 Task: Search one way flight ticket for 5 adults, 1 child, 2 infants in seat and 1 infant on lap in business from Denver: Denver International Airport to Rockford: Chicago Rockford International Airport(was Northwest Chicagoland Regional Airport At Rockford) on 5-1-2023. Choice of flights is Alaska. Number of bags: 1 carry on bag. Price is upto 96000. Outbound departure time preference is 11:30.
Action: Mouse moved to (220, 191)
Screenshot: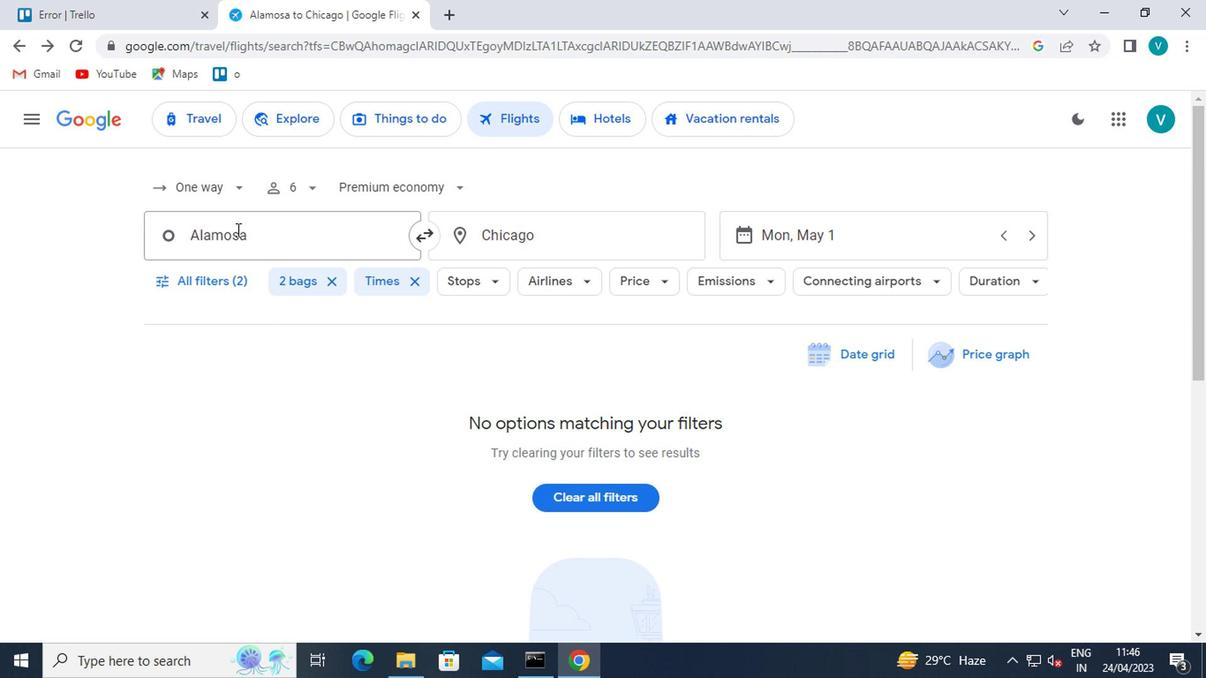 
Action: Mouse pressed left at (220, 191)
Screenshot: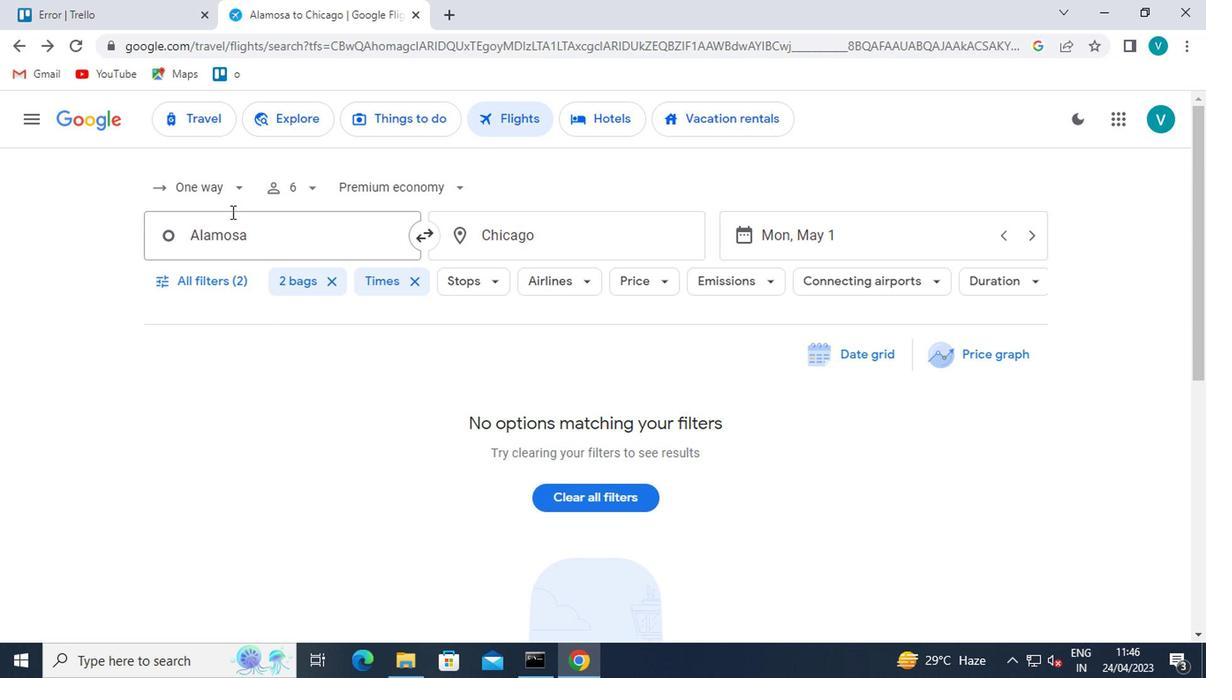 
Action: Mouse moved to (221, 268)
Screenshot: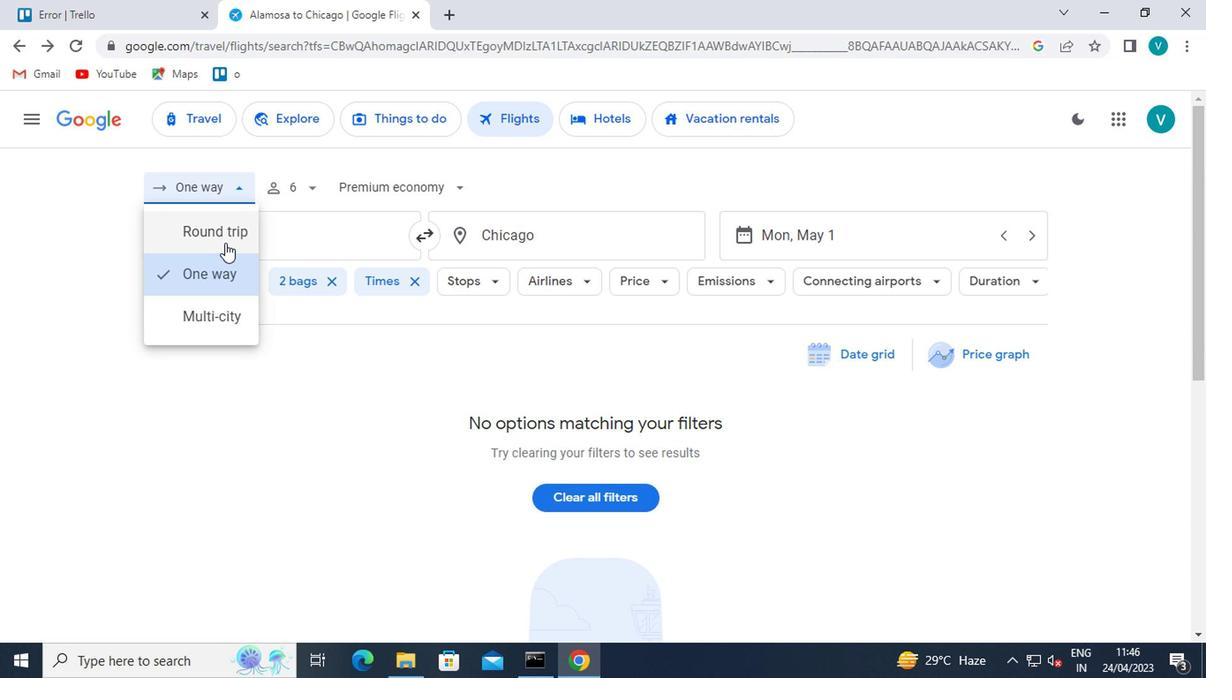 
Action: Mouse pressed left at (221, 268)
Screenshot: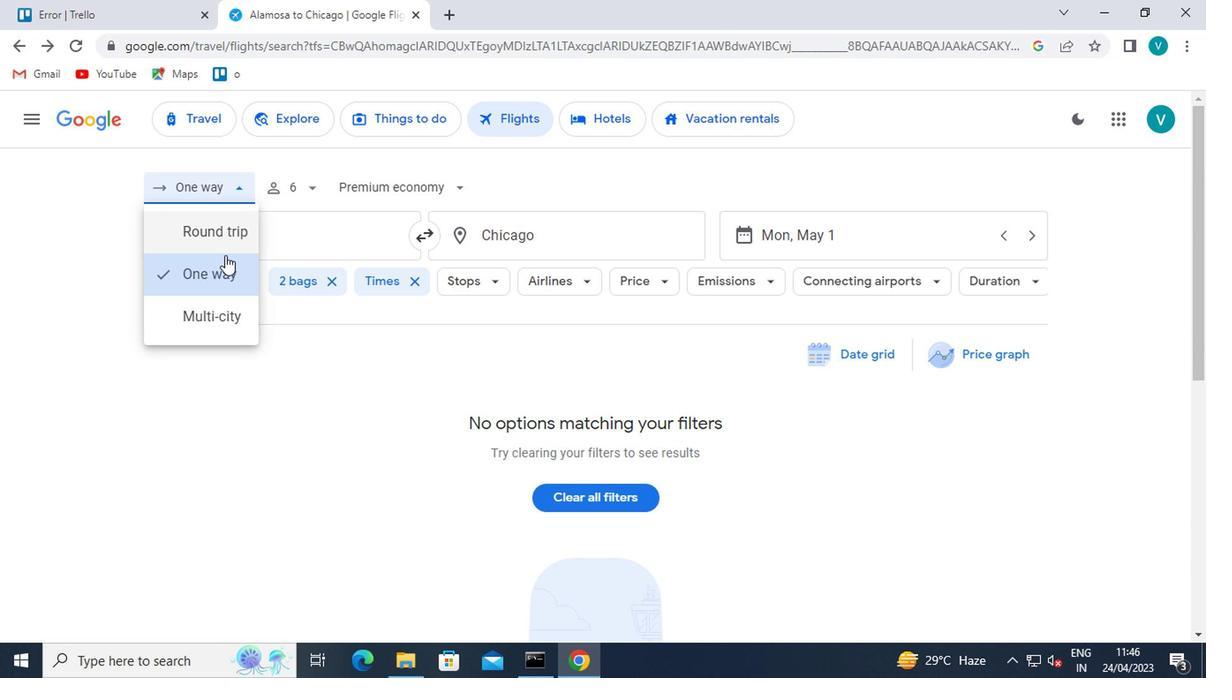
Action: Mouse moved to (302, 177)
Screenshot: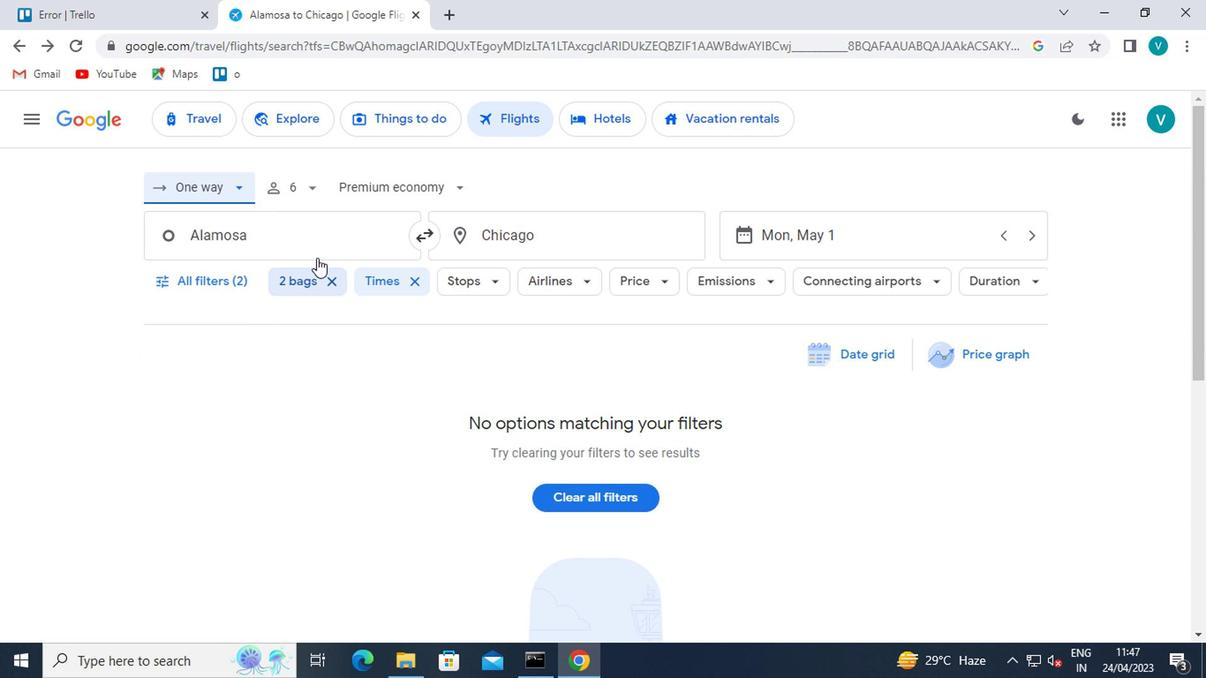 
Action: Mouse pressed left at (302, 177)
Screenshot: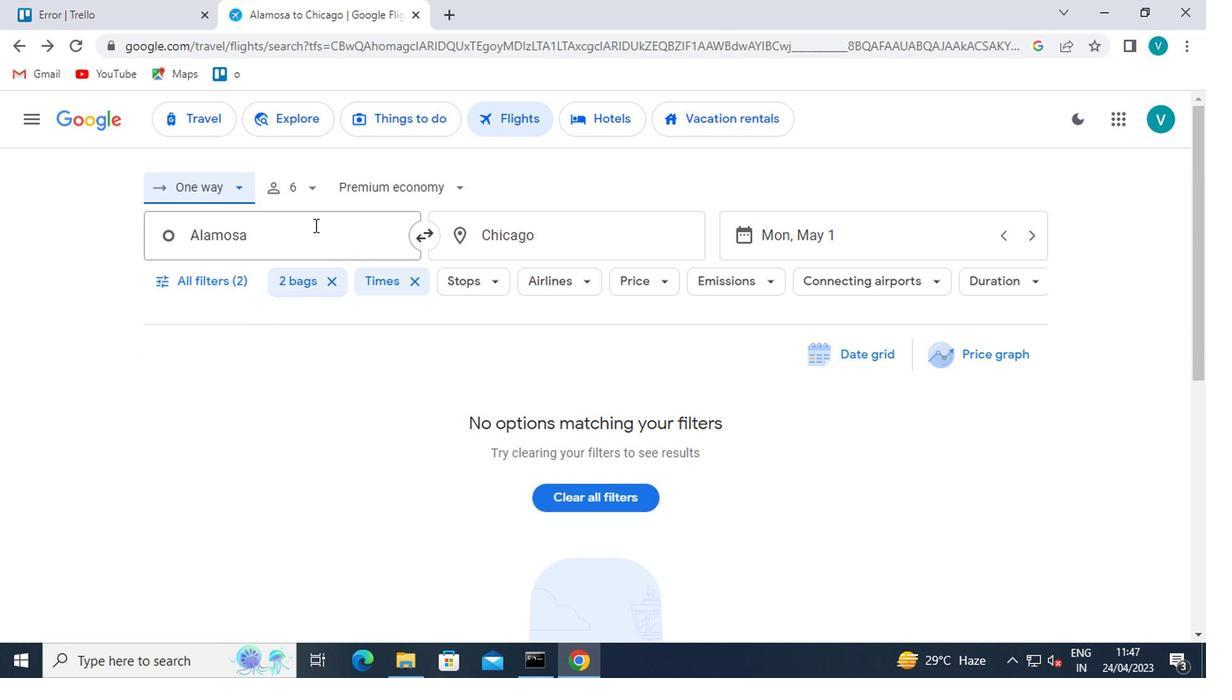 
Action: Mouse moved to (446, 231)
Screenshot: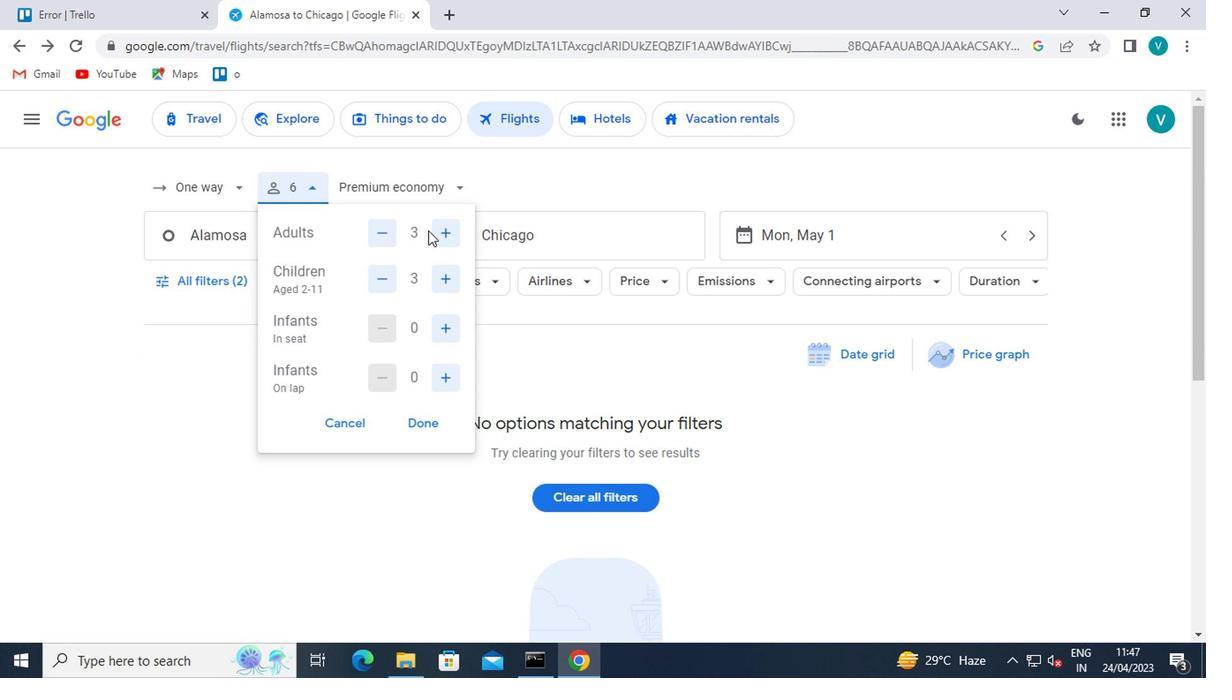 
Action: Mouse pressed left at (446, 231)
Screenshot: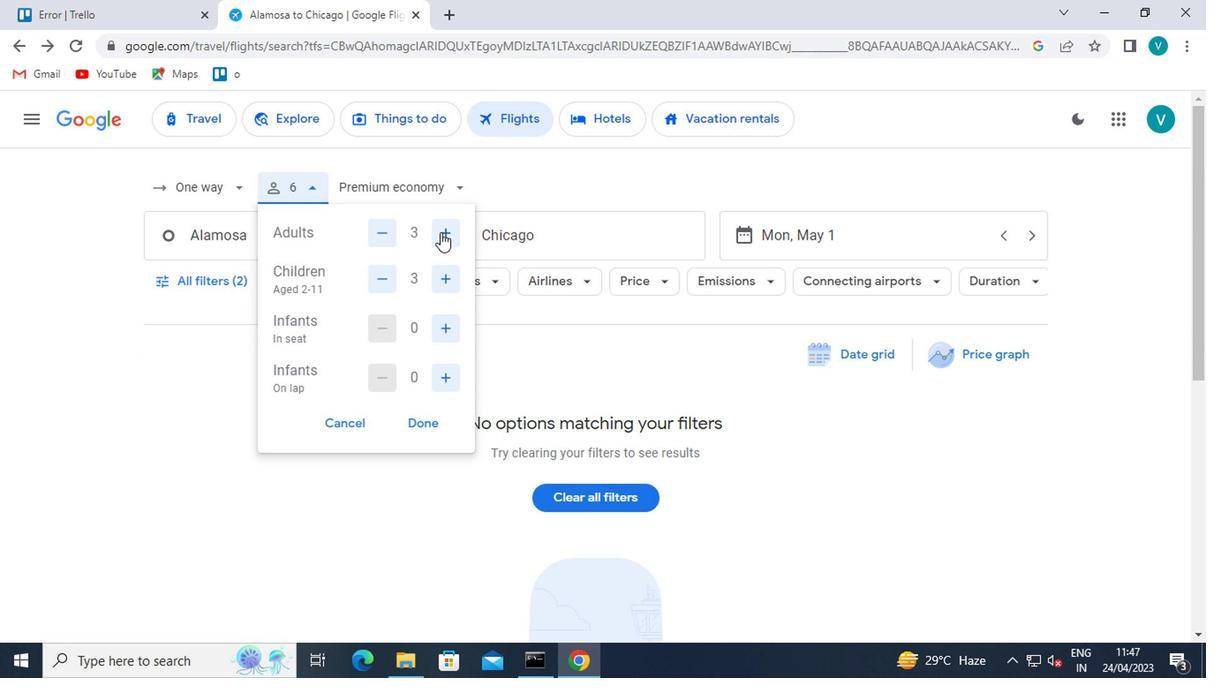 
Action: Mouse pressed left at (446, 231)
Screenshot: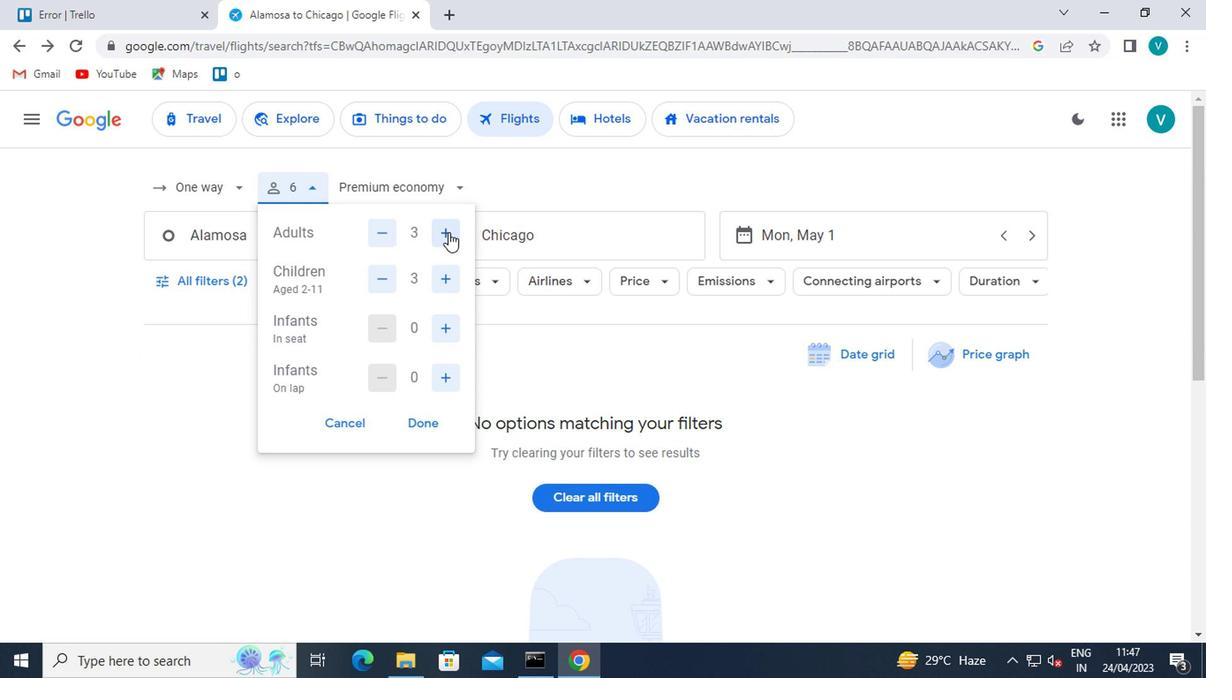 
Action: Mouse moved to (375, 280)
Screenshot: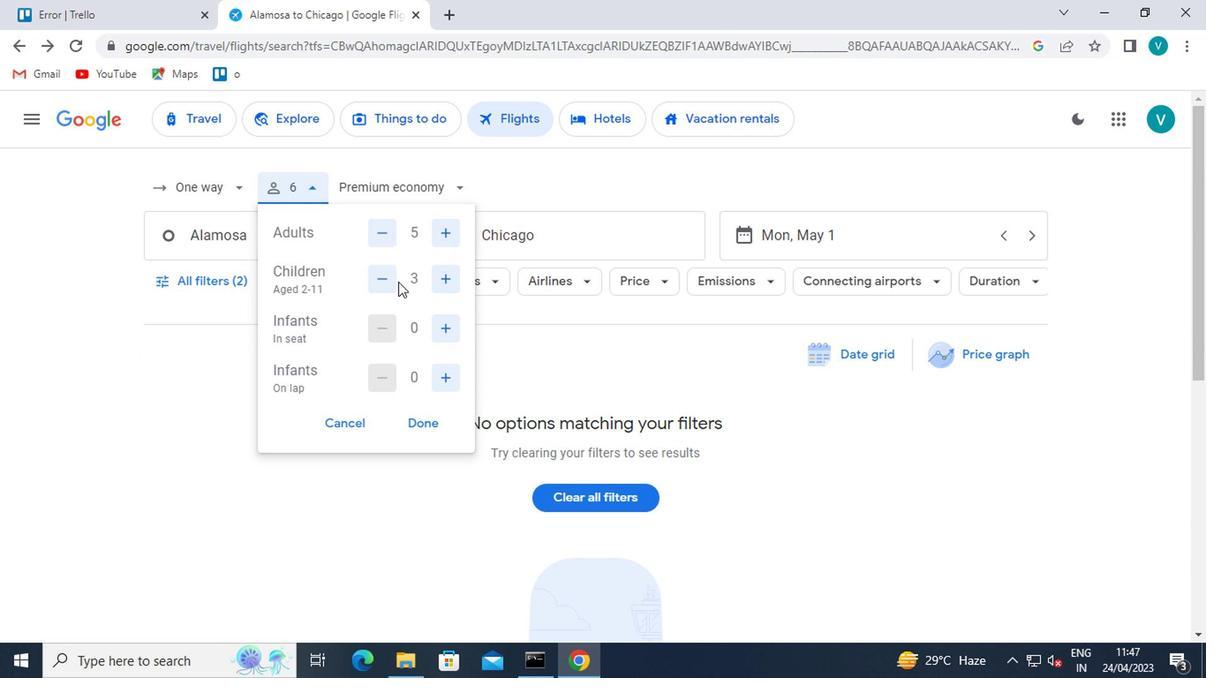 
Action: Mouse pressed left at (375, 280)
Screenshot: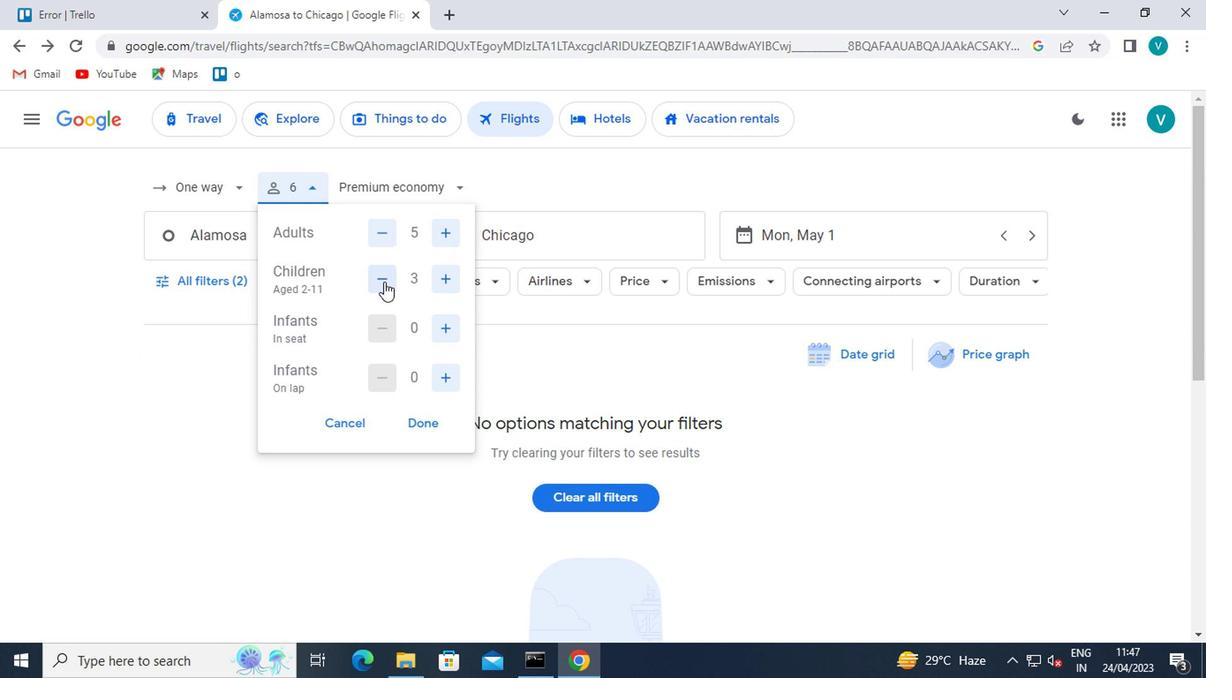 
Action: Mouse pressed left at (375, 280)
Screenshot: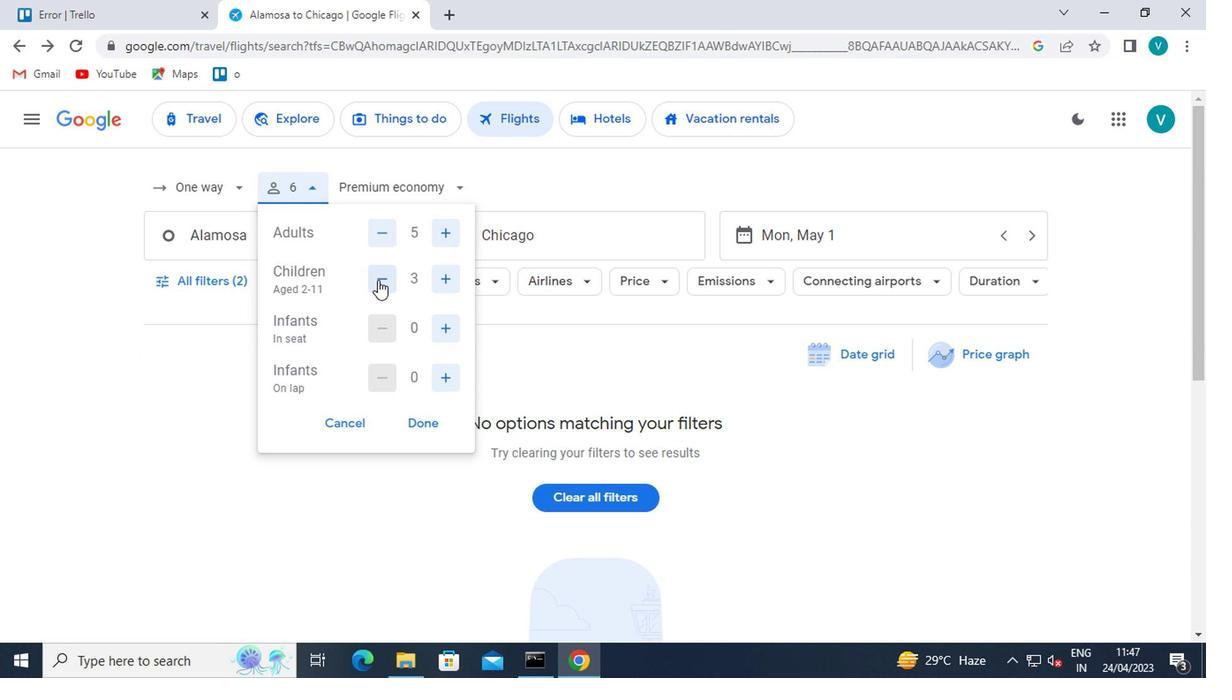 
Action: Mouse moved to (442, 333)
Screenshot: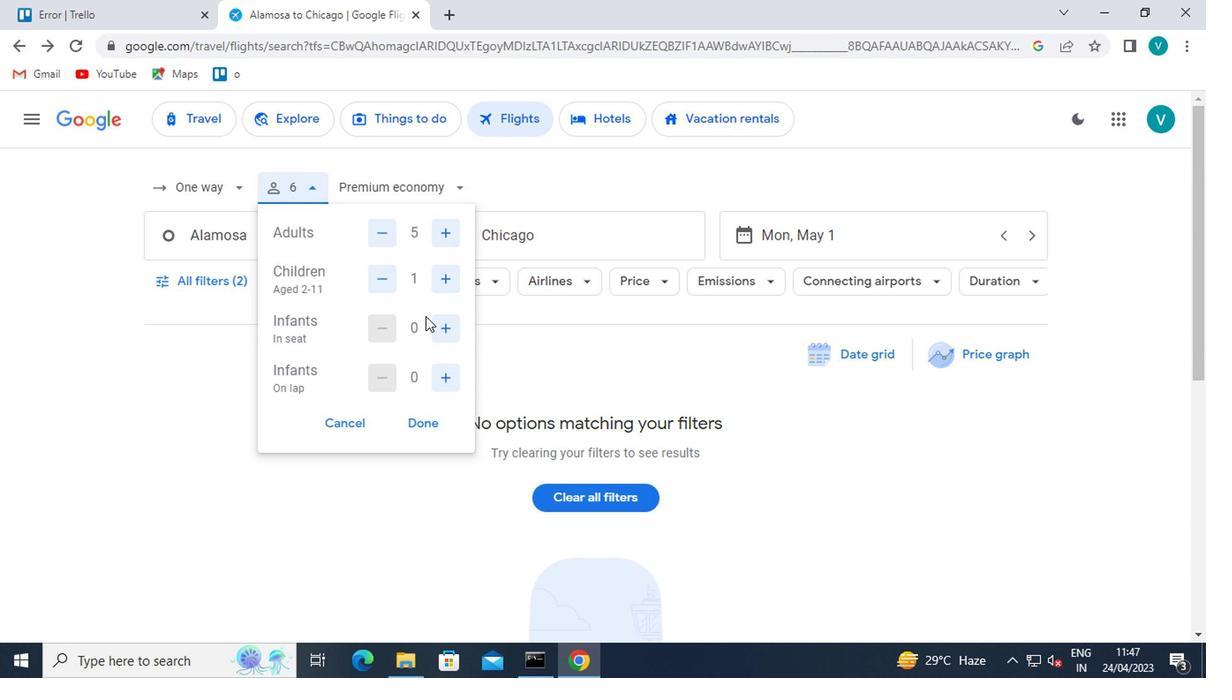 
Action: Mouse pressed left at (442, 333)
Screenshot: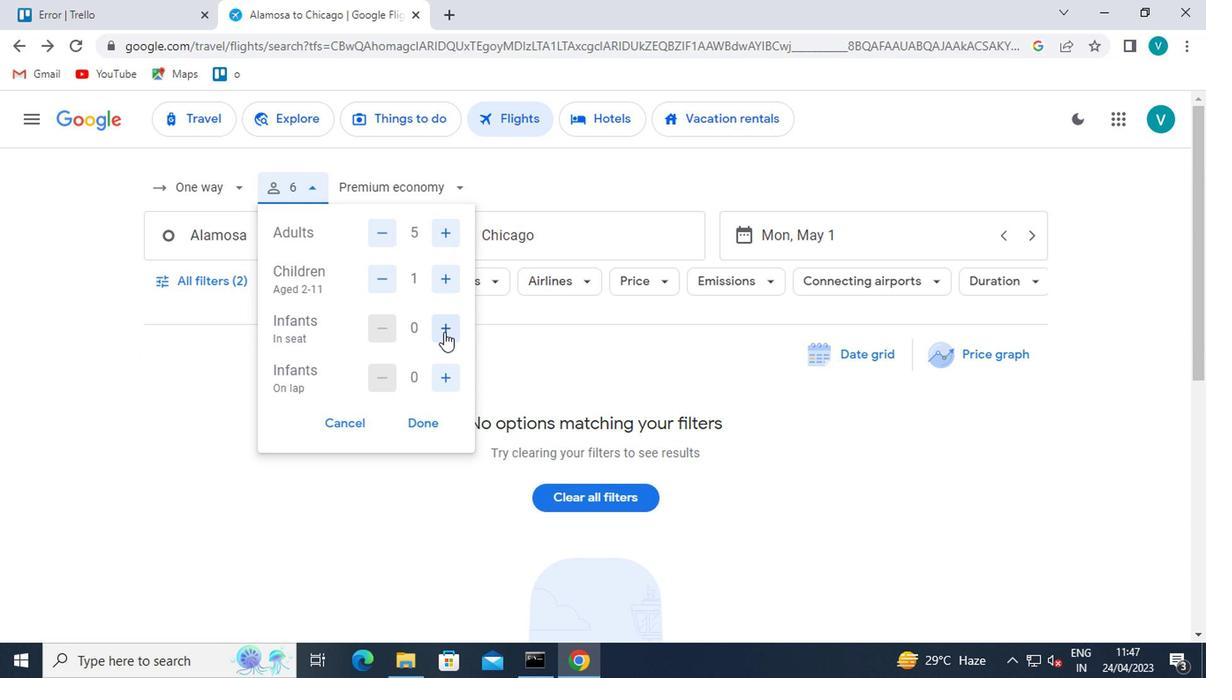 
Action: Mouse pressed left at (442, 333)
Screenshot: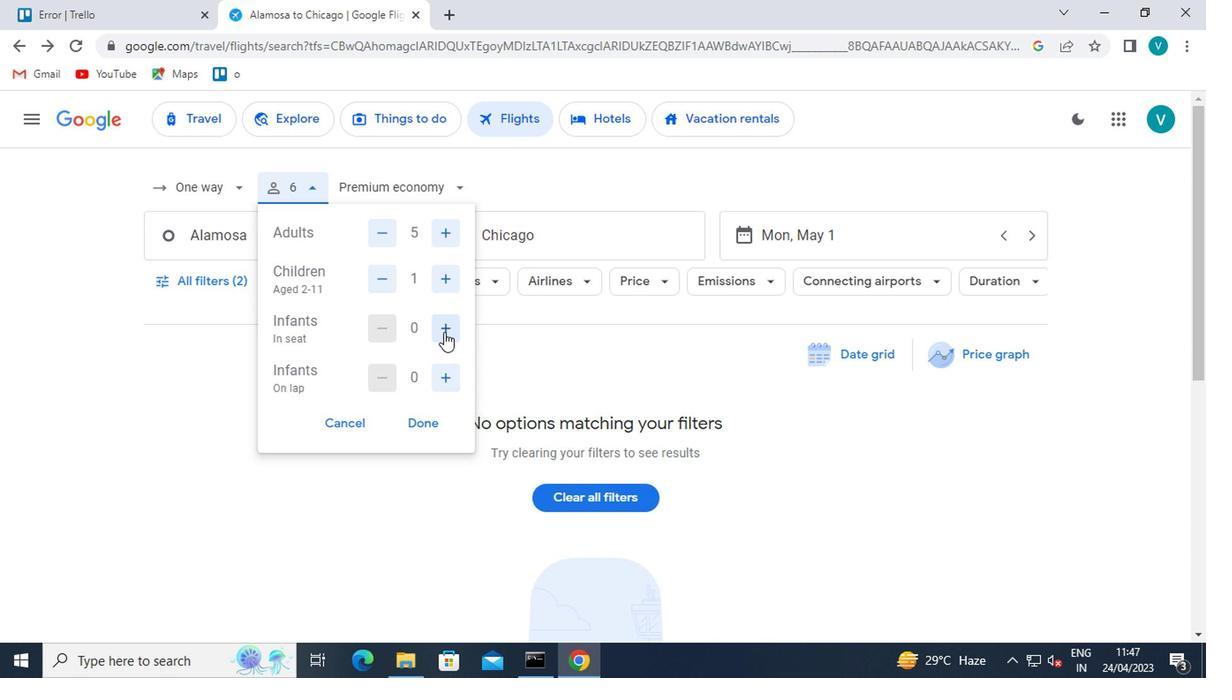 
Action: Mouse moved to (437, 381)
Screenshot: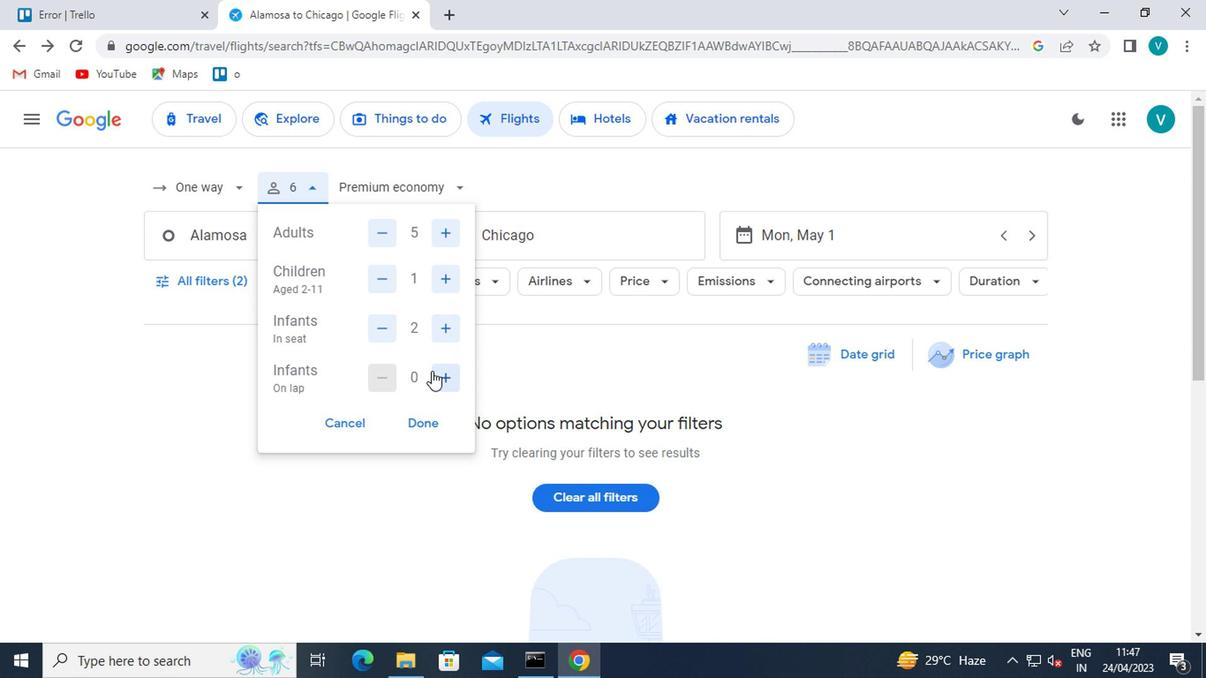 
Action: Mouse pressed left at (437, 381)
Screenshot: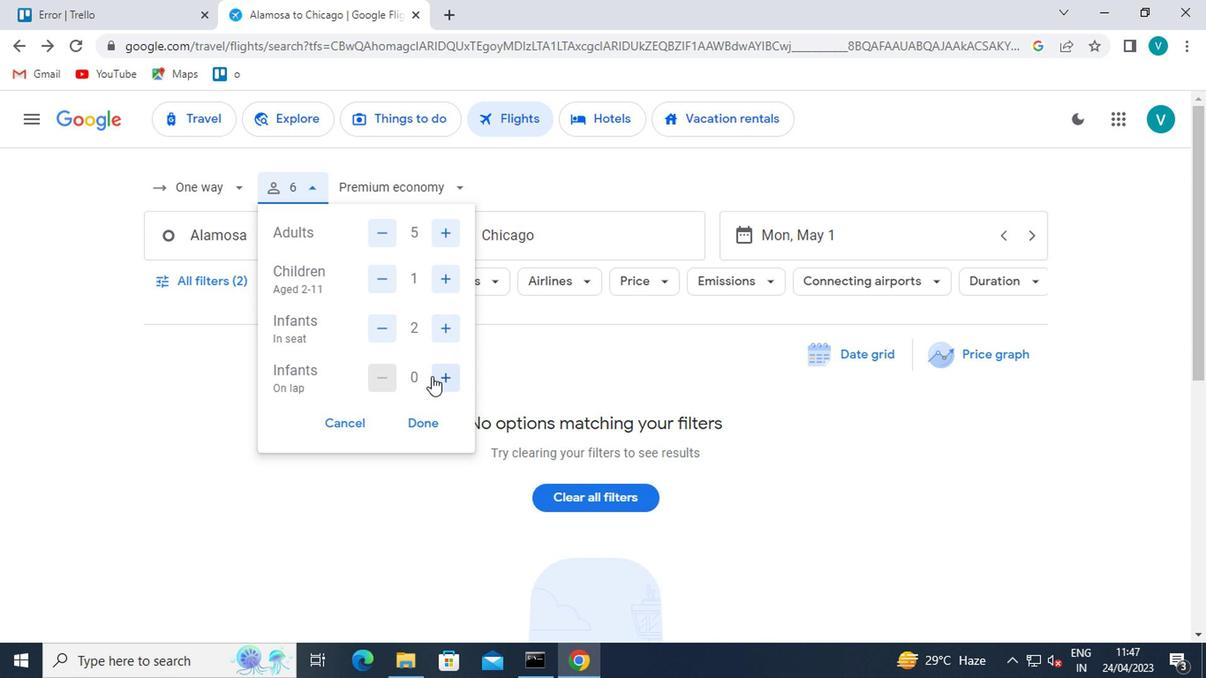 
Action: Mouse moved to (417, 428)
Screenshot: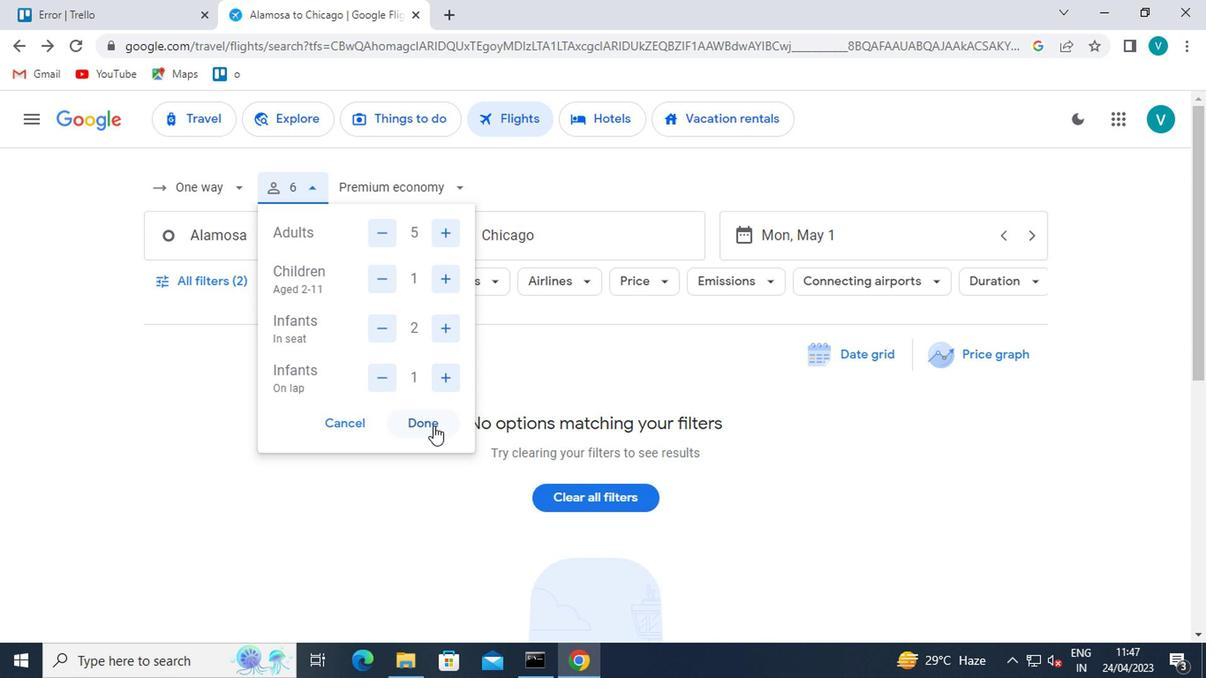 
Action: Mouse pressed left at (417, 428)
Screenshot: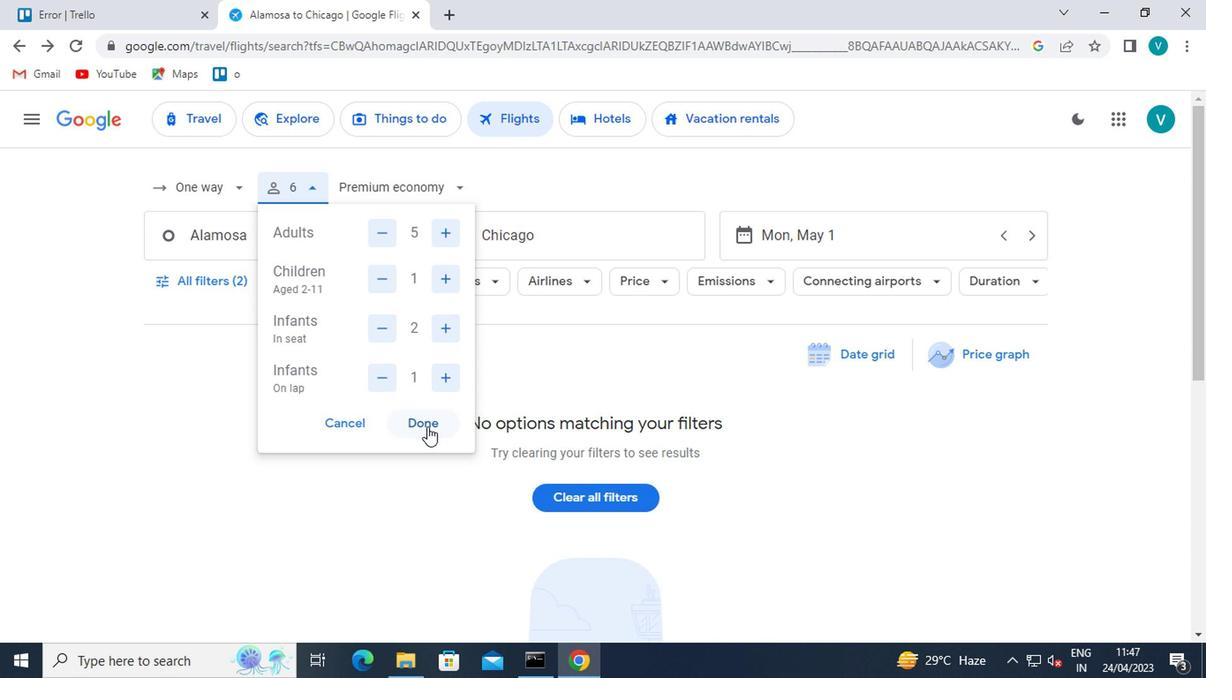 
Action: Mouse moved to (417, 192)
Screenshot: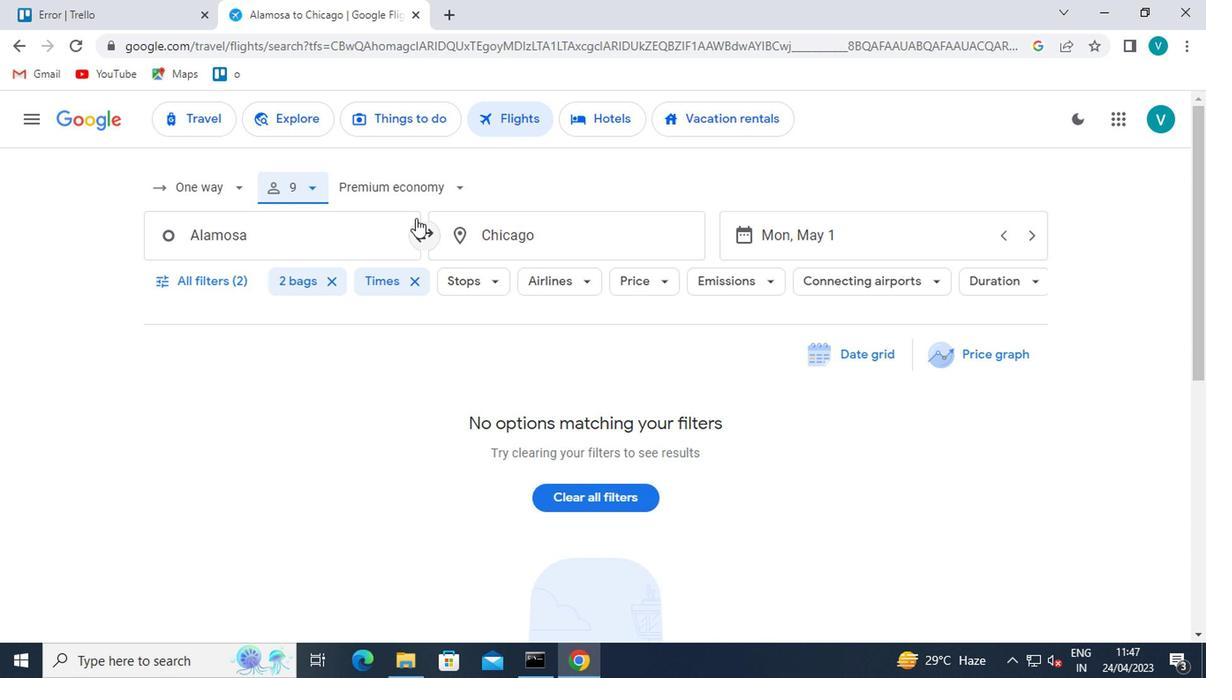 
Action: Mouse pressed left at (417, 192)
Screenshot: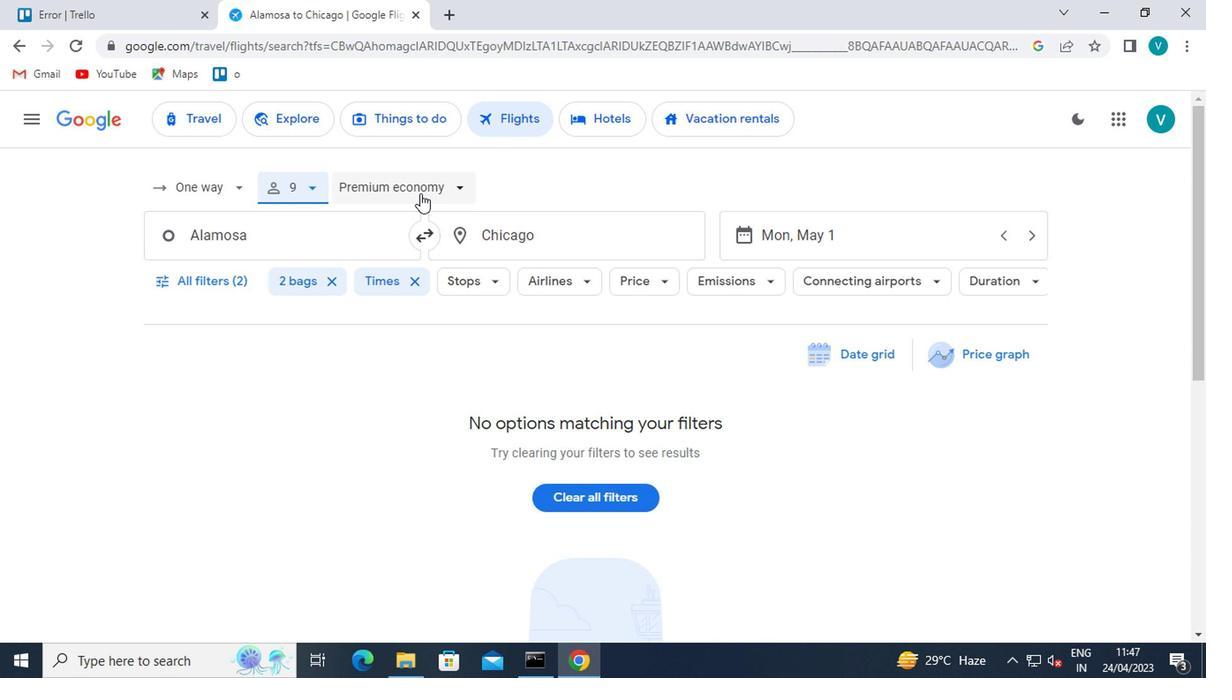 
Action: Mouse moved to (419, 327)
Screenshot: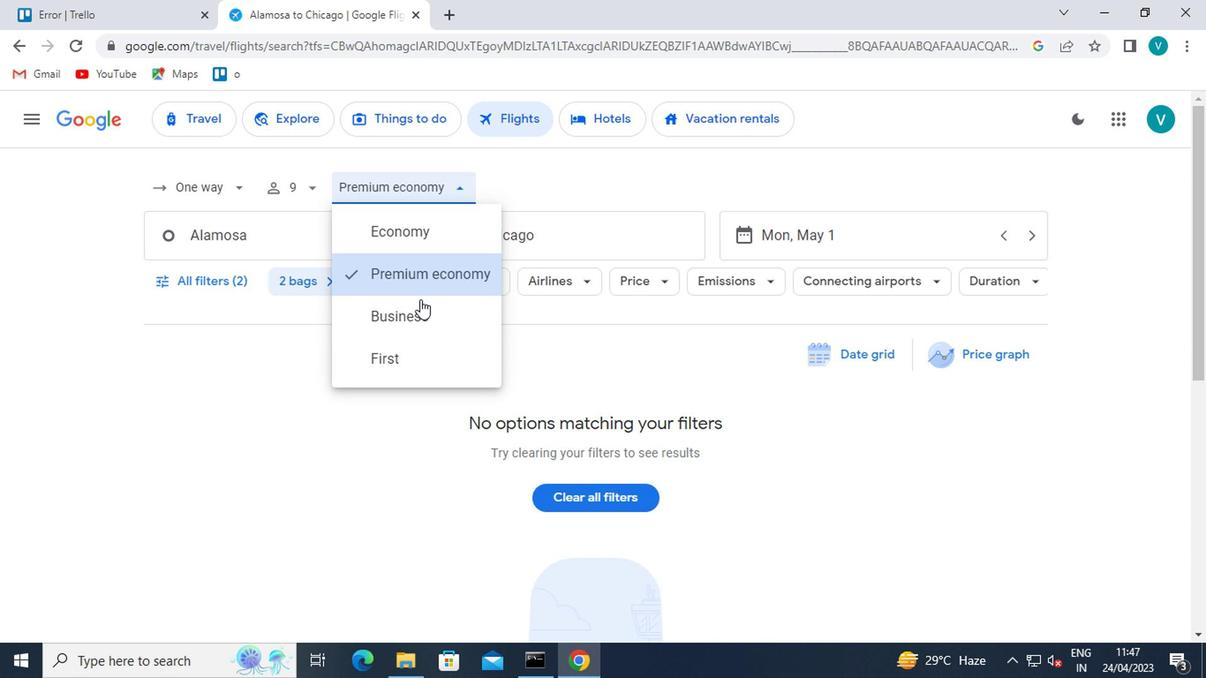 
Action: Mouse pressed left at (419, 327)
Screenshot: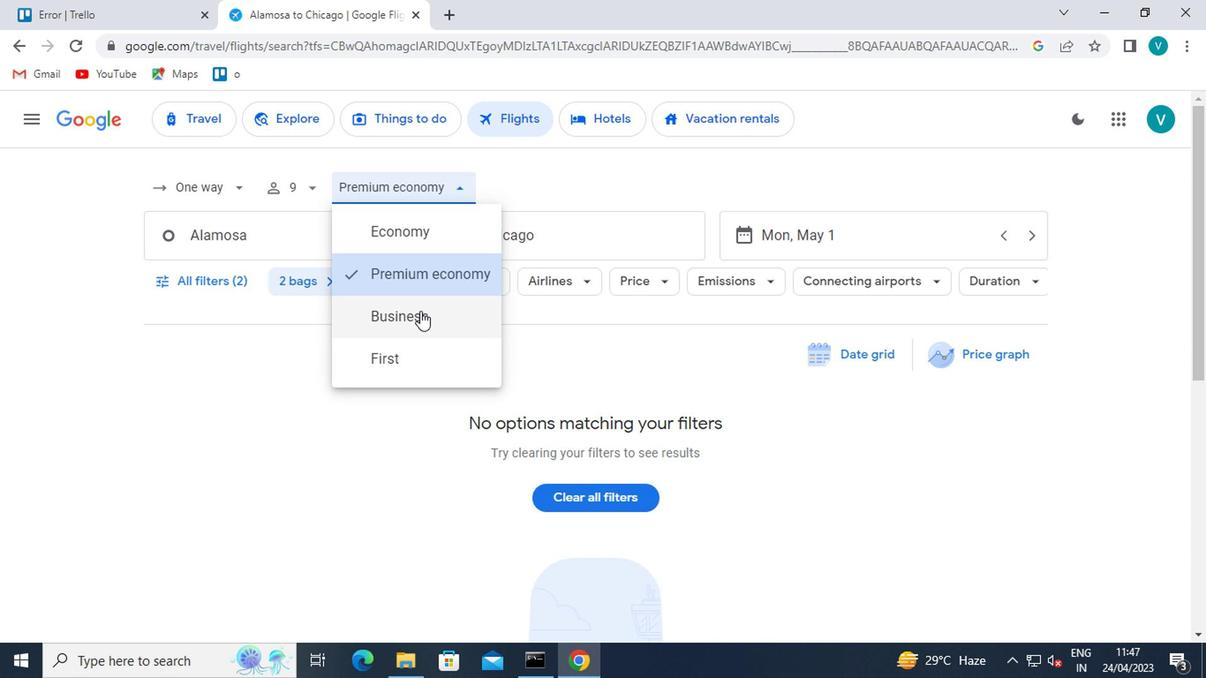 
Action: Mouse moved to (194, 282)
Screenshot: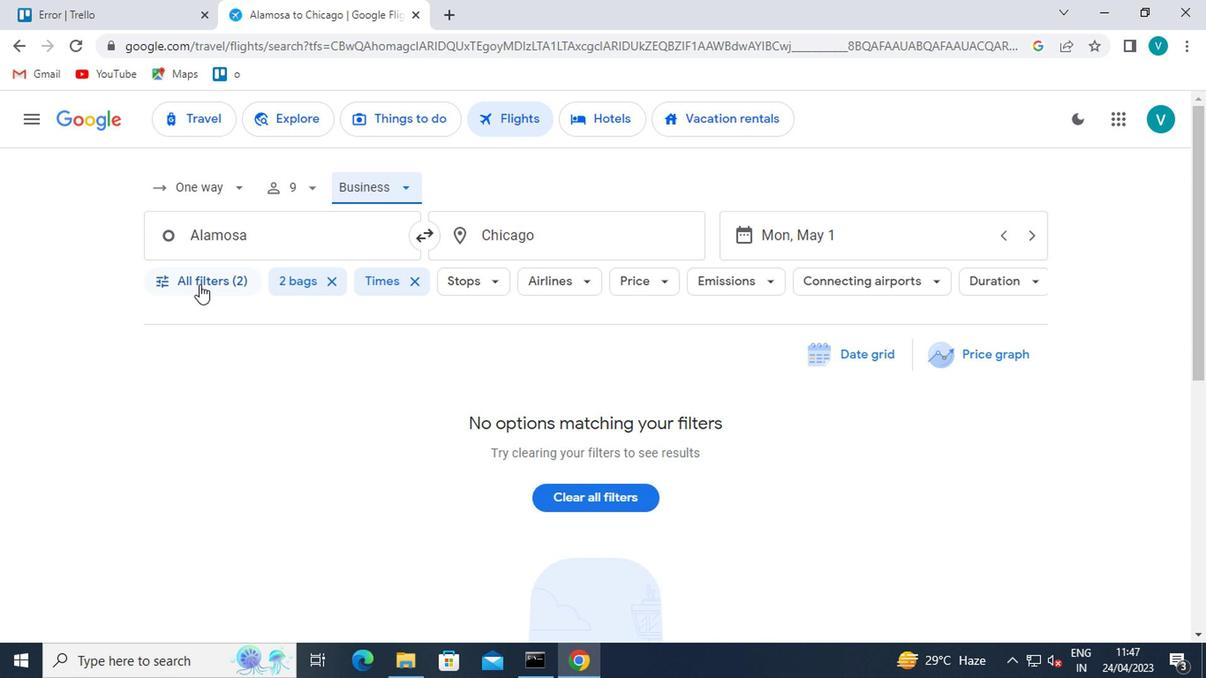 
Action: Mouse pressed left at (194, 282)
Screenshot: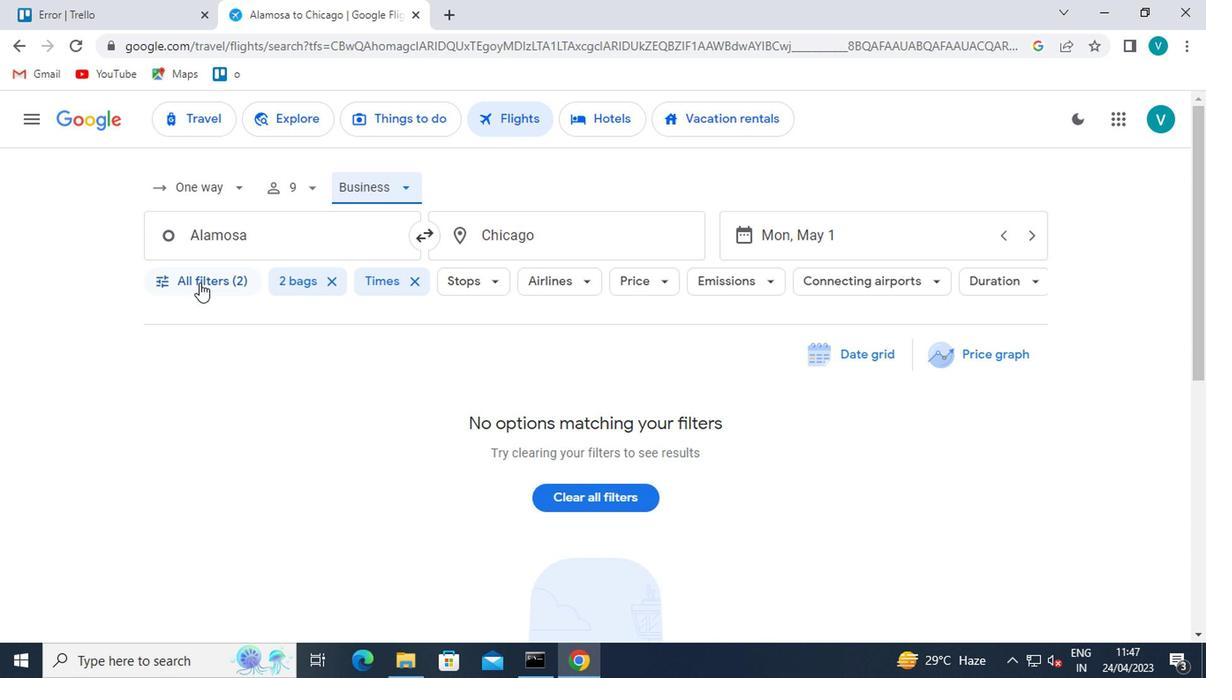 
Action: Mouse moved to (295, 421)
Screenshot: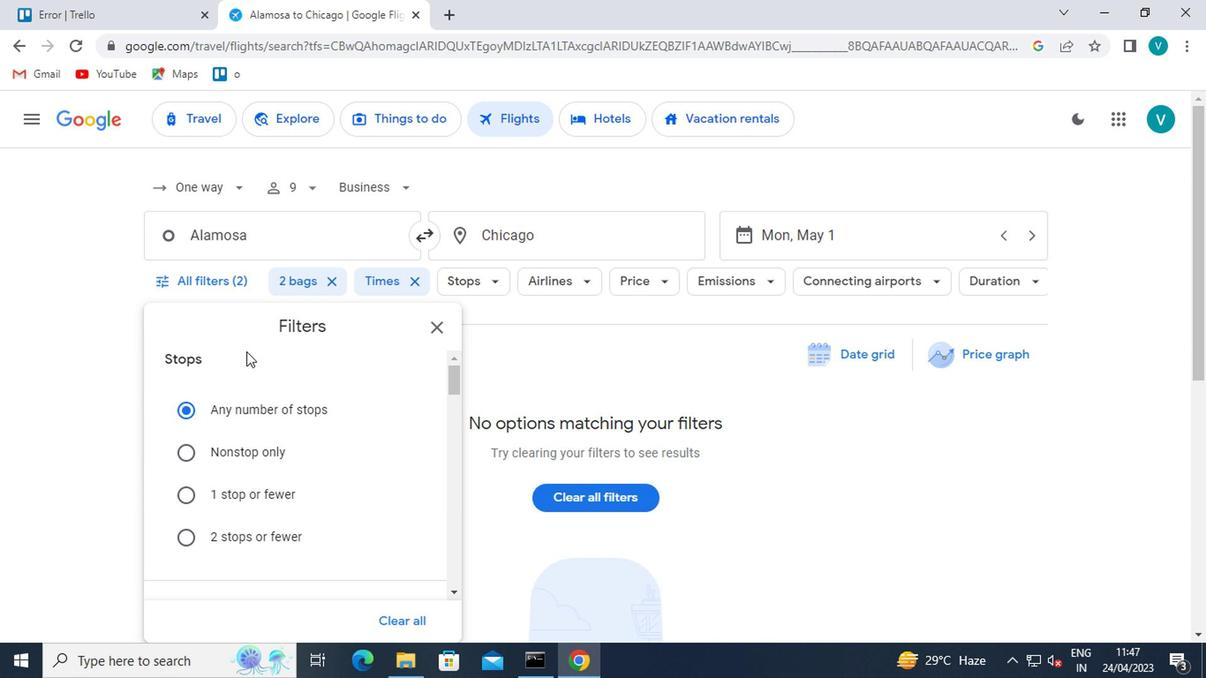 
Action: Mouse scrolled (295, 419) with delta (0, -1)
Screenshot: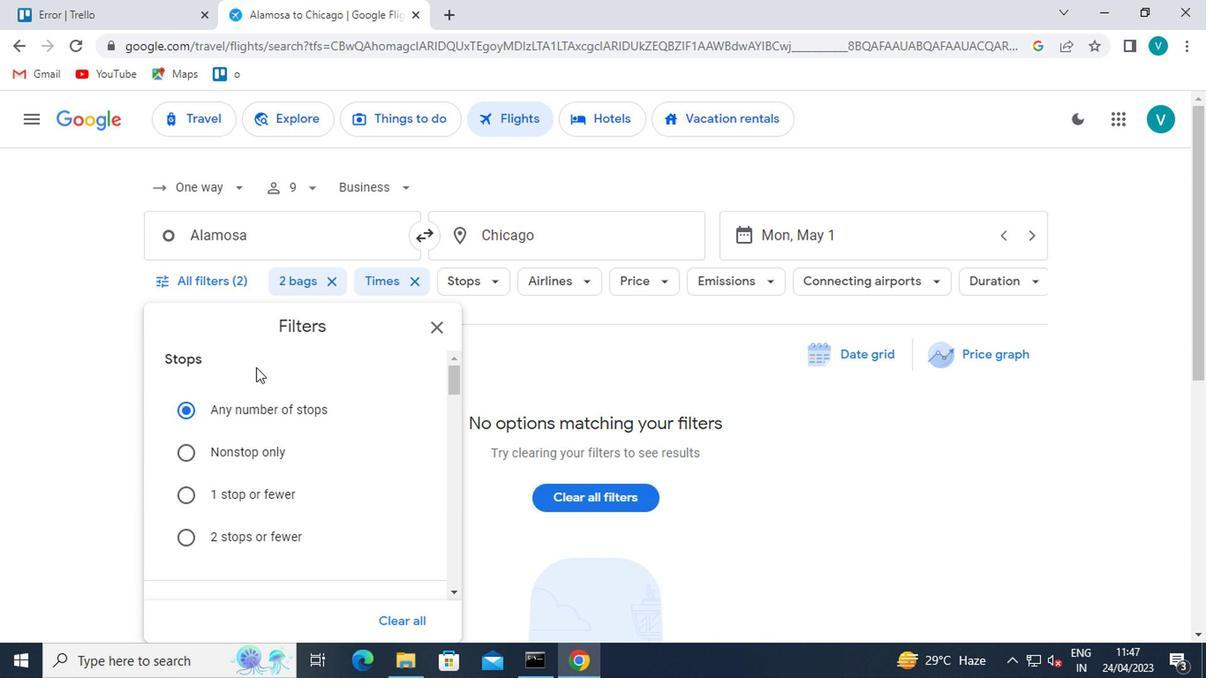 
Action: Mouse moved to (297, 421)
Screenshot: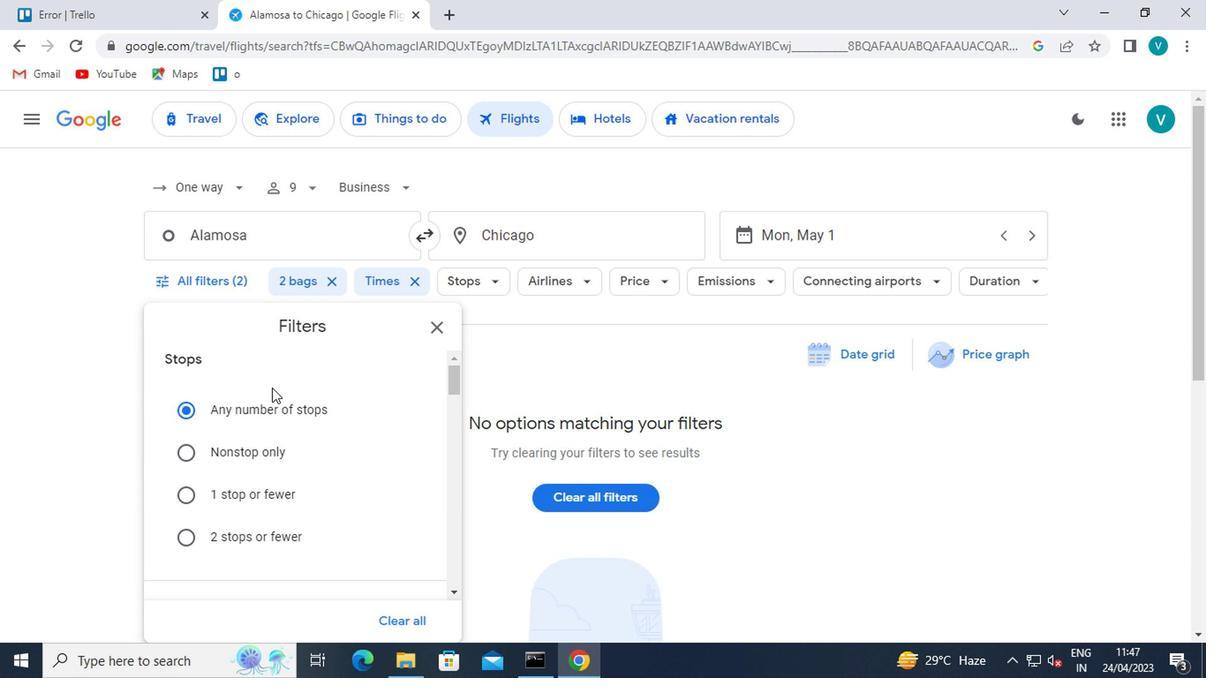 
Action: Mouse scrolled (297, 421) with delta (0, 0)
Screenshot: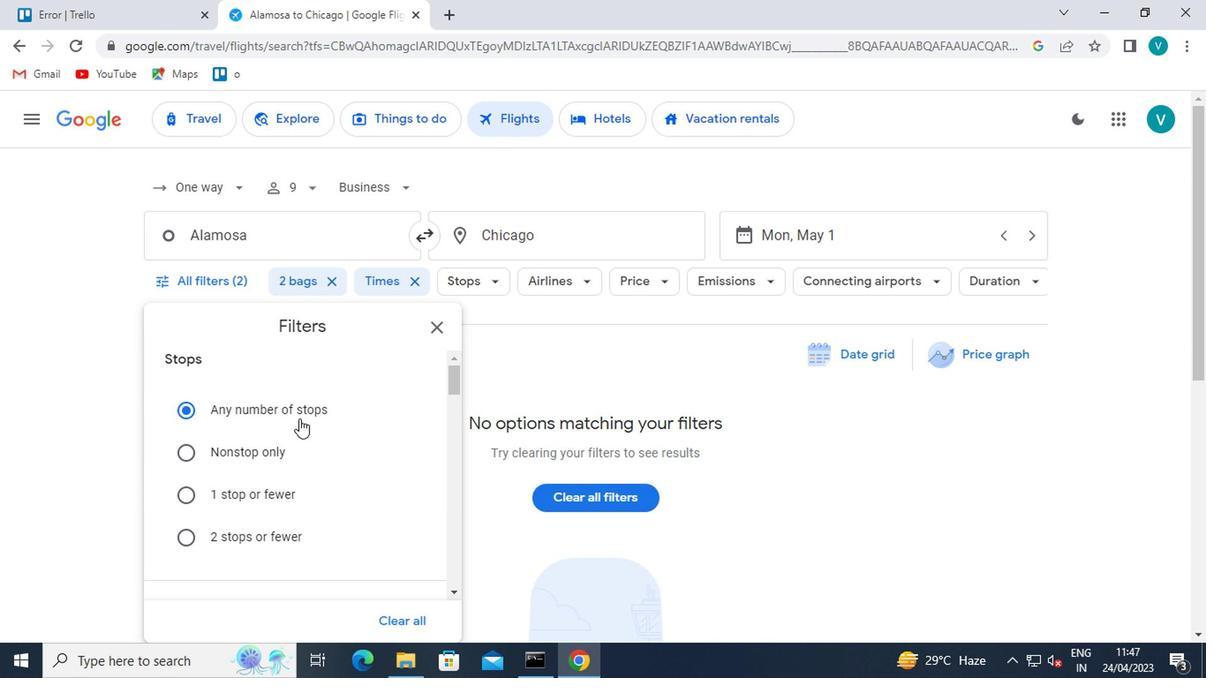 
Action: Mouse scrolled (297, 421) with delta (0, 0)
Screenshot: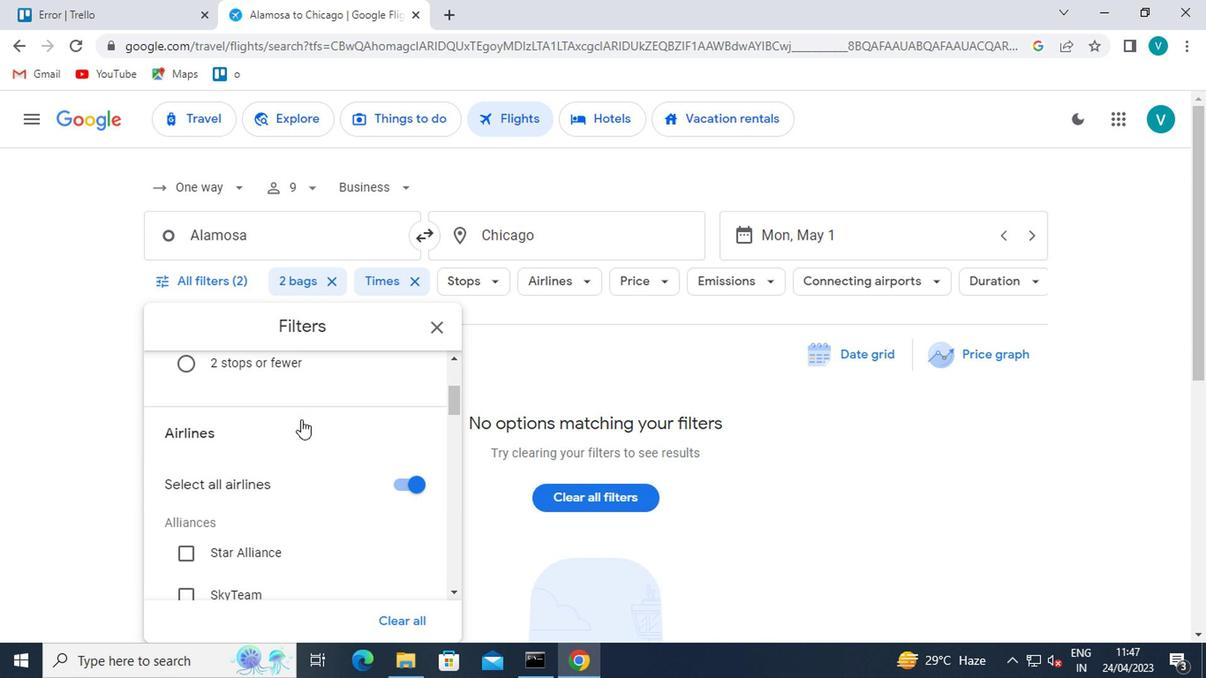 
Action: Mouse scrolled (297, 421) with delta (0, 0)
Screenshot: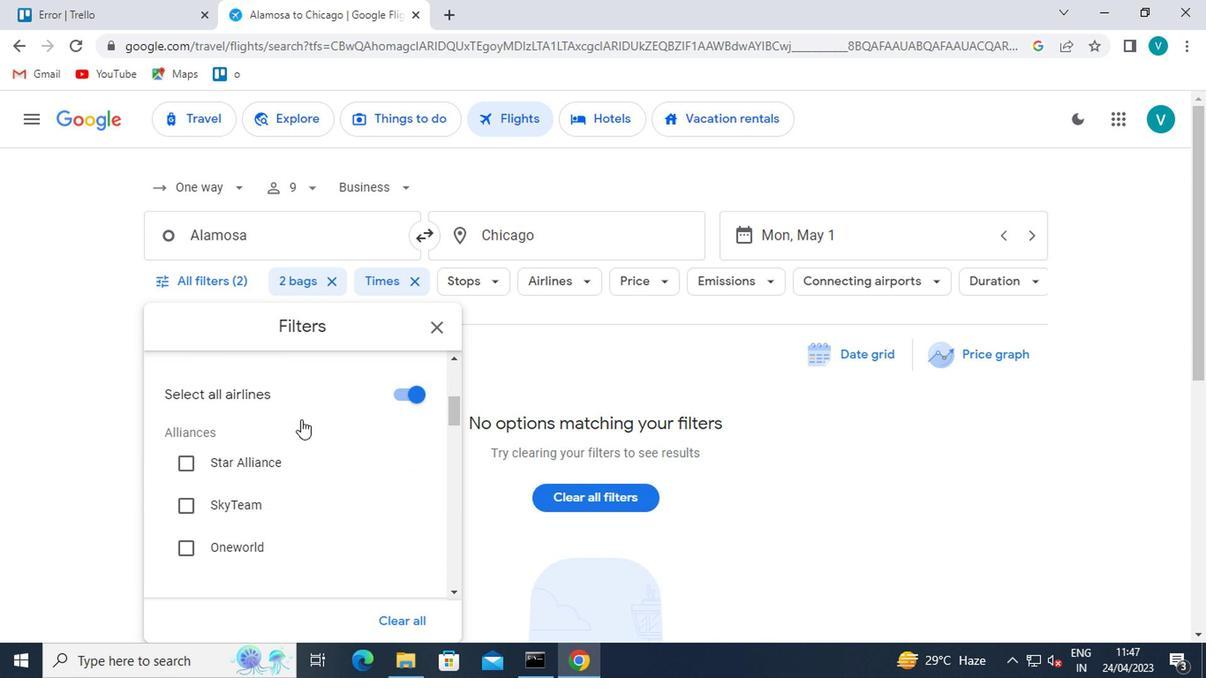 
Action: Mouse scrolled (297, 421) with delta (0, 0)
Screenshot: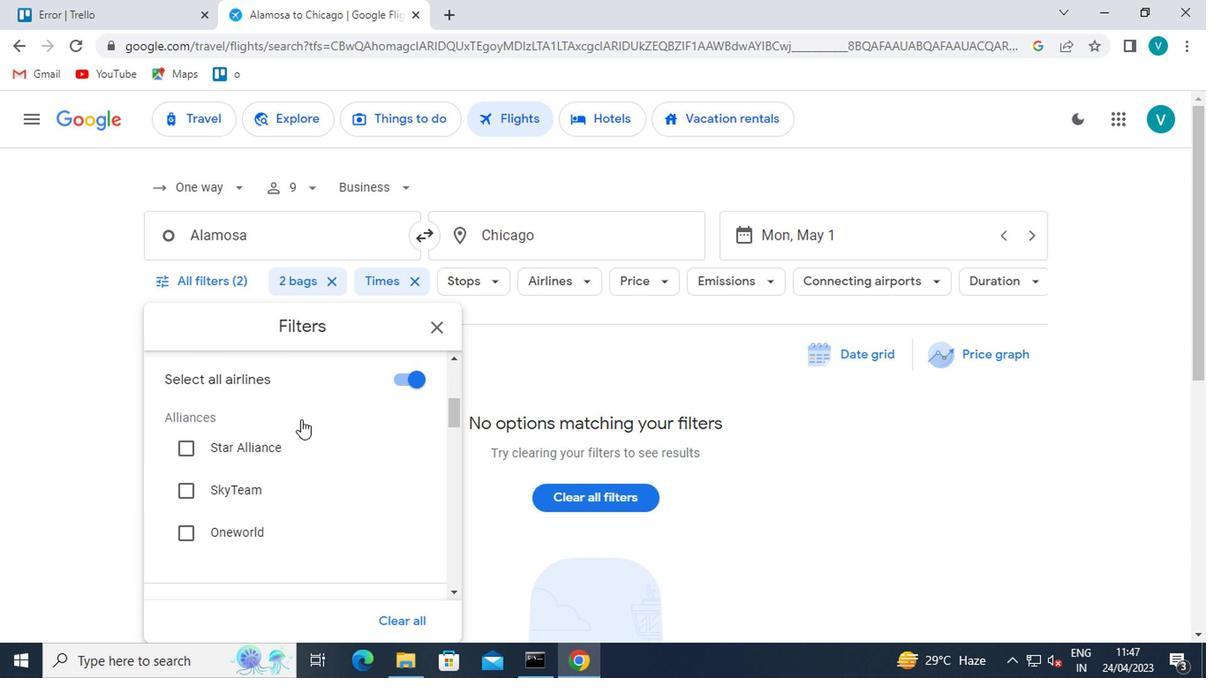 
Action: Mouse scrolled (297, 421) with delta (0, 0)
Screenshot: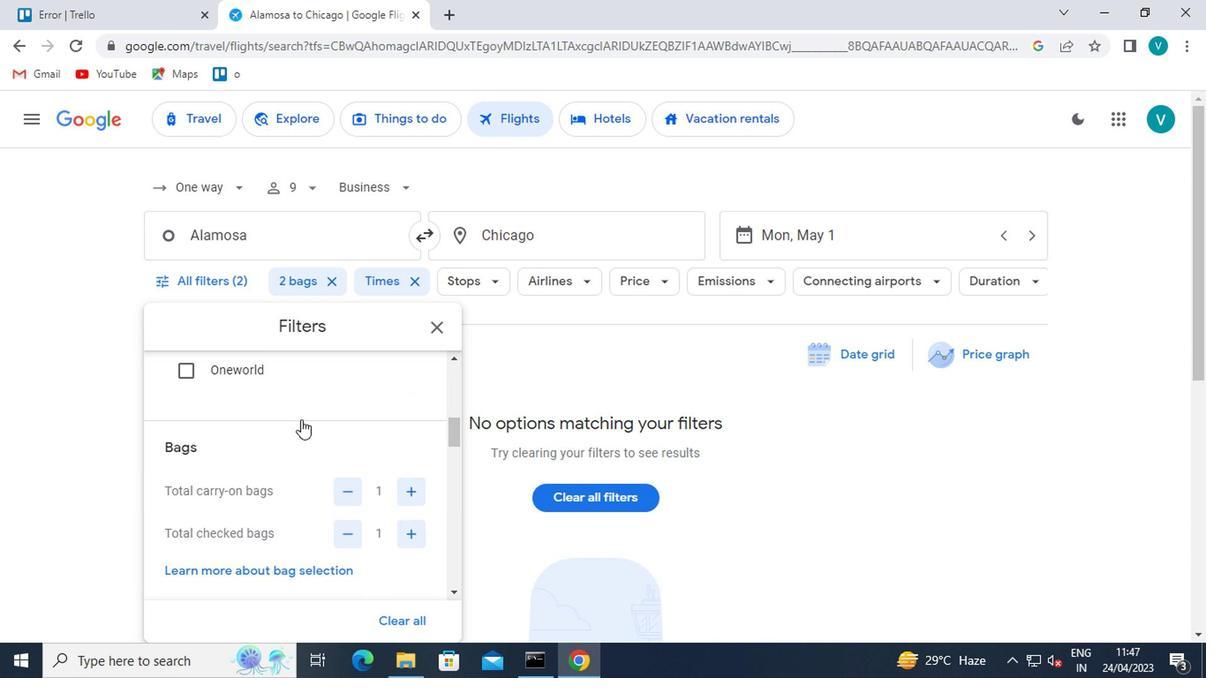 
Action: Mouse scrolled (297, 421) with delta (0, 0)
Screenshot: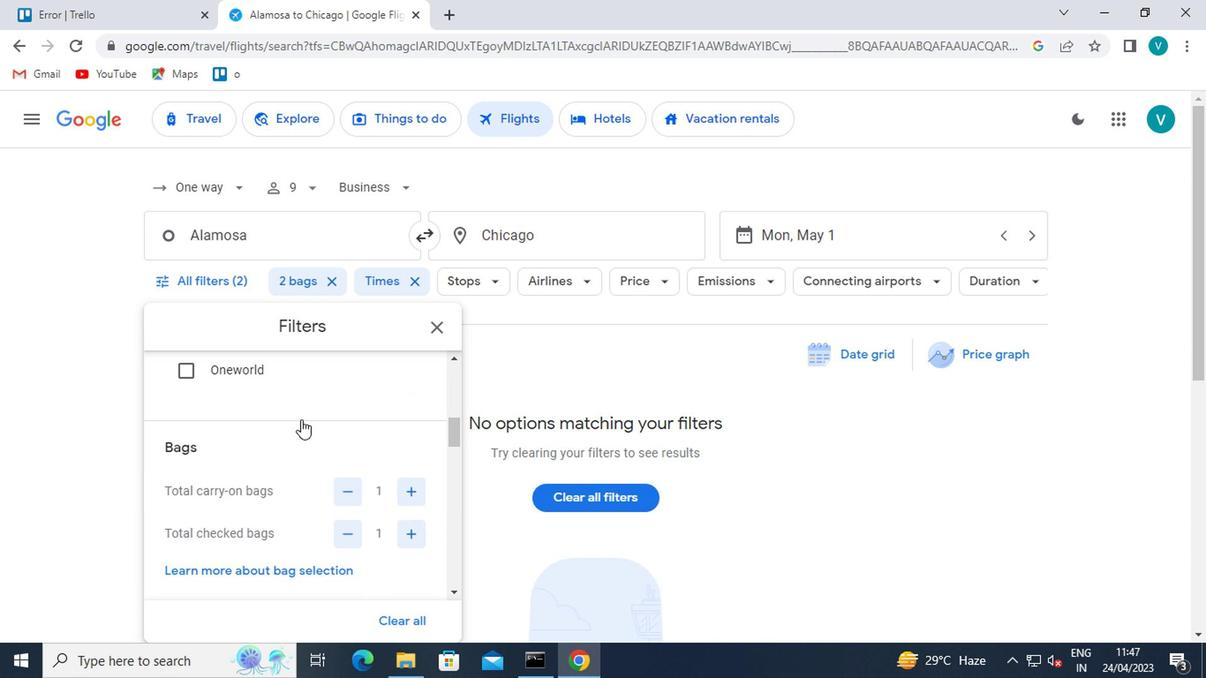 
Action: Mouse scrolled (297, 421) with delta (0, 0)
Screenshot: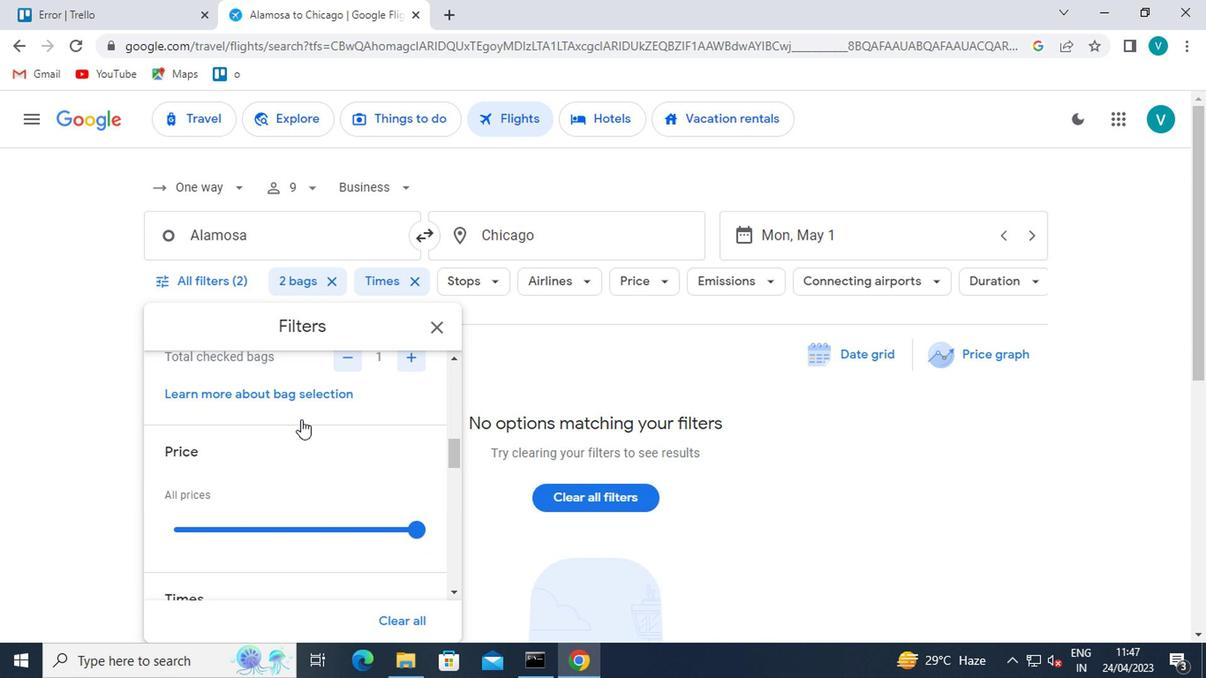 
Action: Mouse scrolled (297, 421) with delta (0, 0)
Screenshot: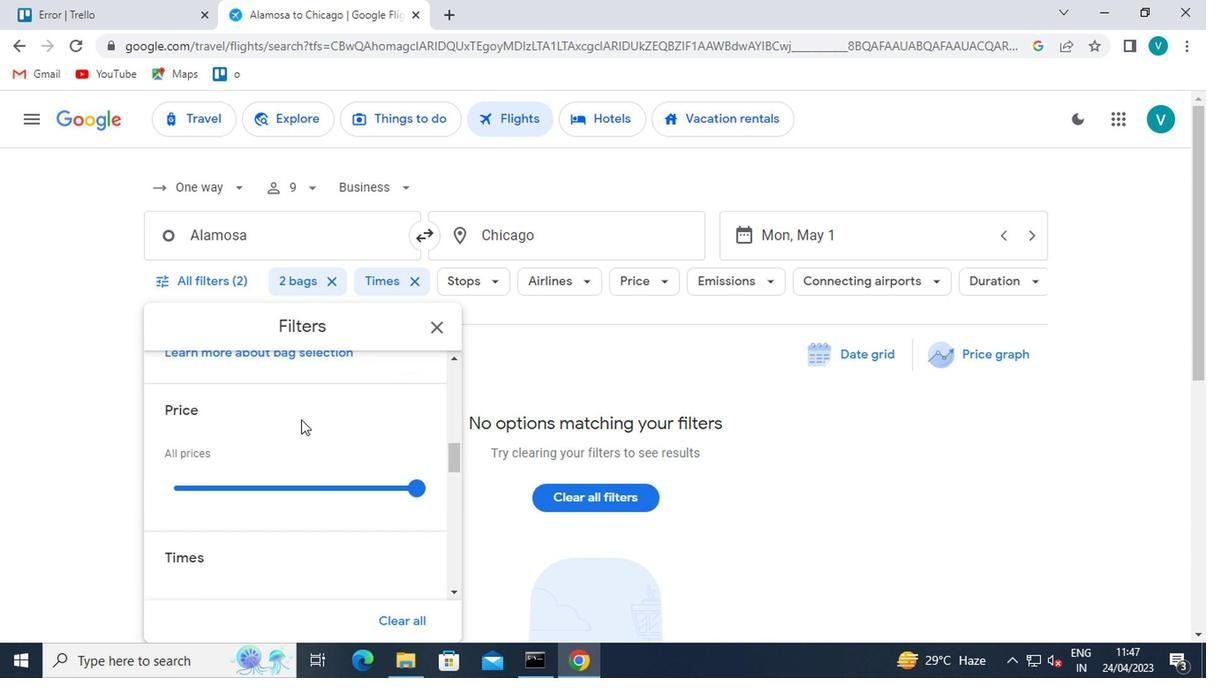 
Action: Mouse scrolled (297, 421) with delta (0, 0)
Screenshot: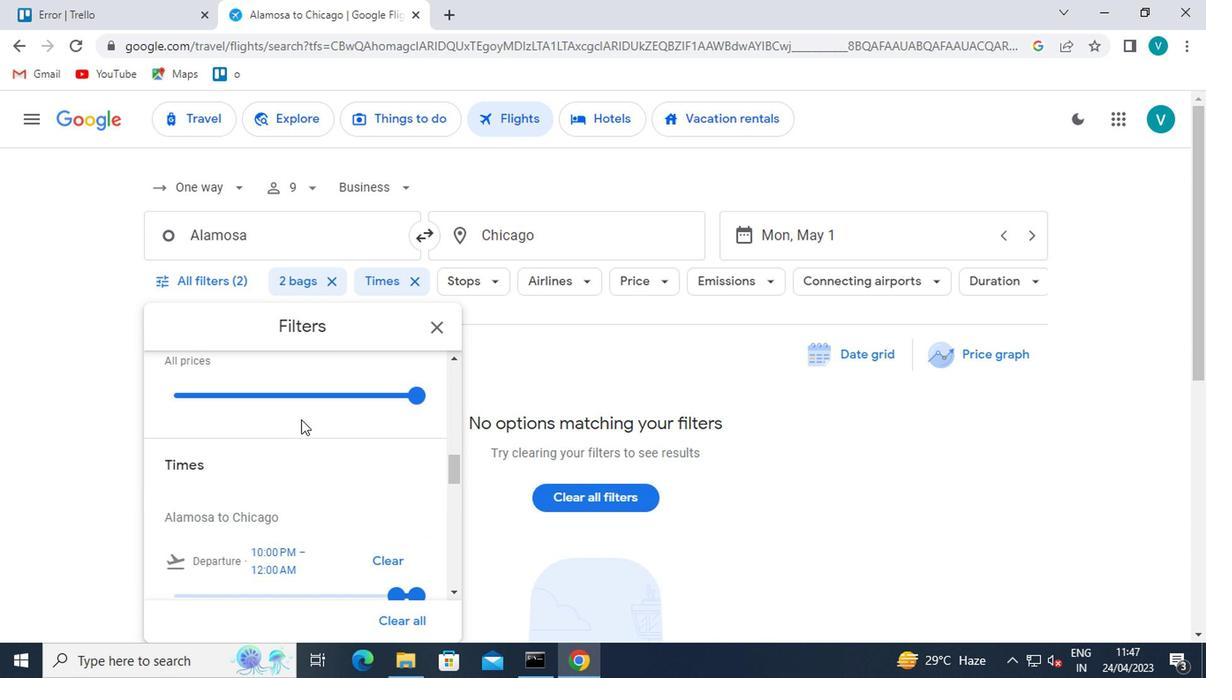 
Action: Mouse scrolled (297, 422) with delta (0, 0)
Screenshot: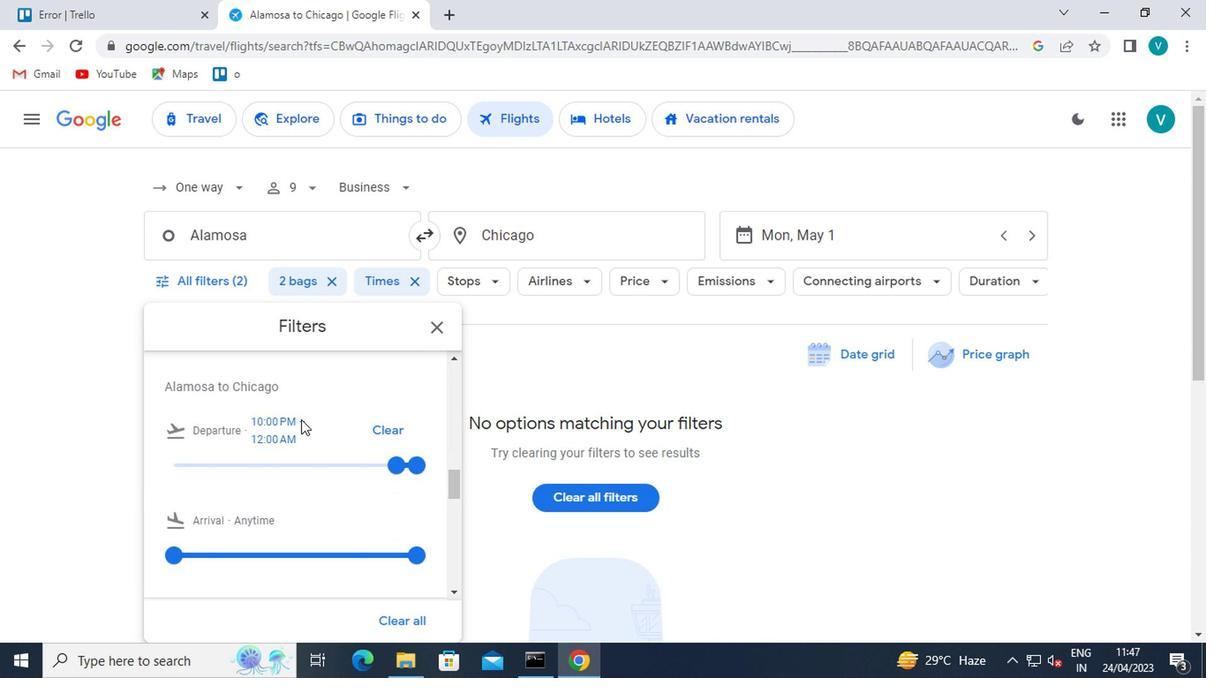 
Action: Mouse scrolled (297, 422) with delta (0, 0)
Screenshot: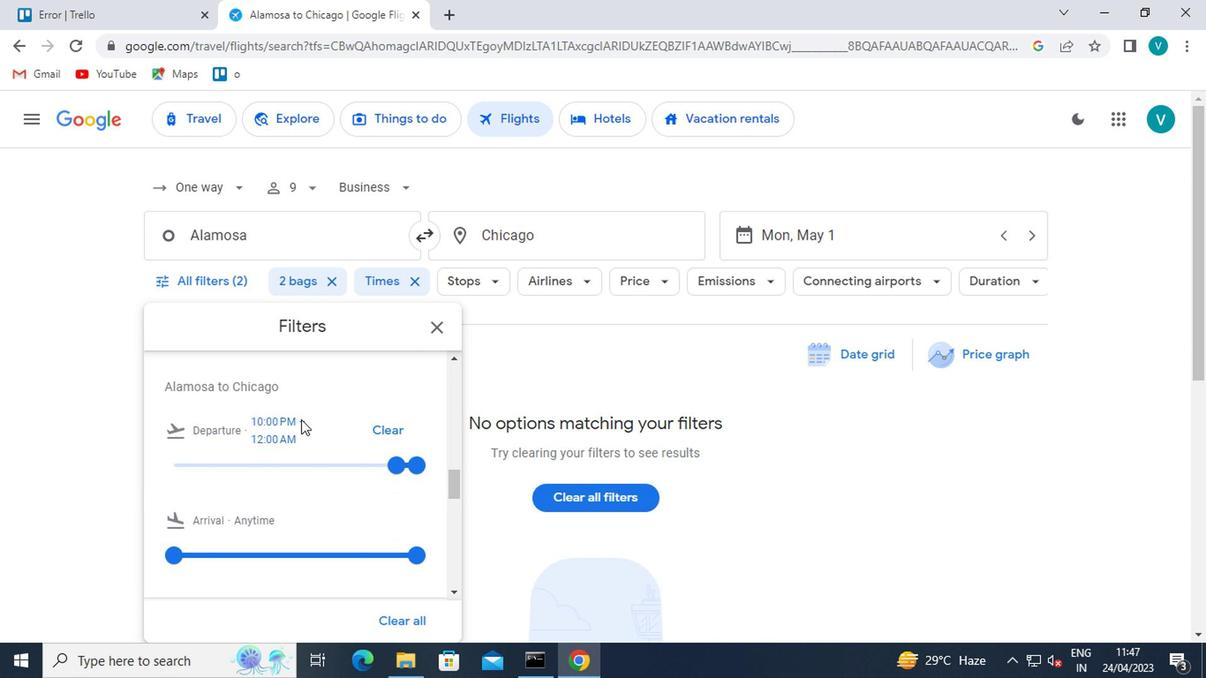 
Action: Mouse scrolled (297, 422) with delta (0, 0)
Screenshot: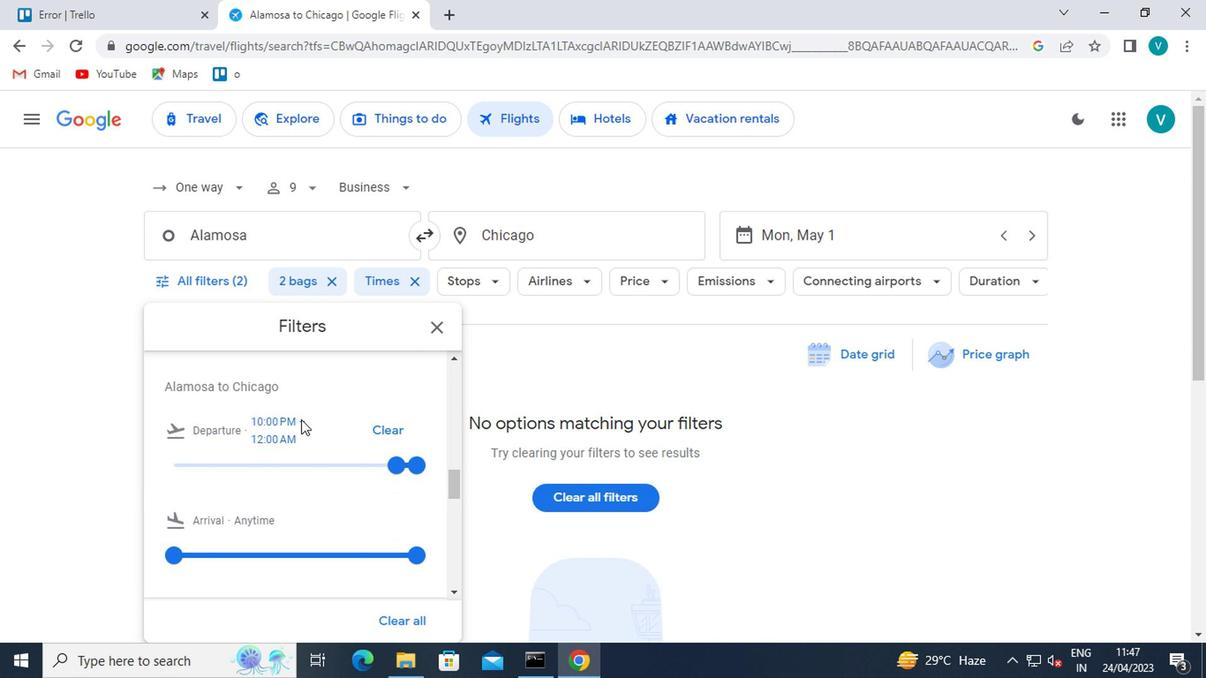 
Action: Mouse scrolled (297, 422) with delta (0, 0)
Screenshot: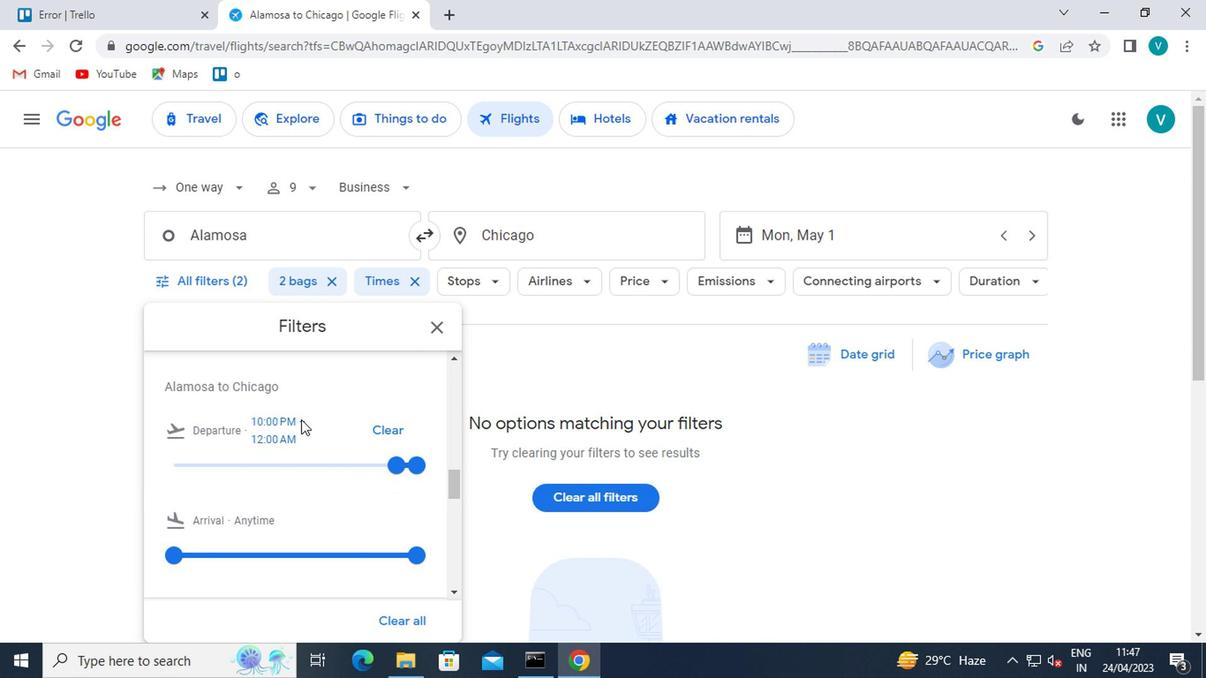 
Action: Mouse scrolled (297, 422) with delta (0, 0)
Screenshot: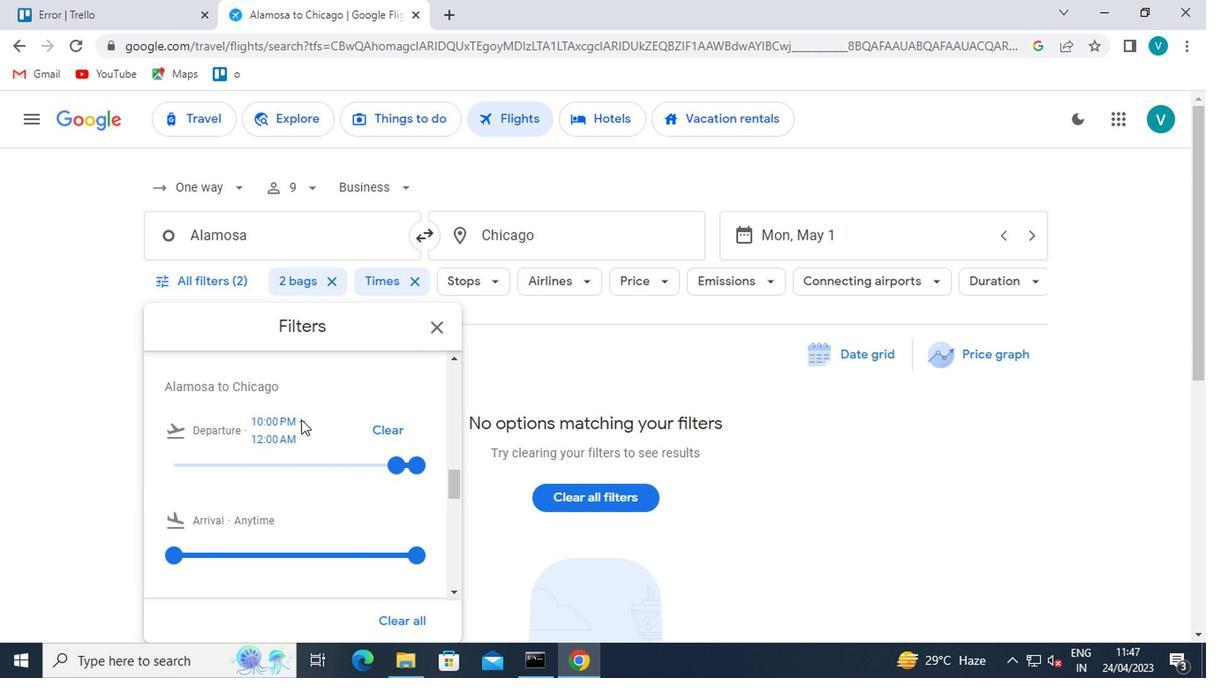 
Action: Mouse scrolled (297, 422) with delta (0, 0)
Screenshot: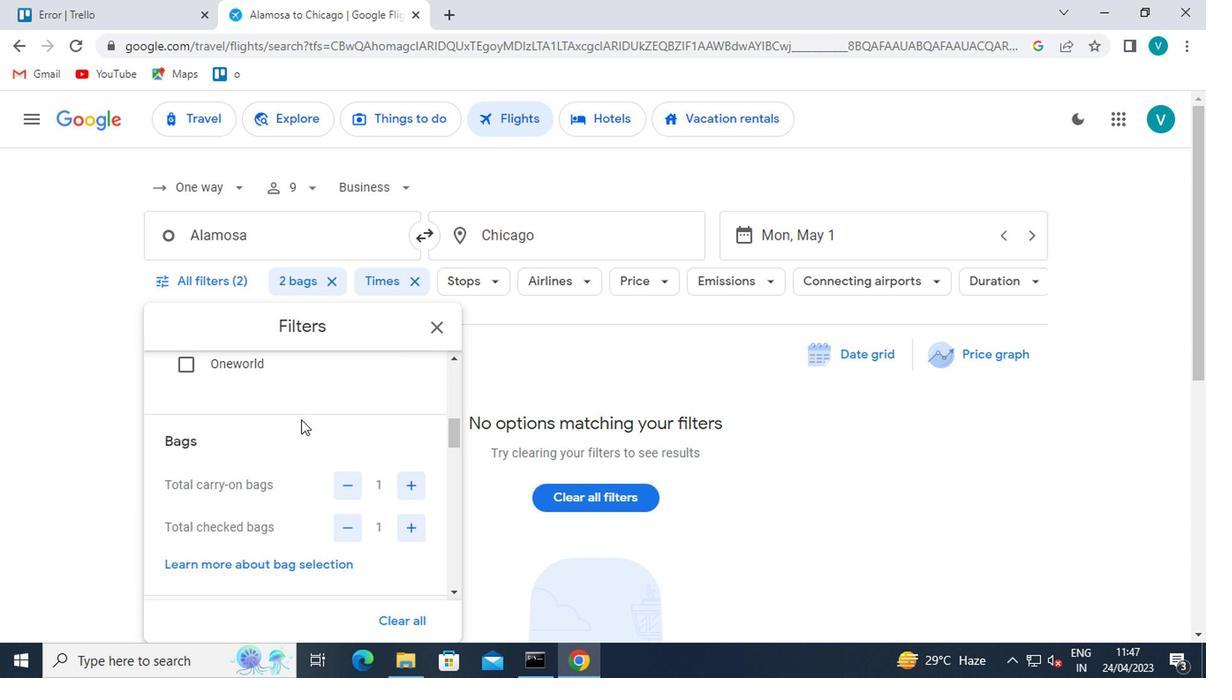 
Action: Mouse scrolled (297, 422) with delta (0, 0)
Screenshot: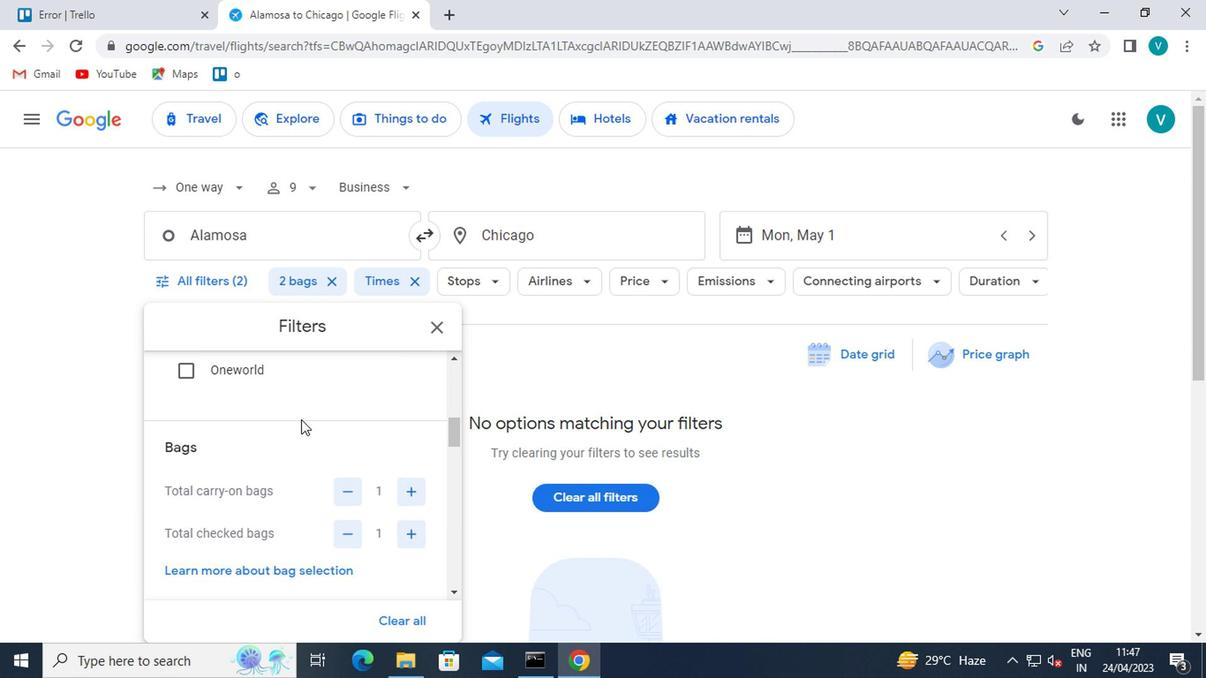 
Action: Mouse scrolled (297, 422) with delta (0, 0)
Screenshot: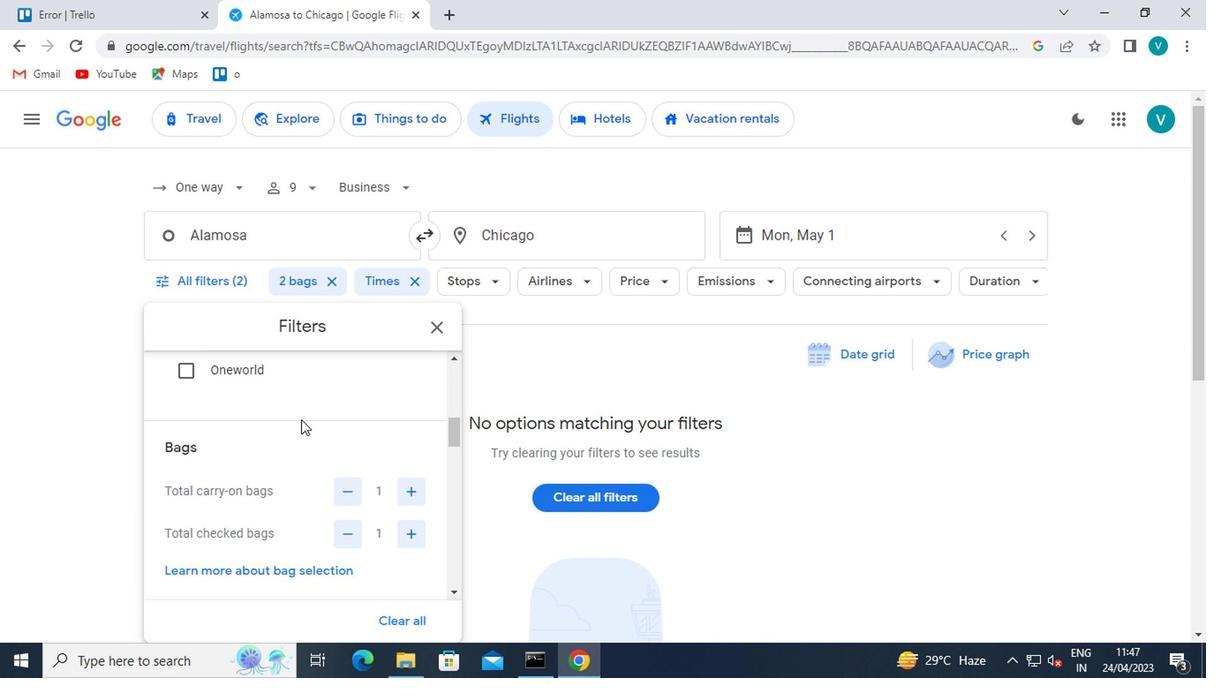 
Action: Mouse scrolled (297, 422) with delta (0, 0)
Screenshot: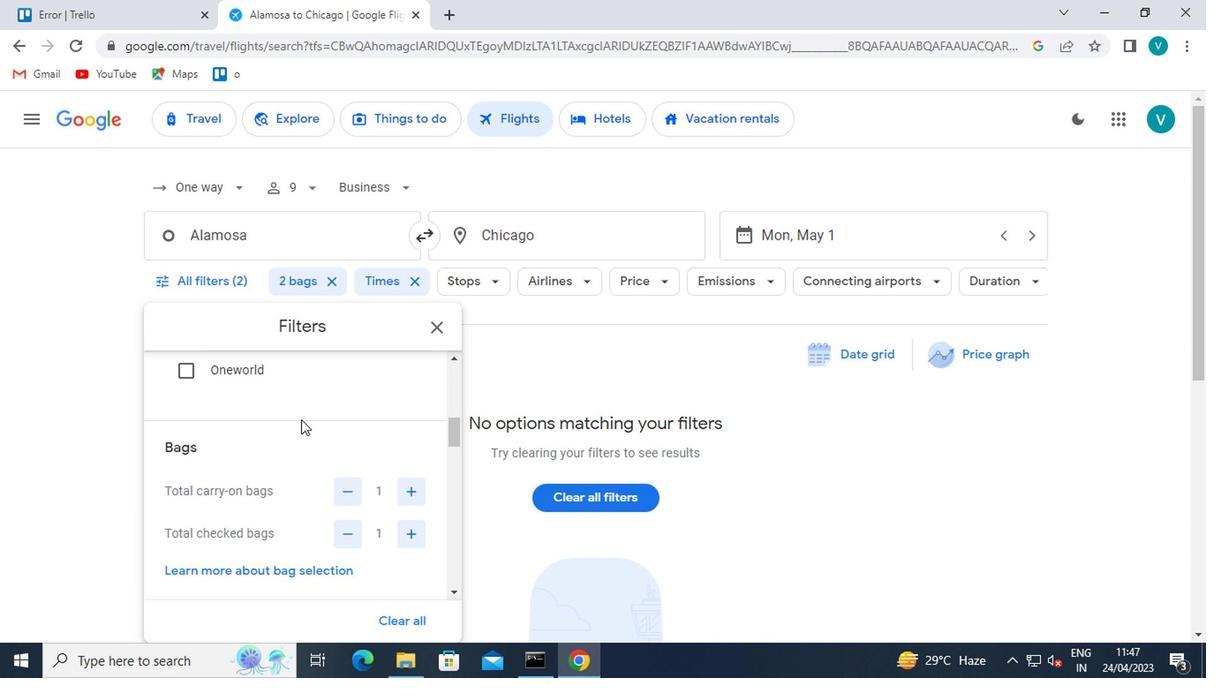 
Action: Mouse scrolled (297, 422) with delta (0, 0)
Screenshot: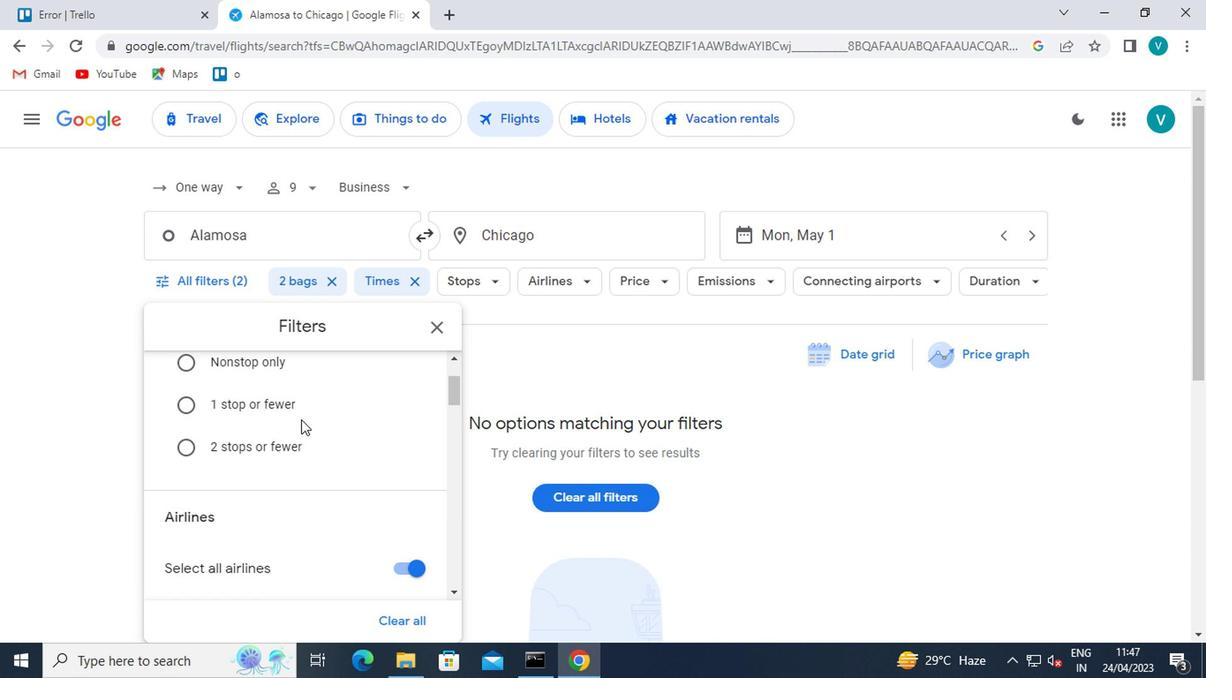 
Action: Mouse scrolled (297, 422) with delta (0, 0)
Screenshot: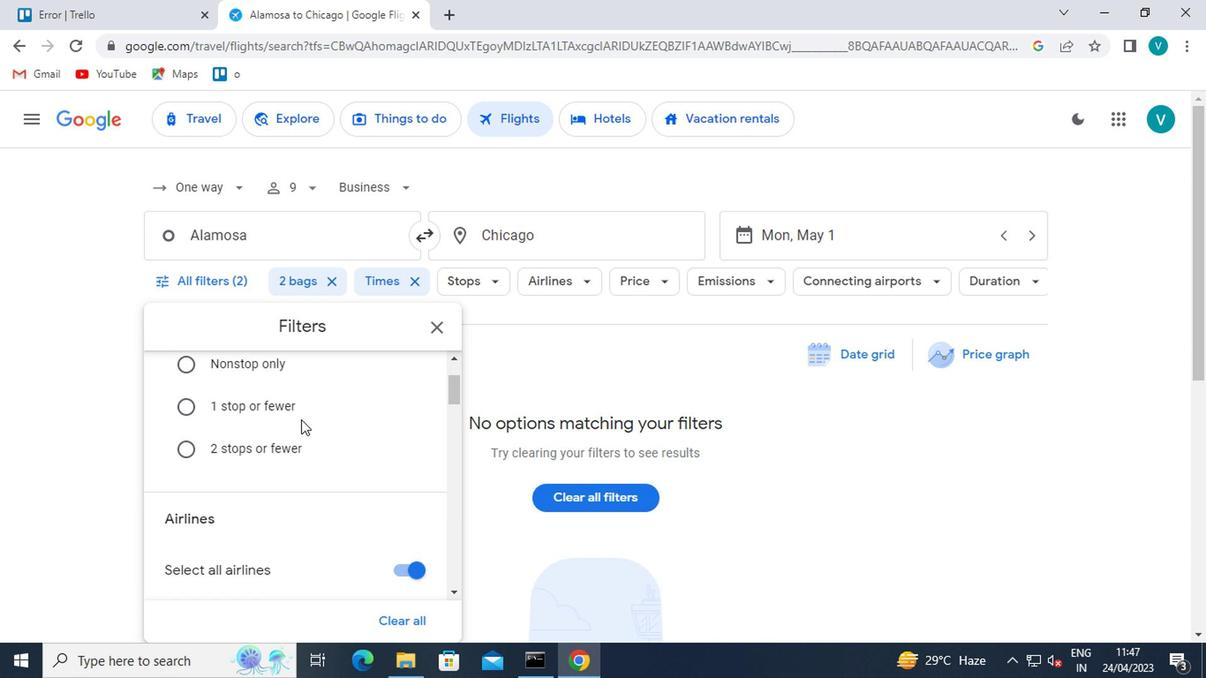
Action: Mouse scrolled (297, 422) with delta (0, 0)
Screenshot: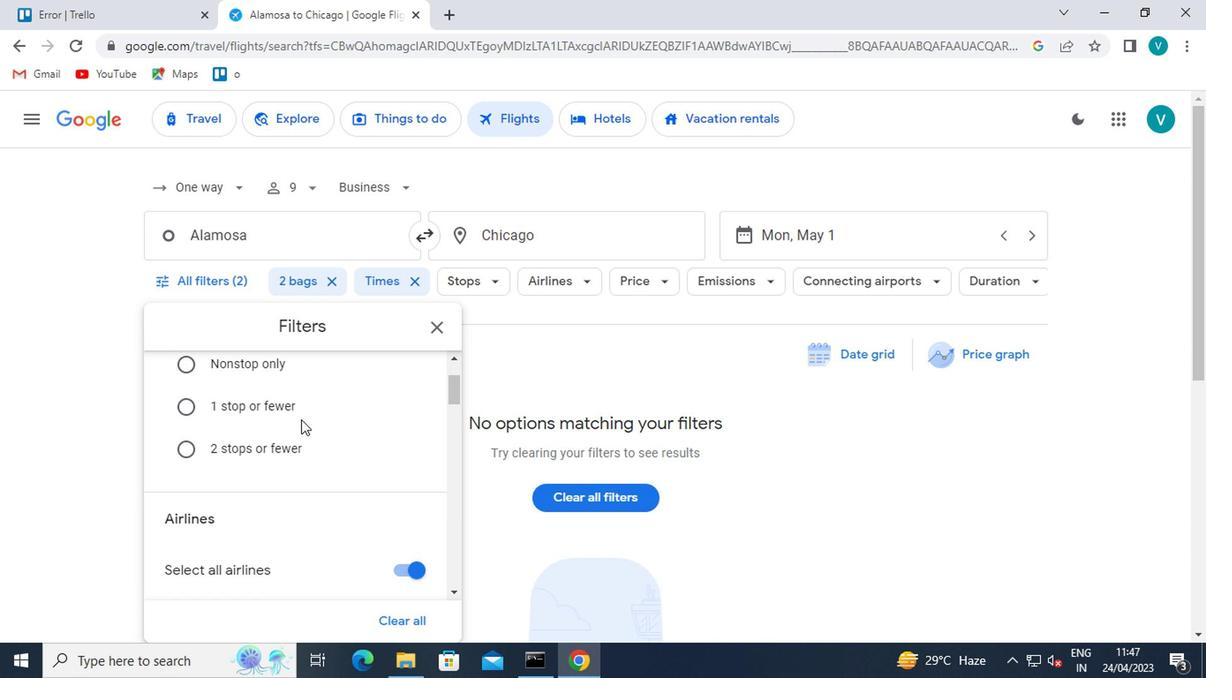 
Action: Mouse scrolled (297, 422) with delta (0, 0)
Screenshot: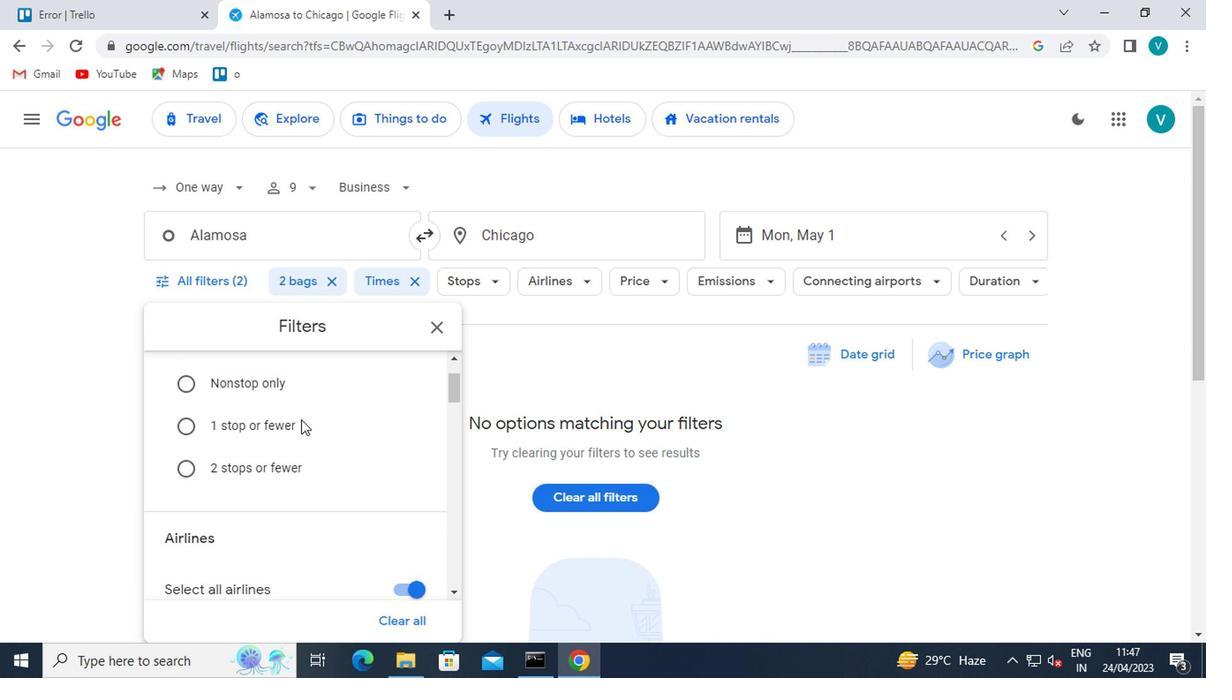 
Action: Mouse scrolled (297, 422) with delta (0, 0)
Screenshot: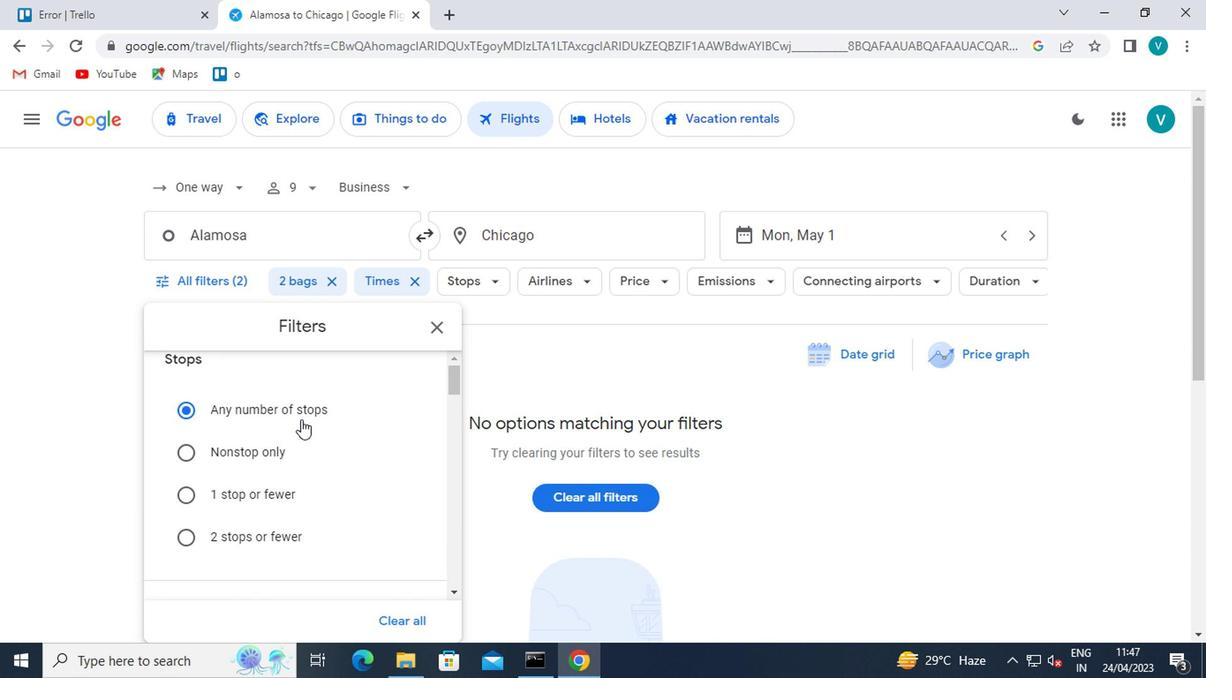 
Action: Mouse scrolled (297, 421) with delta (0, 0)
Screenshot: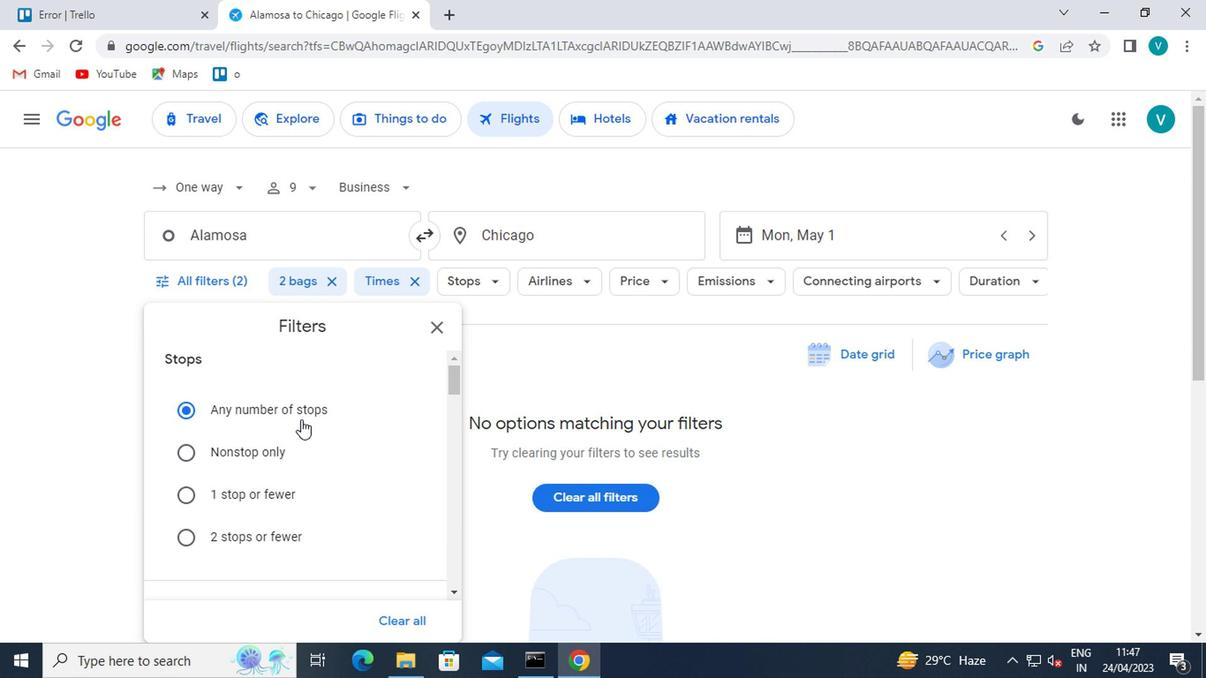 
Action: Mouse scrolled (297, 421) with delta (0, 0)
Screenshot: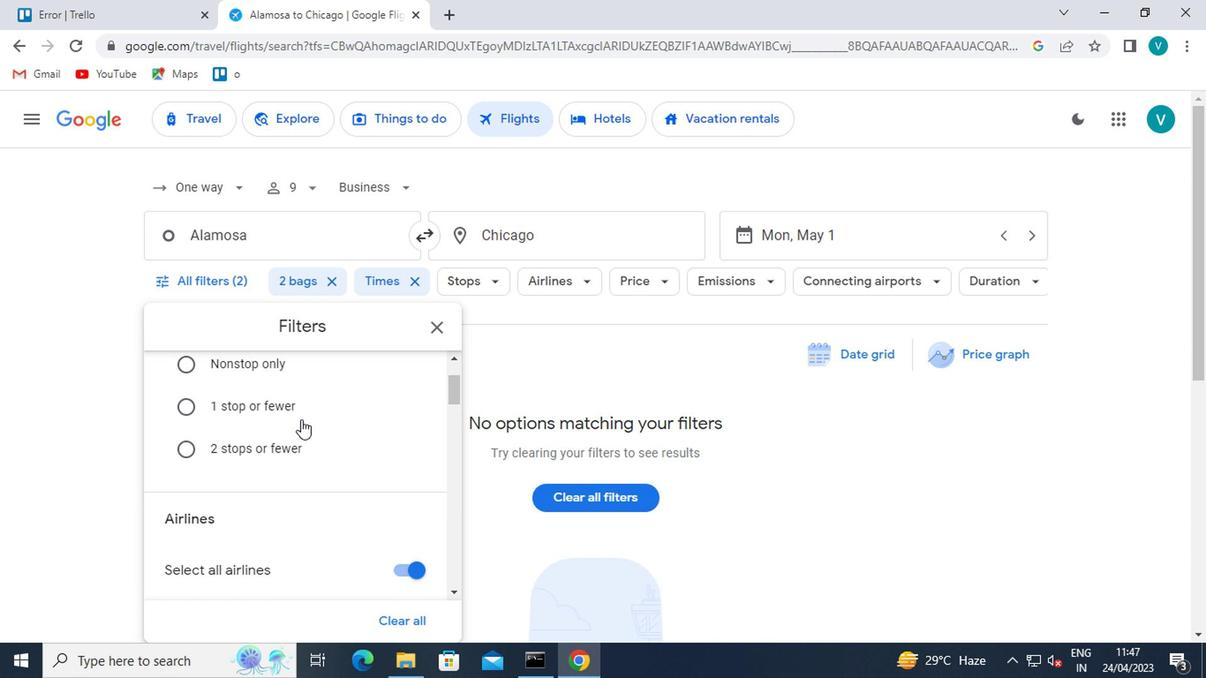 
Action: Mouse scrolled (297, 421) with delta (0, 0)
Screenshot: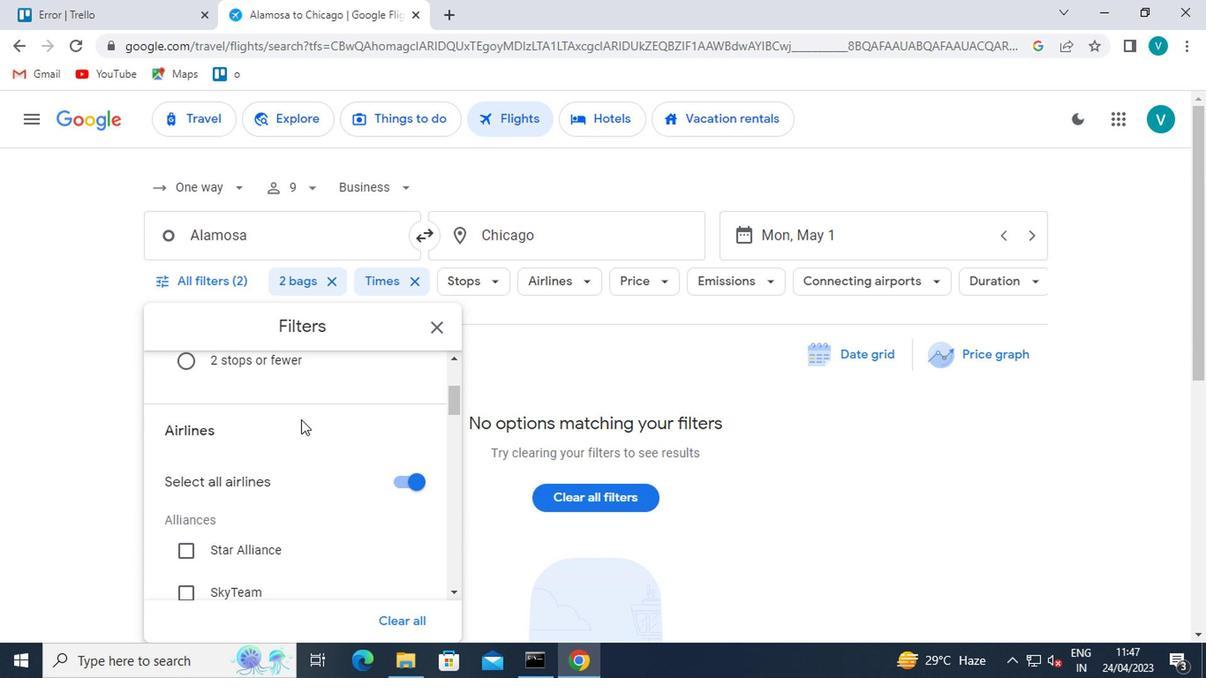 
Action: Mouse scrolled (297, 422) with delta (0, 0)
Screenshot: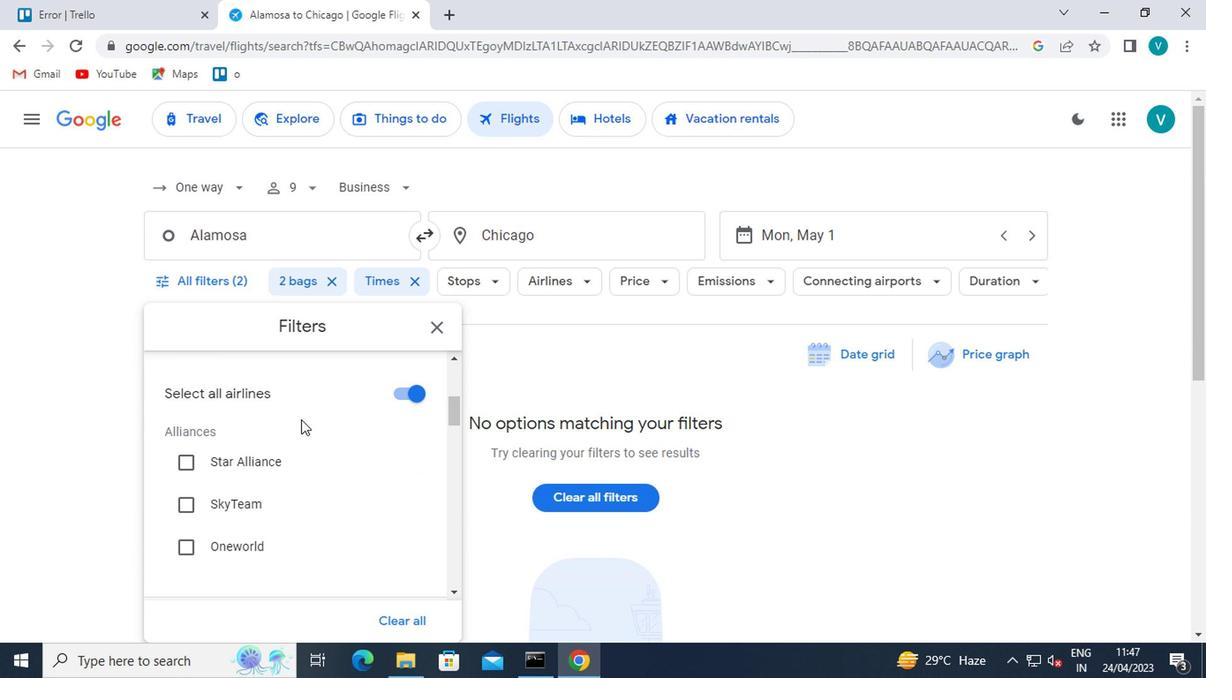 
Action: Mouse scrolled (297, 422) with delta (0, 0)
Screenshot: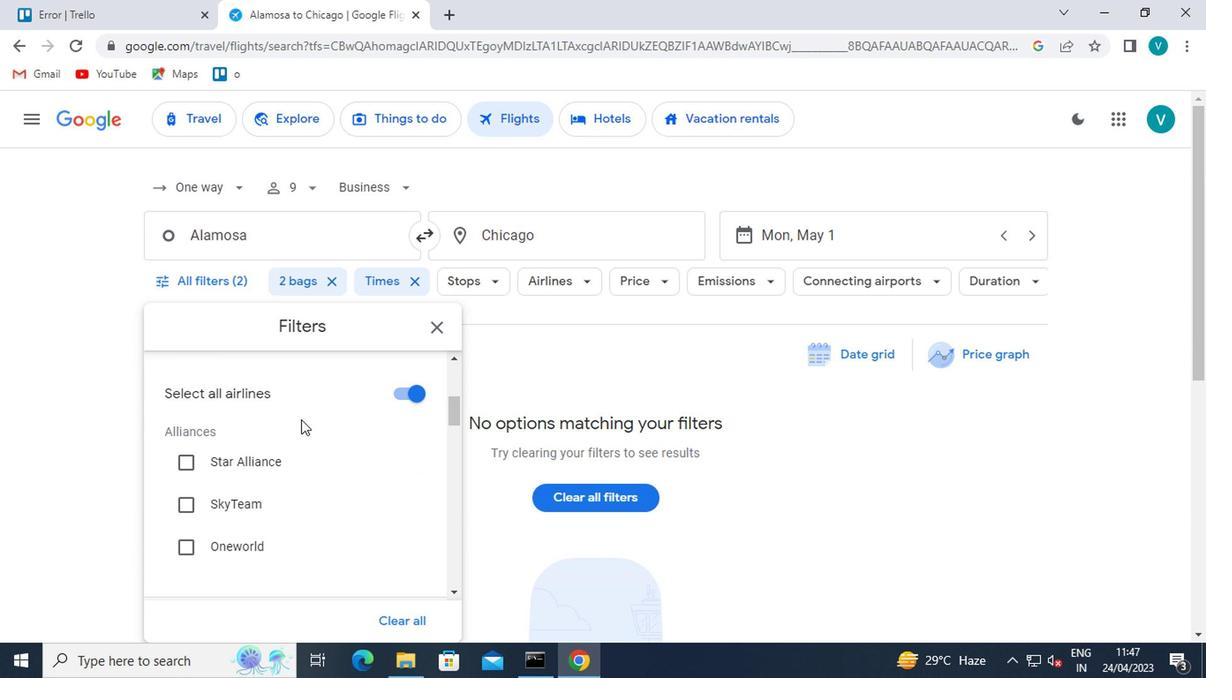 
Action: Mouse scrolled (297, 422) with delta (0, 0)
Screenshot: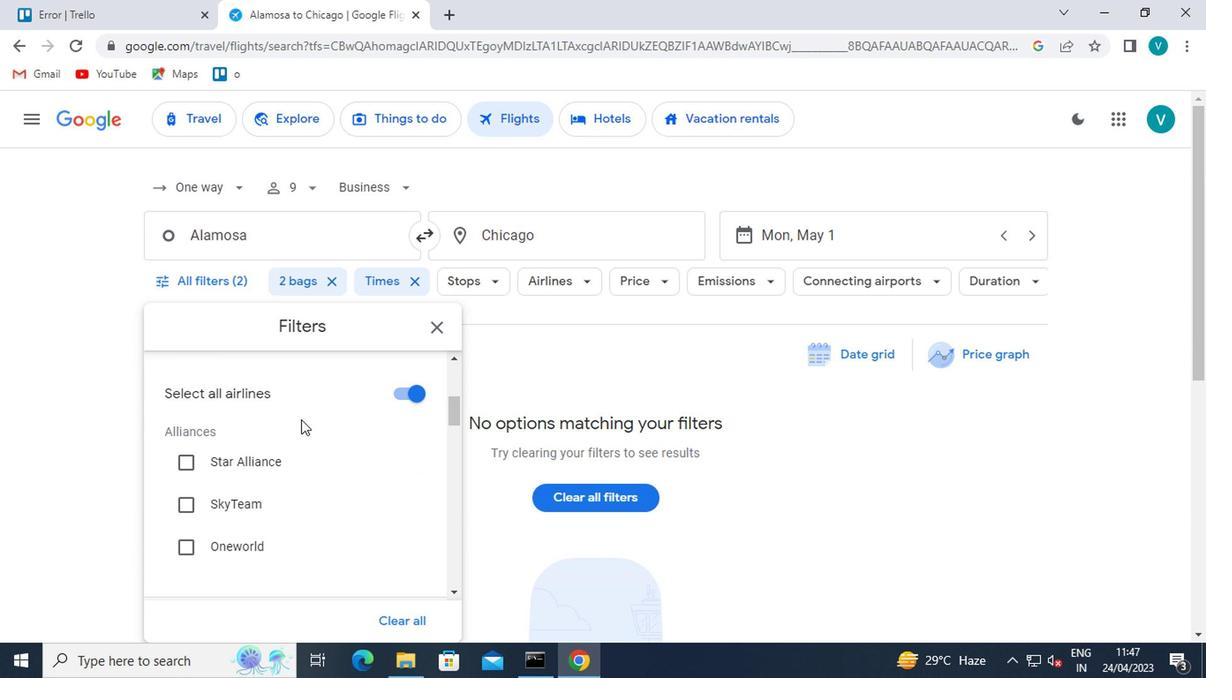 
Action: Mouse moved to (336, 367)
Screenshot: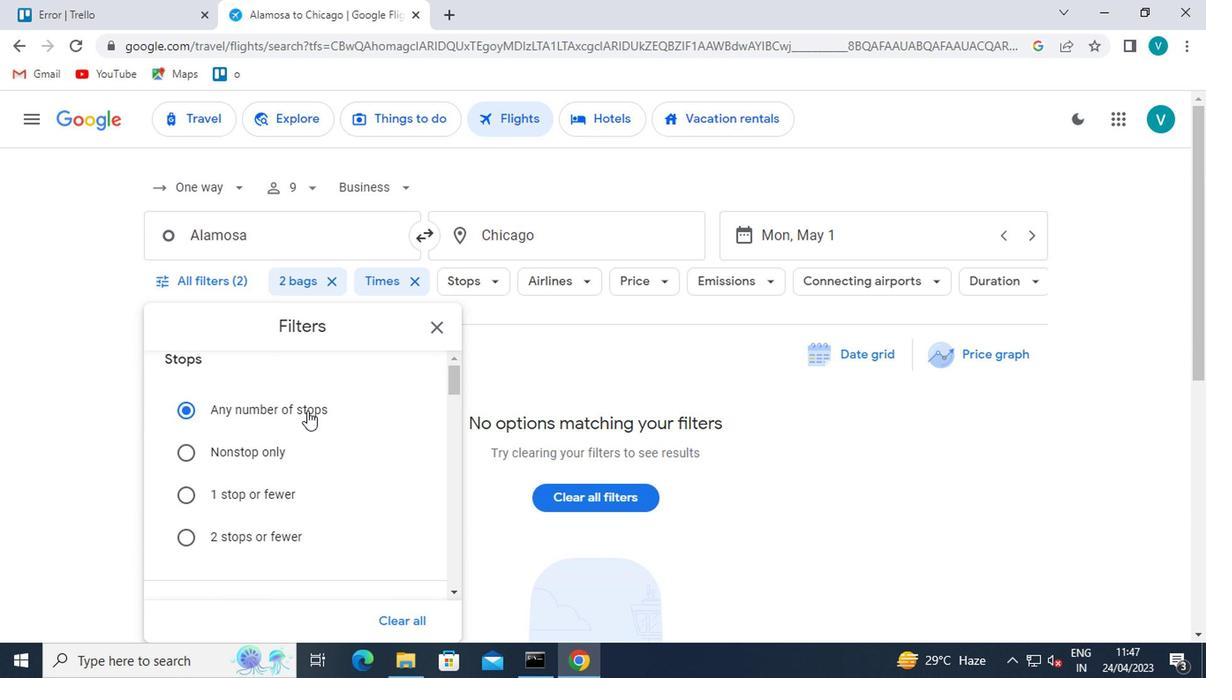 
Action: Mouse scrolled (336, 368) with delta (0, 1)
Screenshot: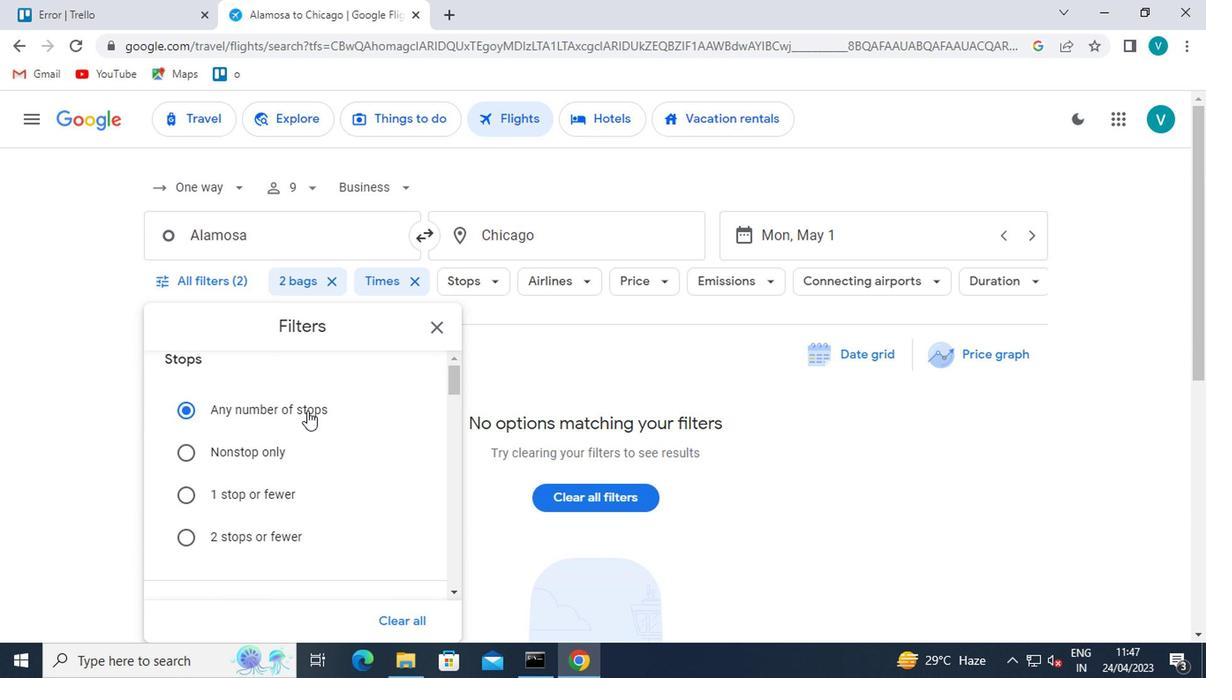 
Action: Mouse moved to (339, 361)
Screenshot: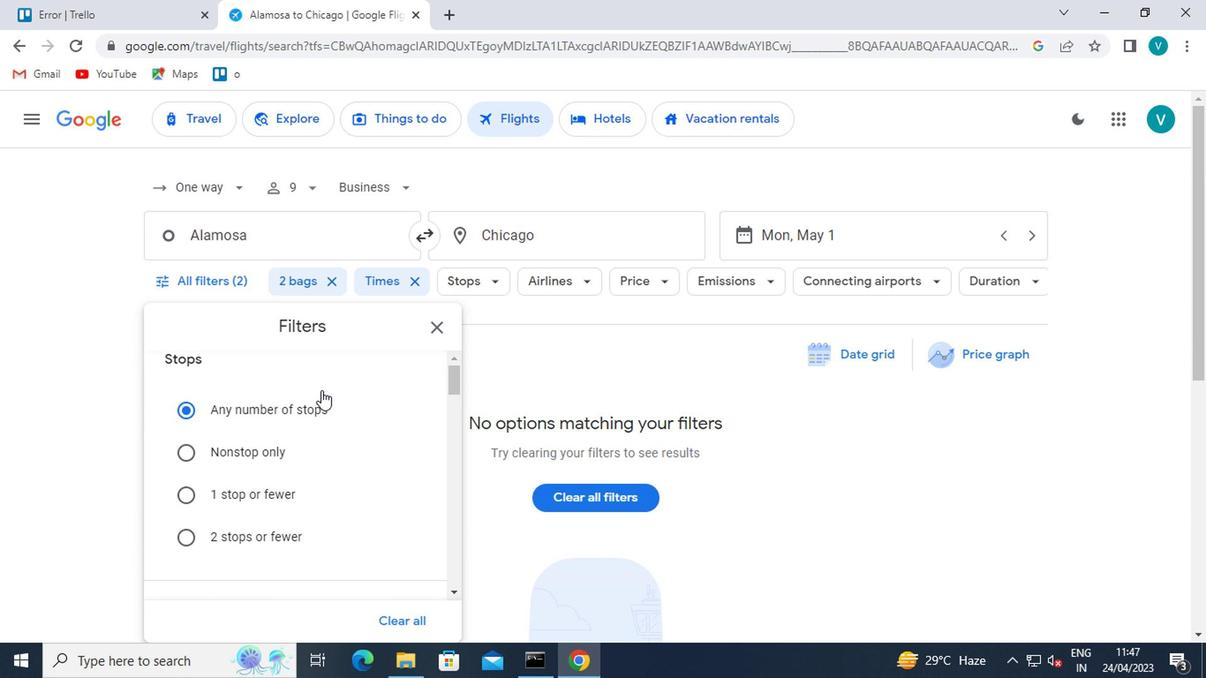 
Action: Mouse scrolled (339, 362) with delta (0, 1)
Screenshot: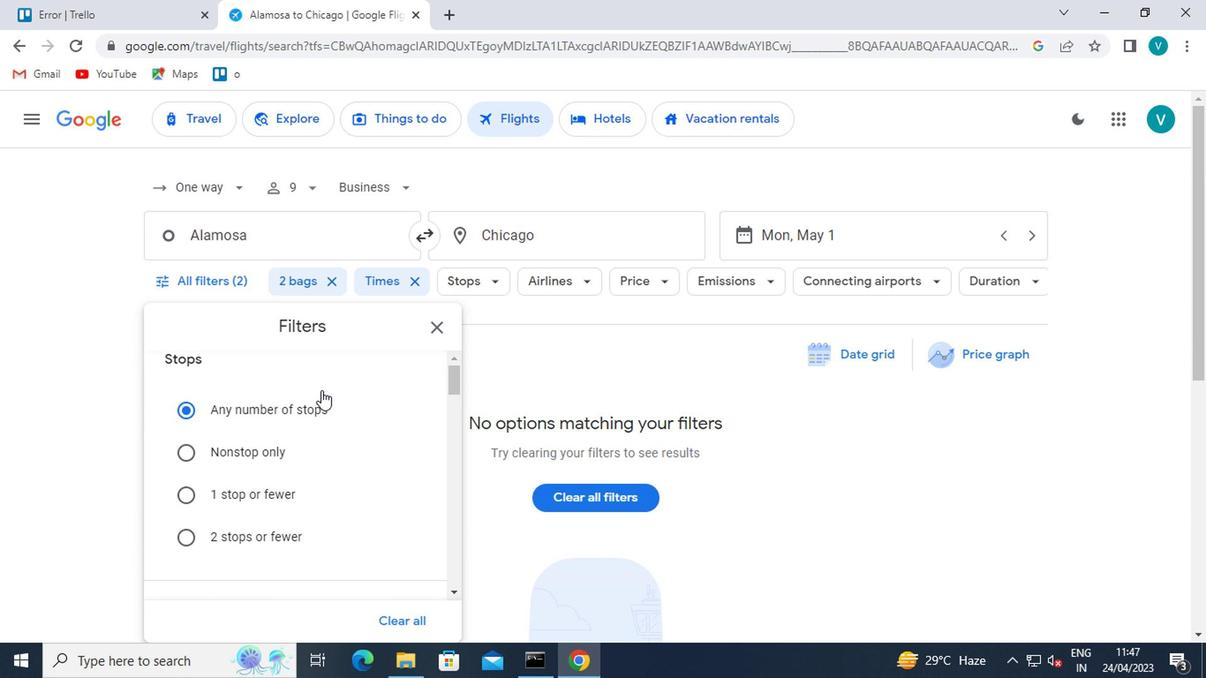 
Action: Mouse moved to (339, 358)
Screenshot: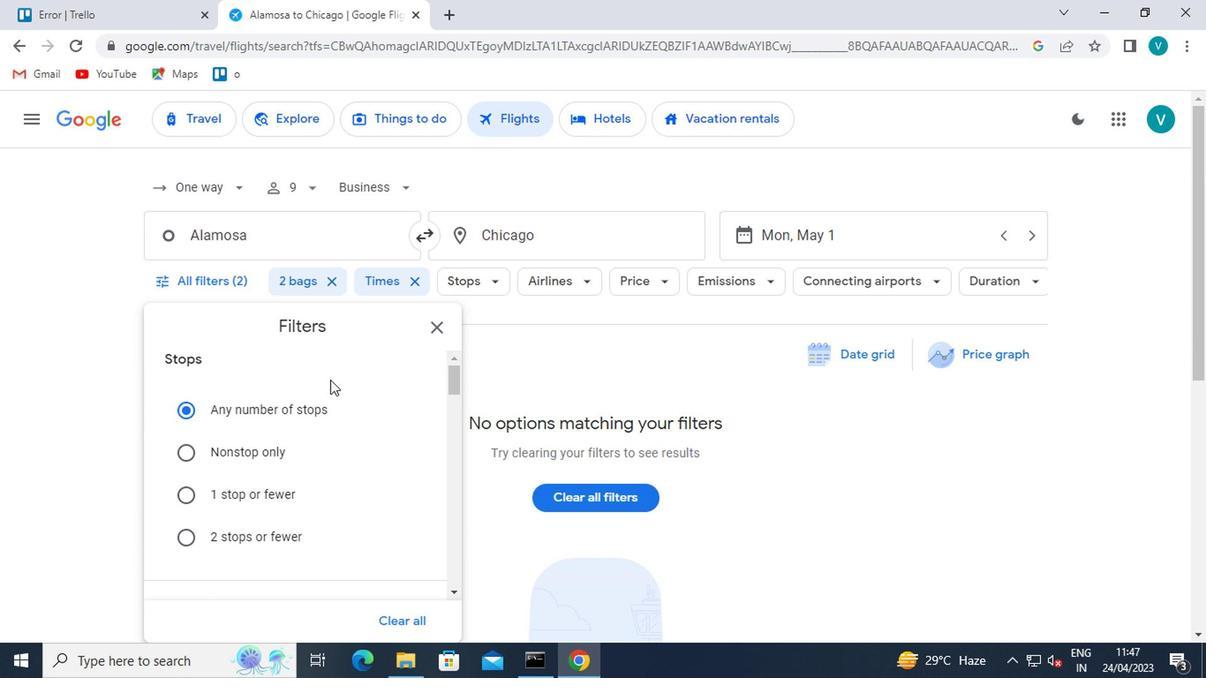 
Action: Mouse scrolled (339, 360) with delta (0, 1)
Screenshot: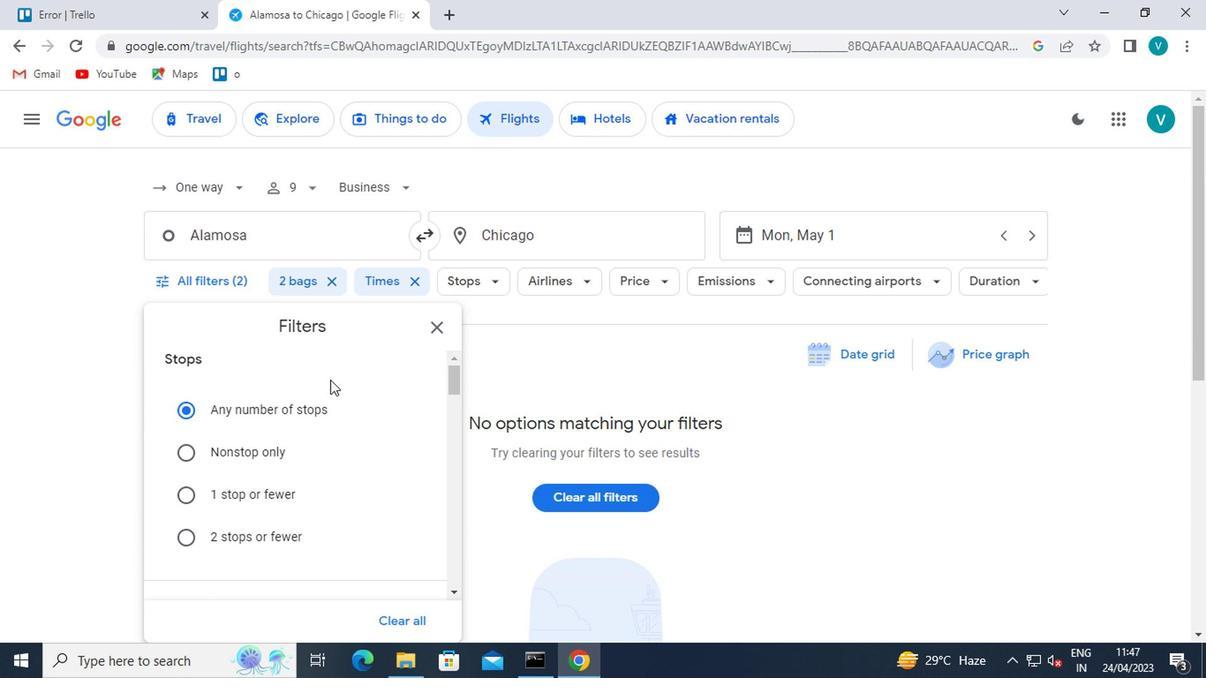 
Action: Mouse moved to (339, 343)
Screenshot: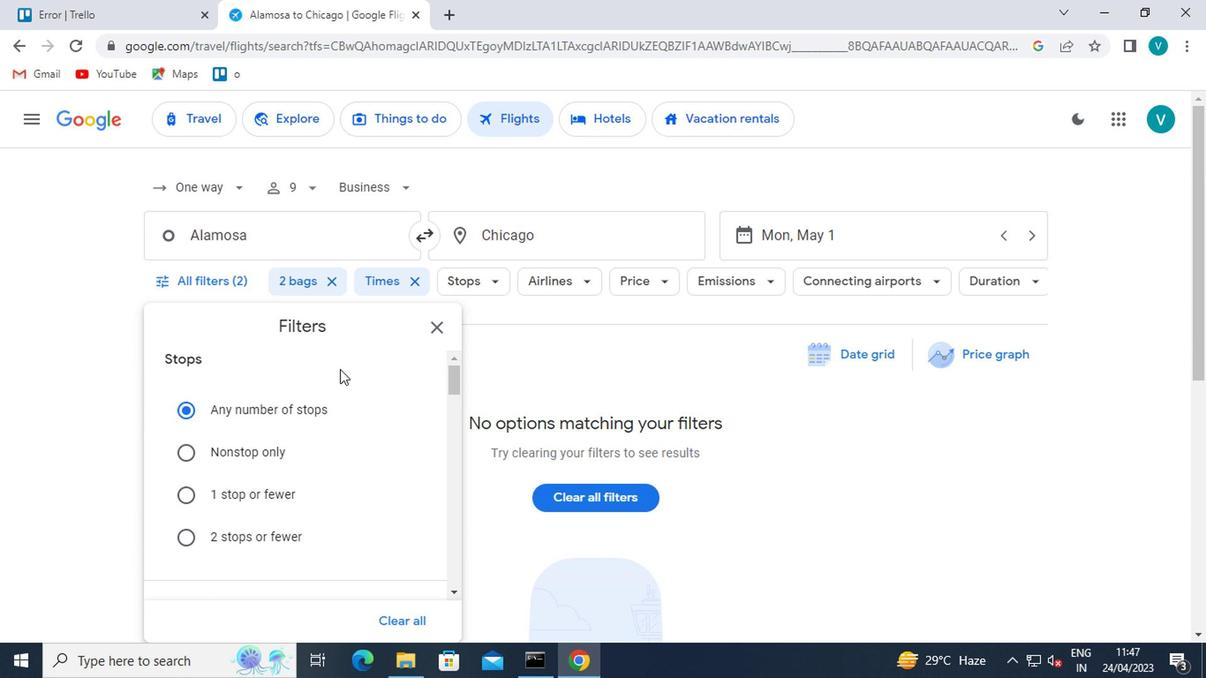
Action: Mouse scrolled (339, 344) with delta (0, 0)
Screenshot: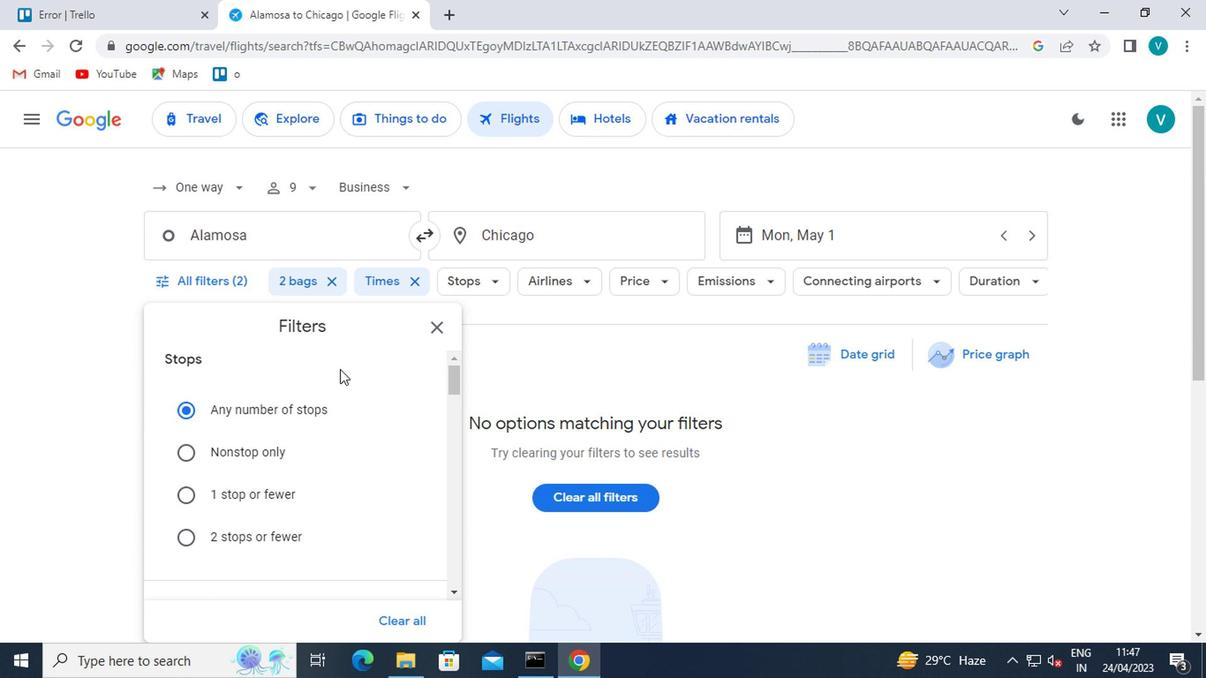 
Action: Mouse moved to (299, 228)
Screenshot: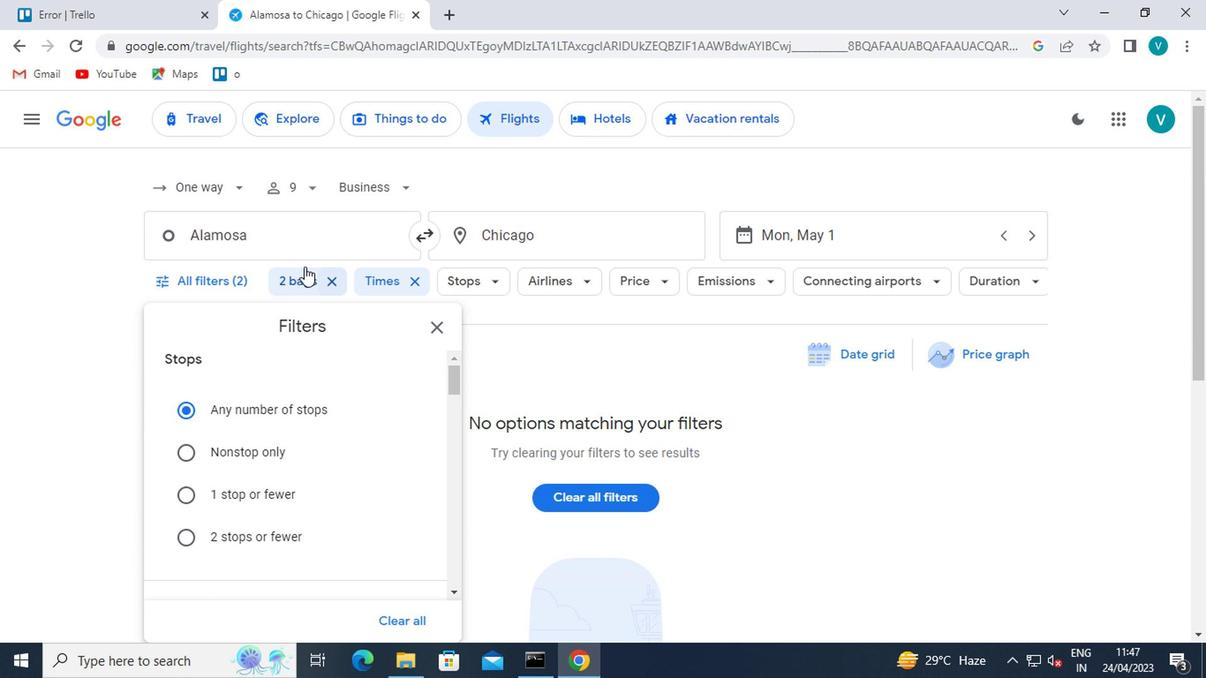 
Action: Mouse pressed left at (299, 228)
Screenshot: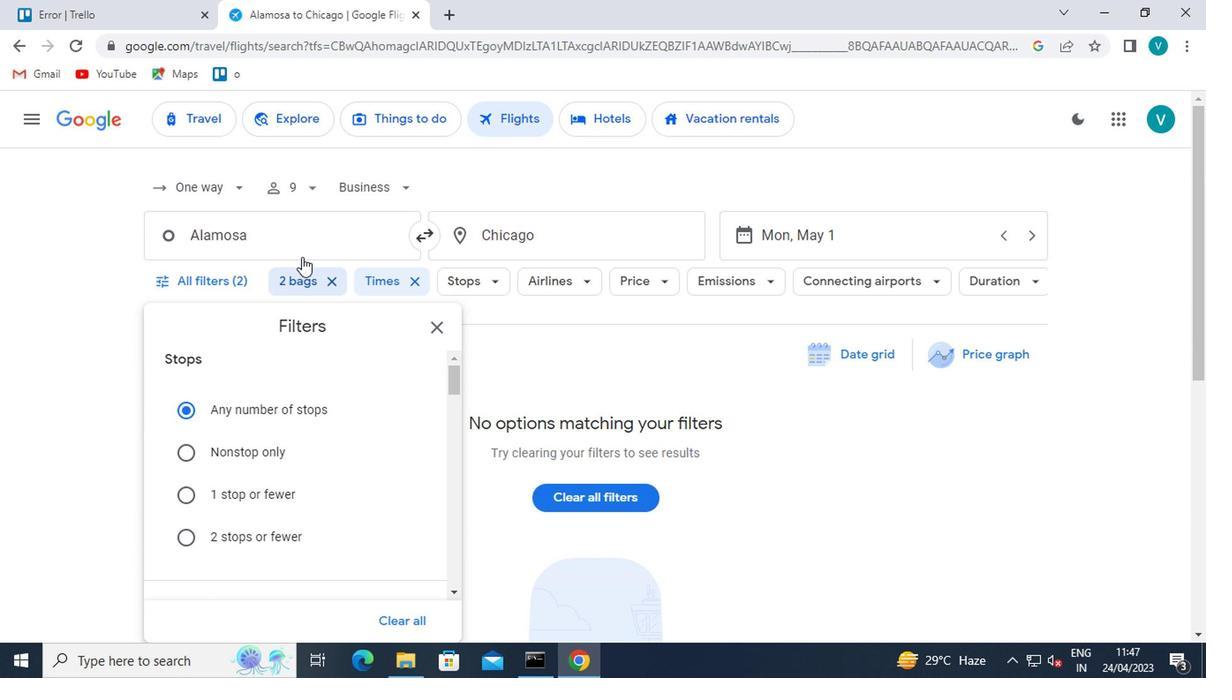 
Action: Mouse moved to (299, 227)
Screenshot: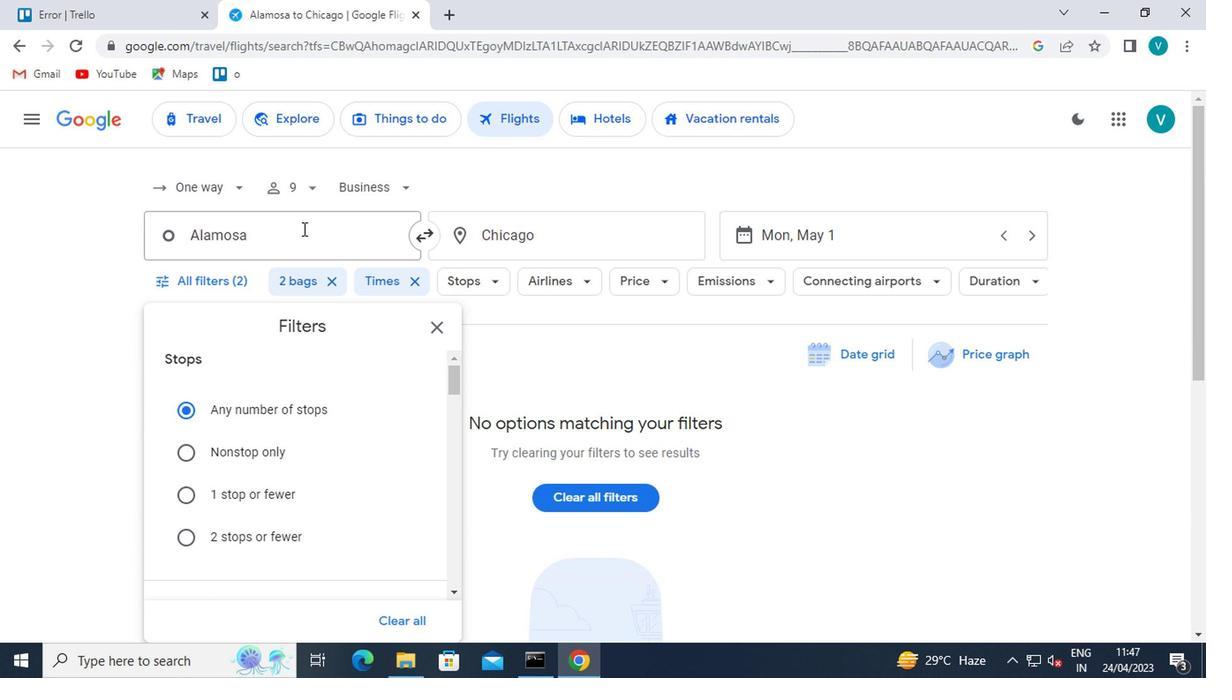
Action: Key pressed <Key.shift>DENVER
Screenshot: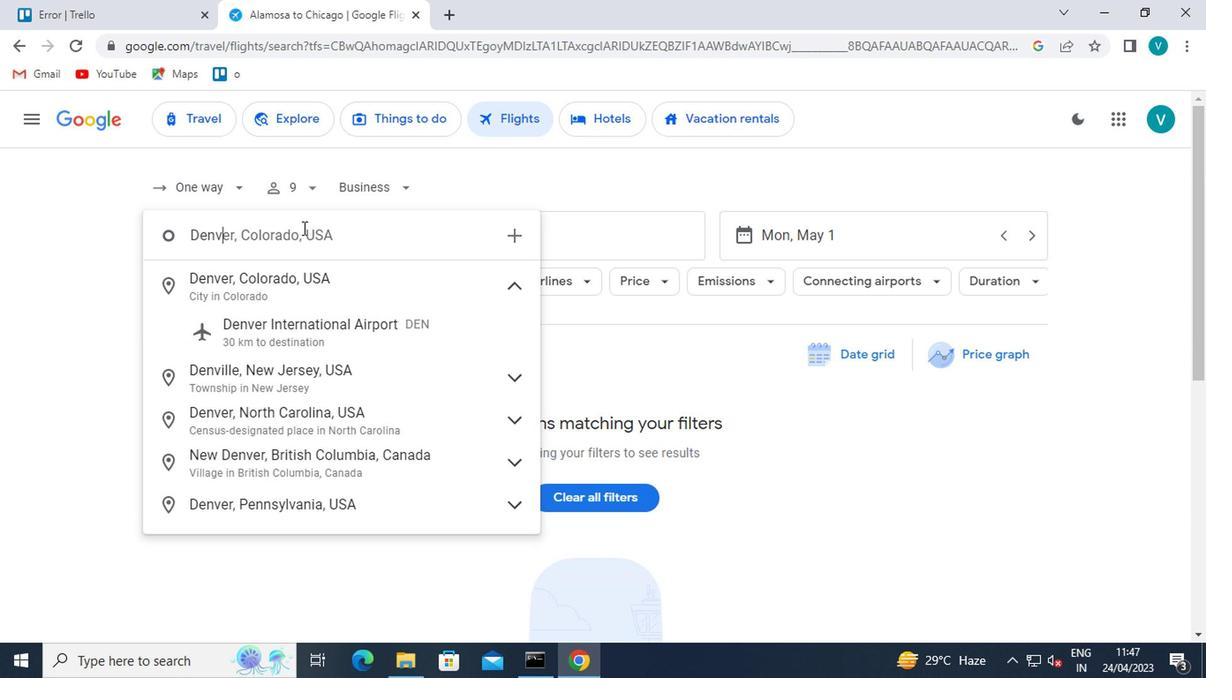 
Action: Mouse moved to (328, 333)
Screenshot: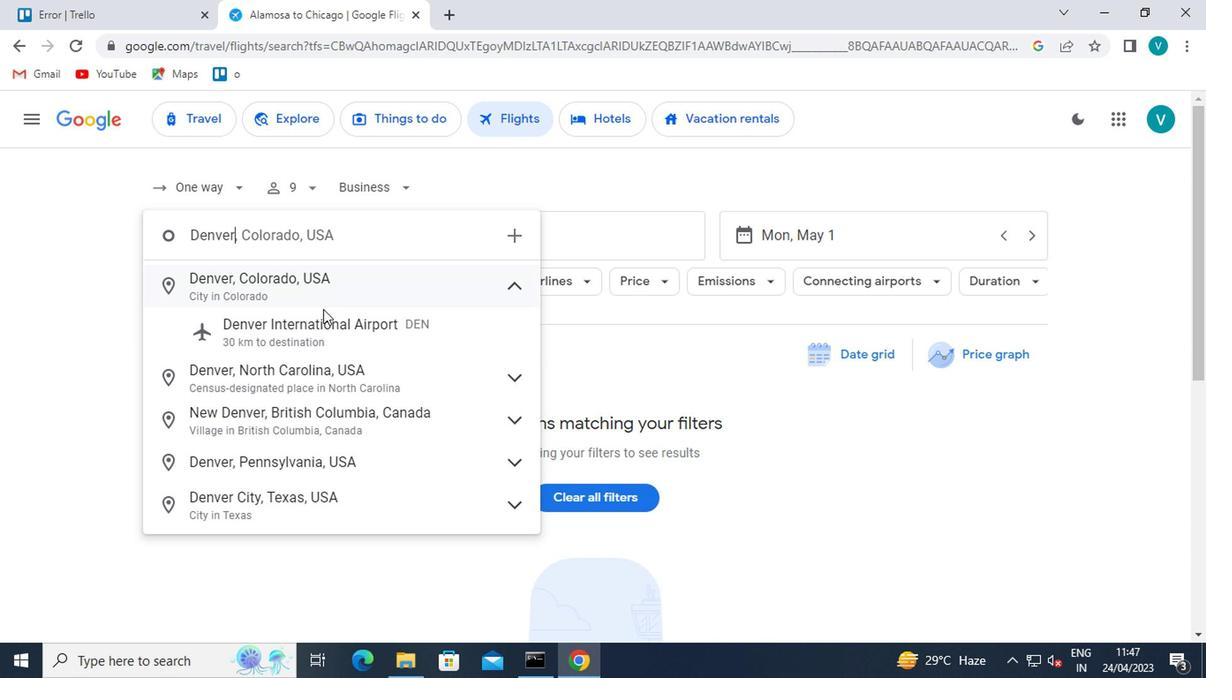 
Action: Mouse pressed left at (328, 333)
Screenshot: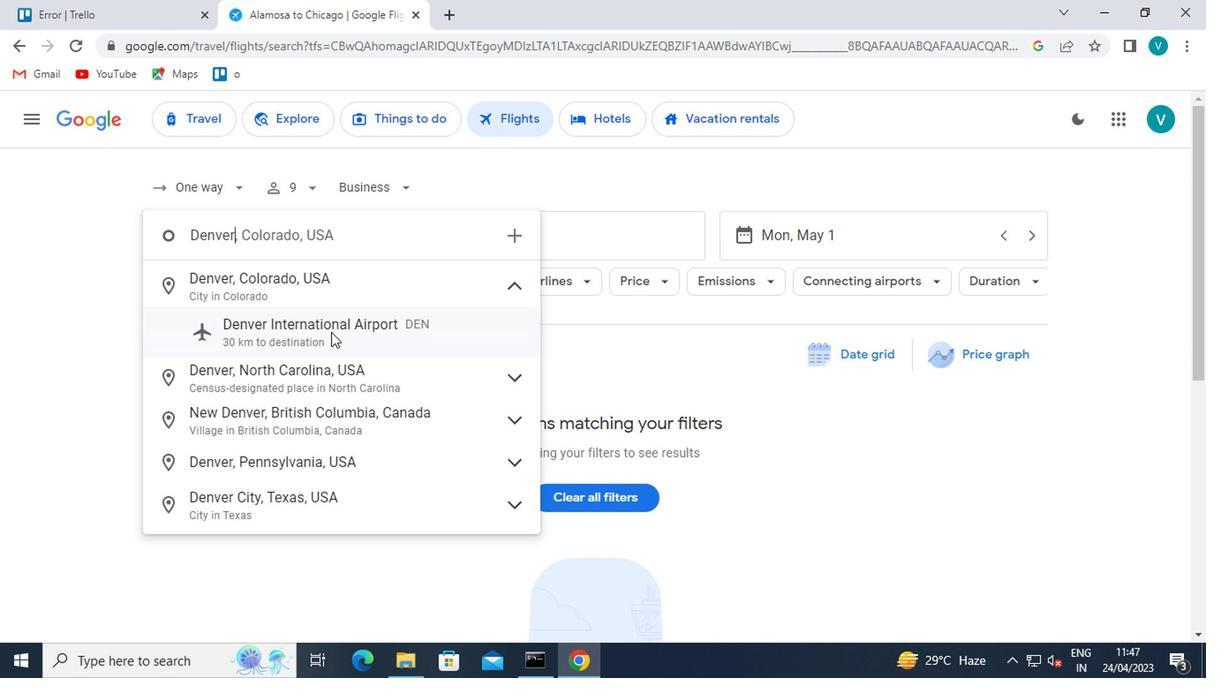 
Action: Mouse moved to (531, 223)
Screenshot: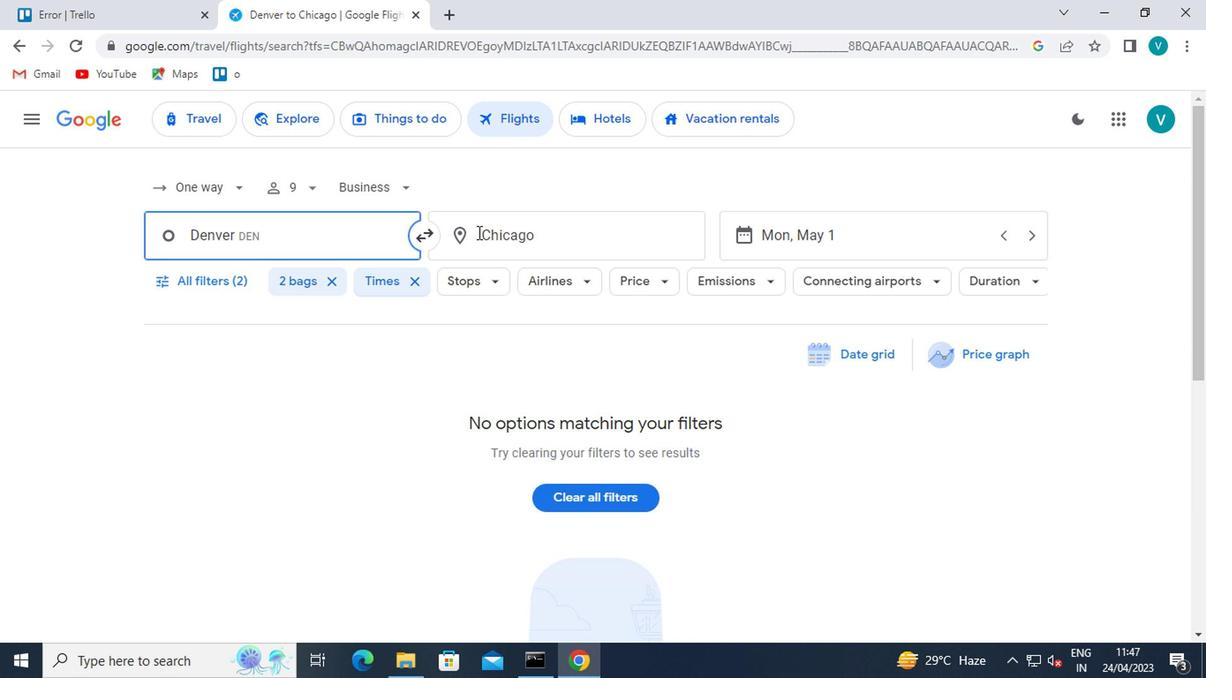 
Action: Mouse pressed left at (531, 223)
Screenshot: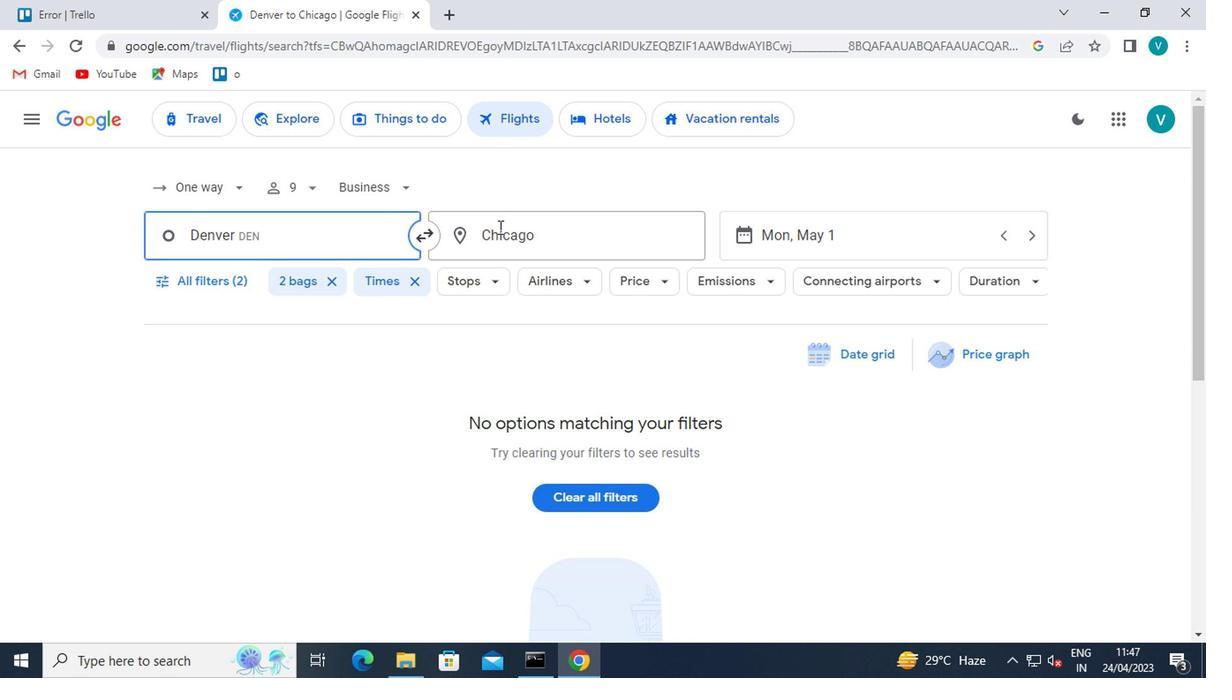 
Action: Mouse moved to (570, 238)
Screenshot: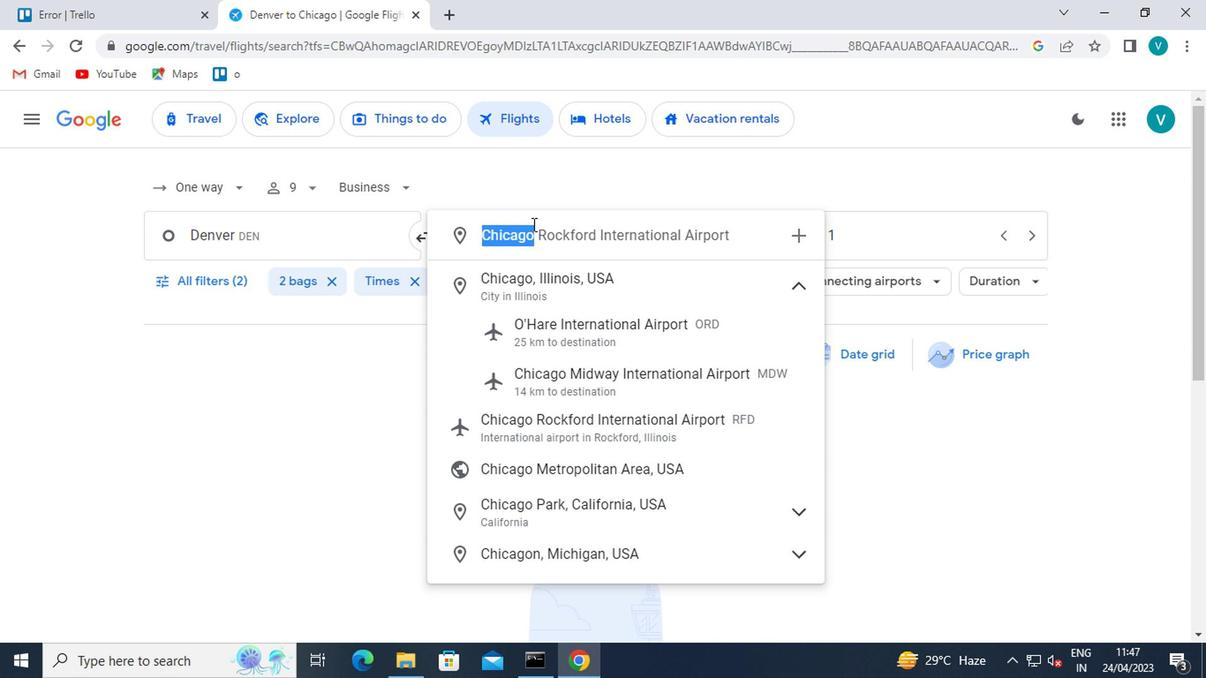
Action: Key pressed <Key.shift>ROCKFORS<Key.backspace>D
Screenshot: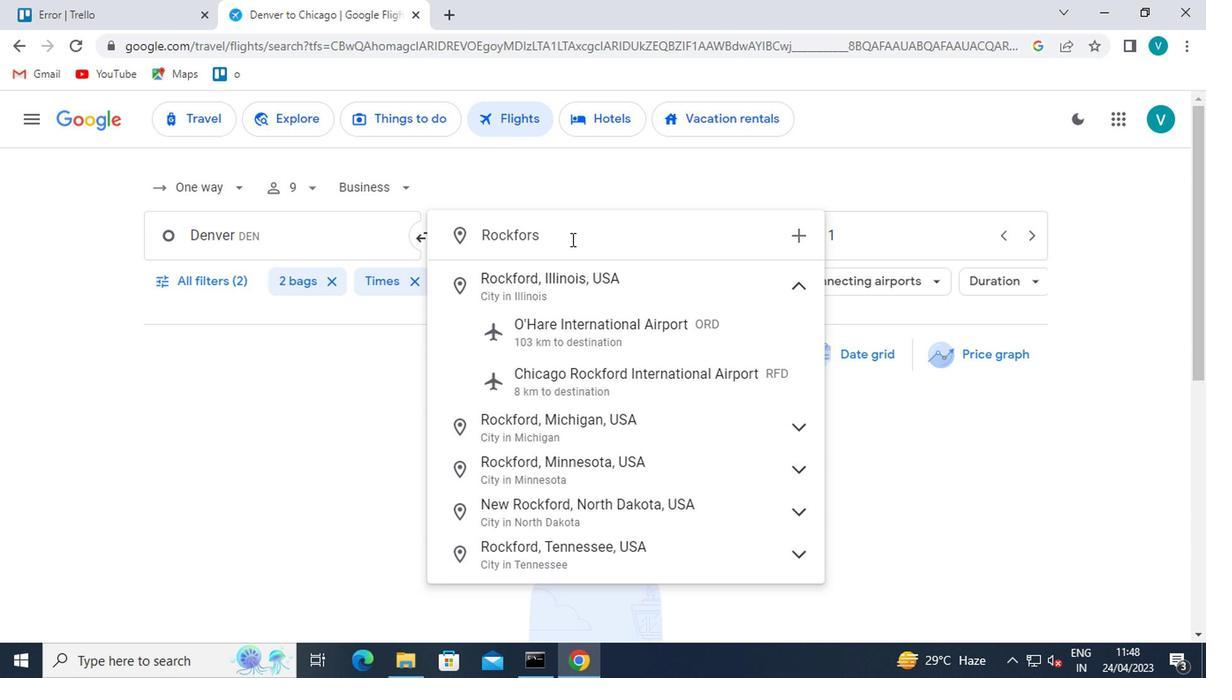 
Action: Mouse moved to (613, 387)
Screenshot: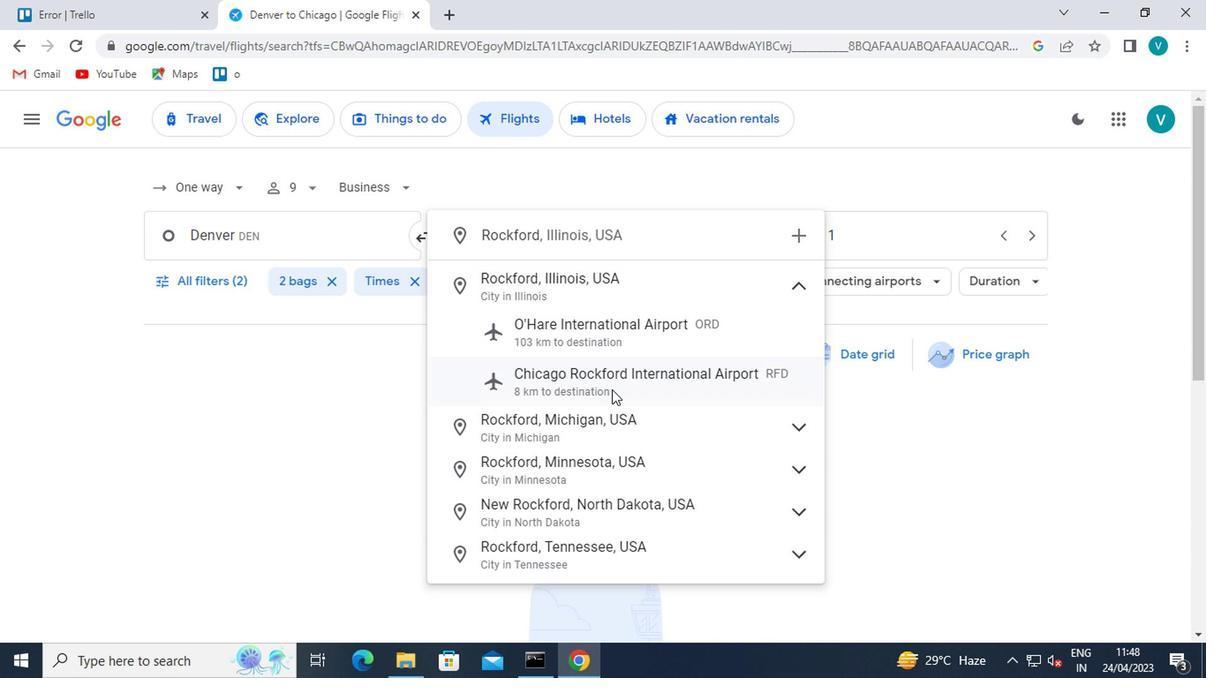 
Action: Mouse pressed left at (613, 387)
Screenshot: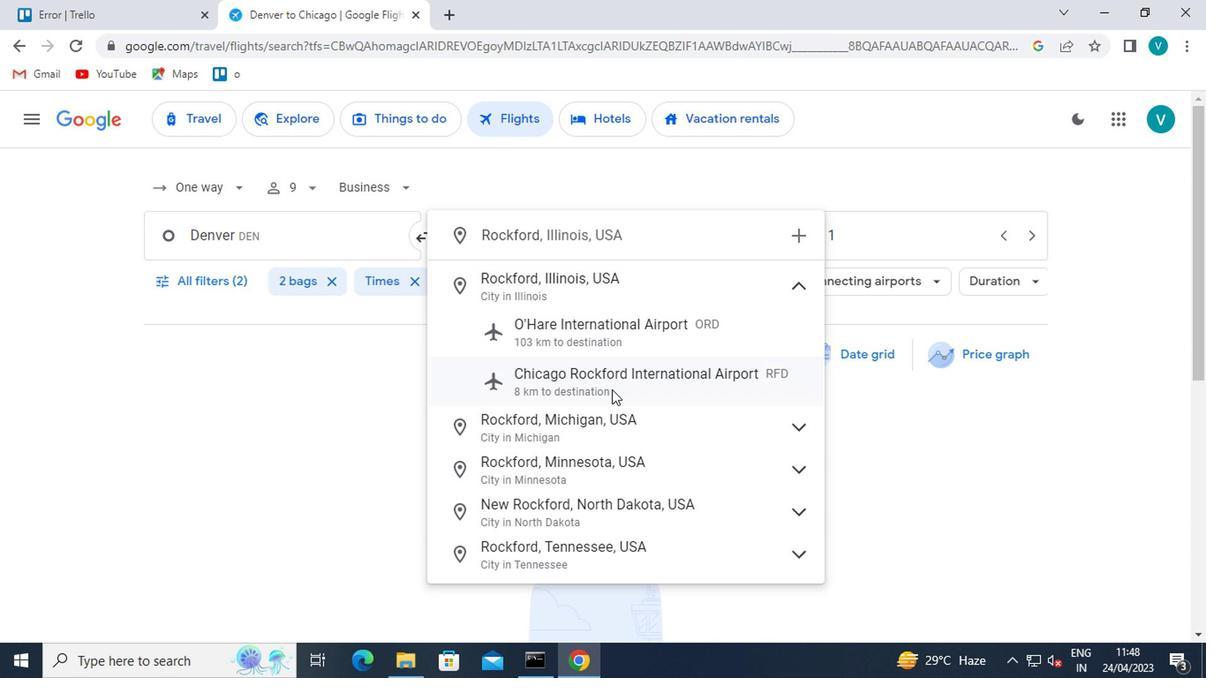 
Action: Mouse moved to (860, 240)
Screenshot: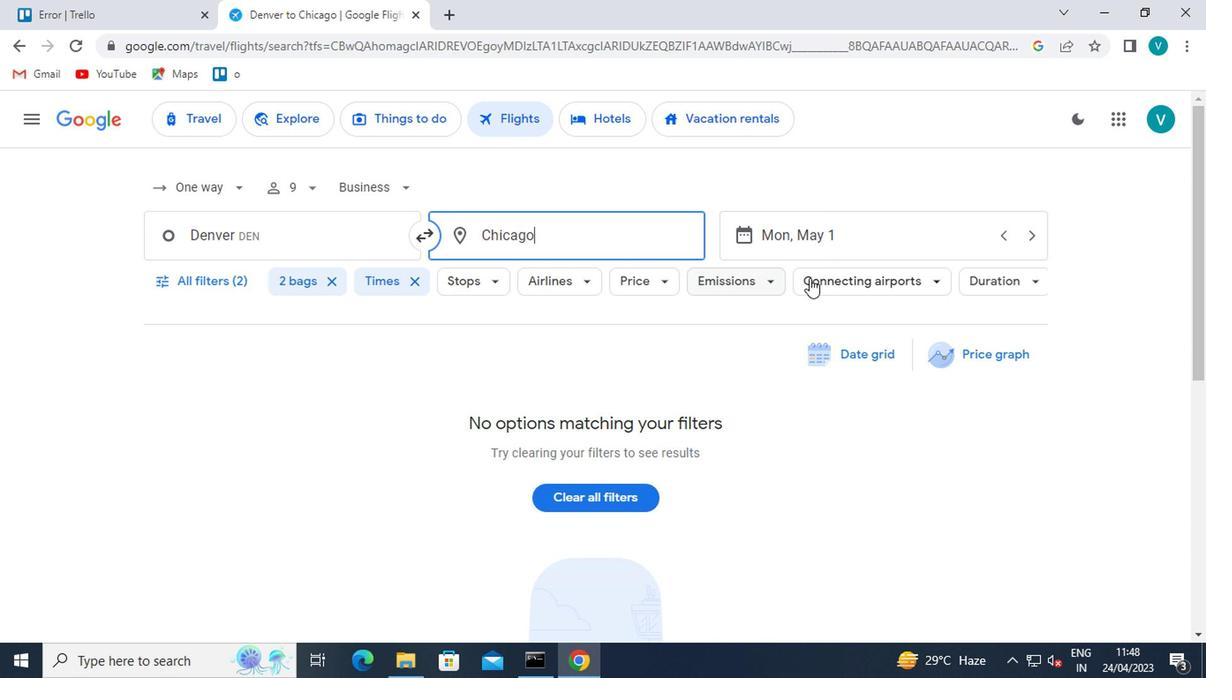 
Action: Mouse pressed left at (860, 240)
Screenshot: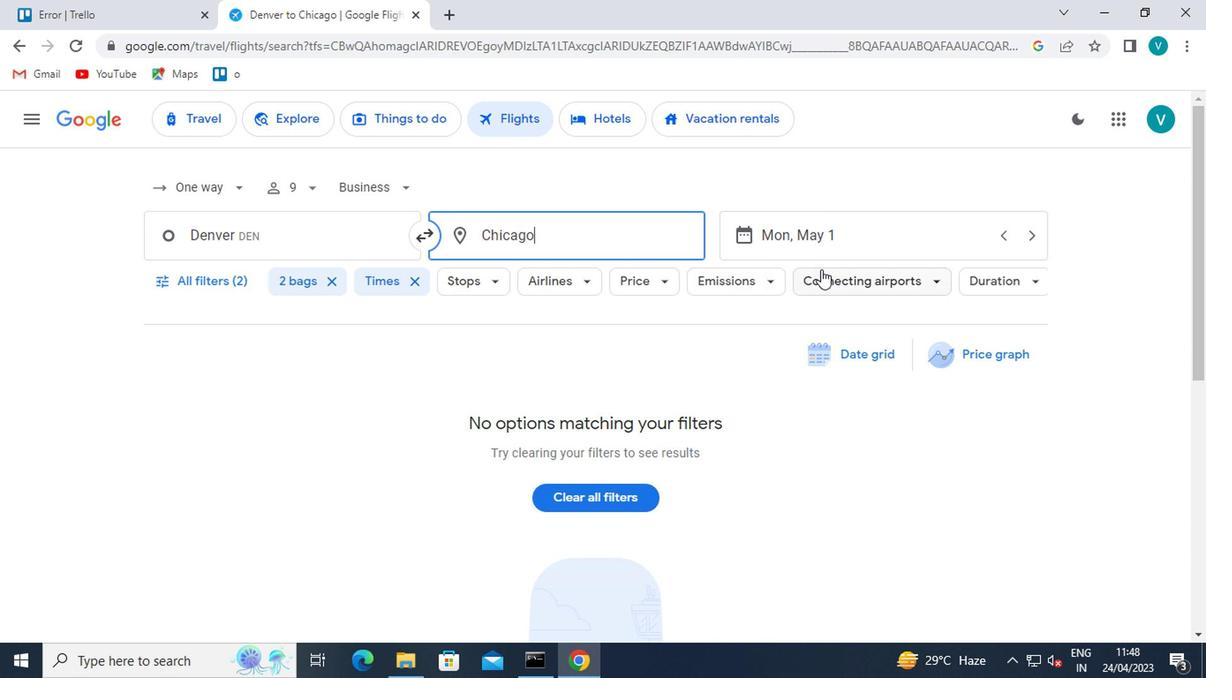 
Action: Mouse moved to (818, 321)
Screenshot: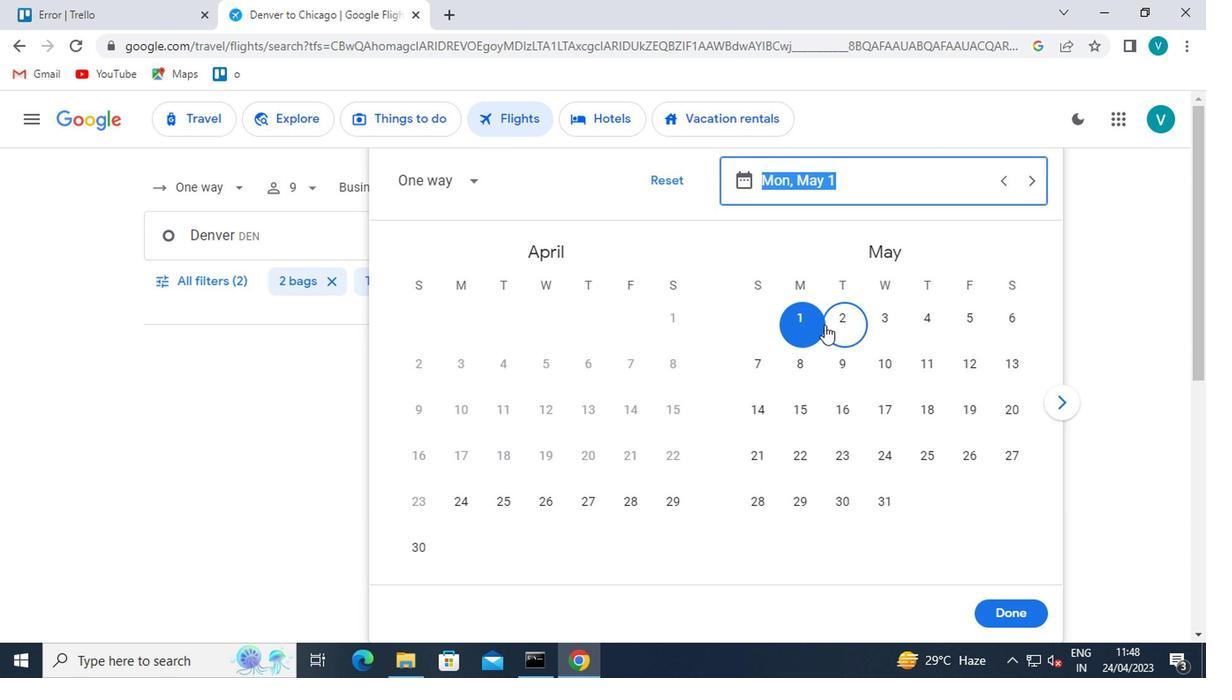 
Action: Mouse pressed left at (818, 321)
Screenshot: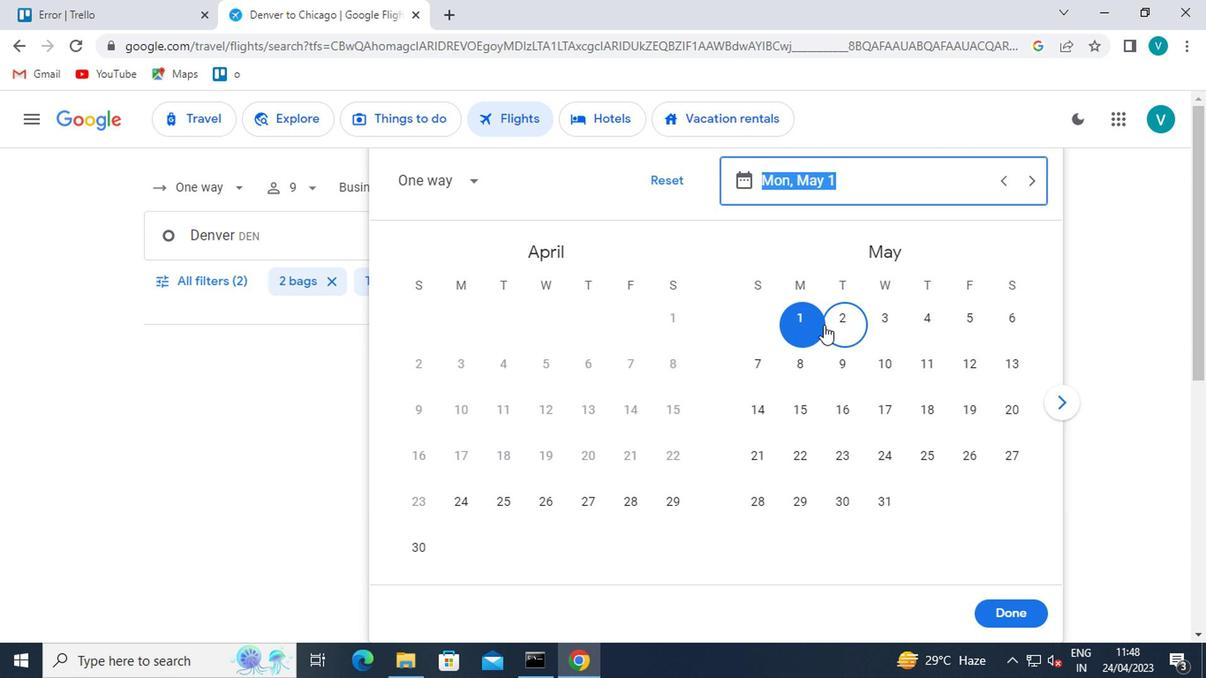 
Action: Mouse moved to (997, 618)
Screenshot: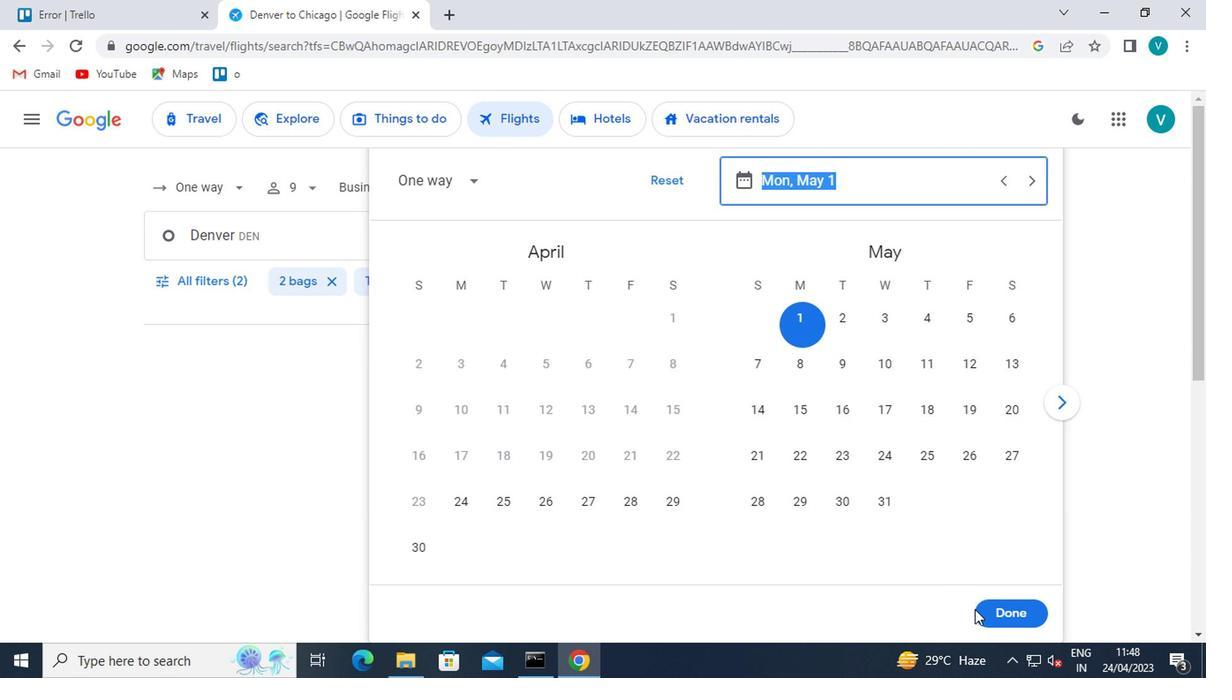 
Action: Mouse pressed left at (997, 618)
Screenshot: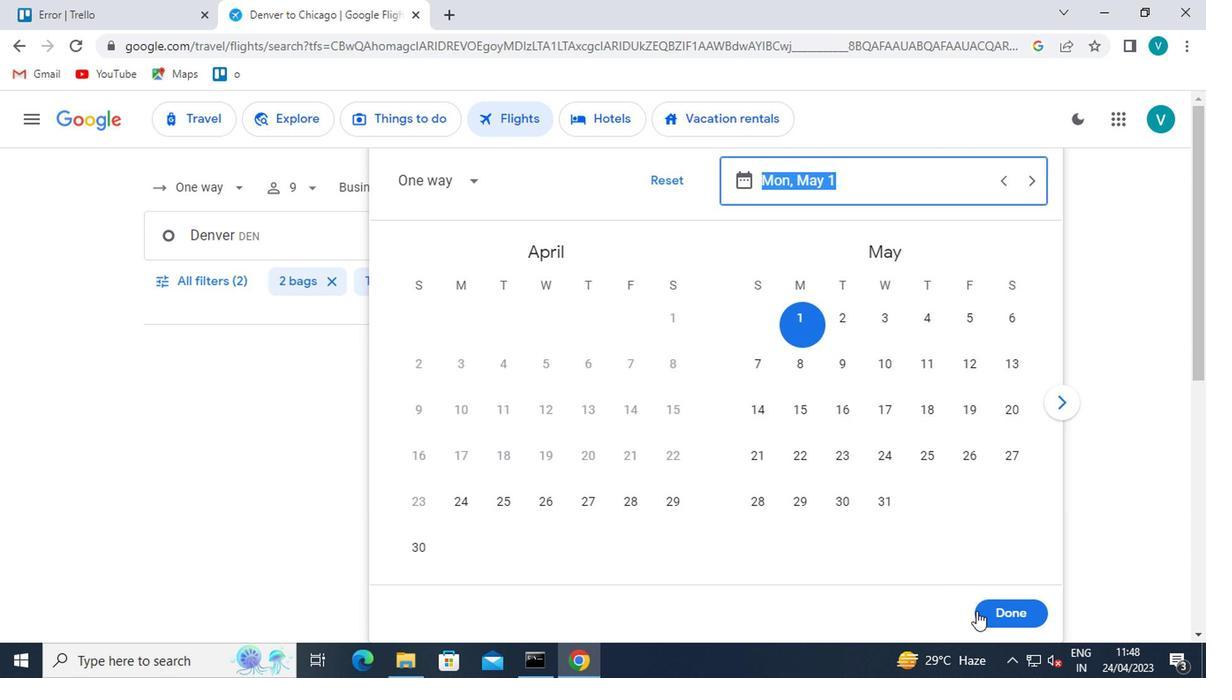 
Action: Mouse moved to (215, 270)
Screenshot: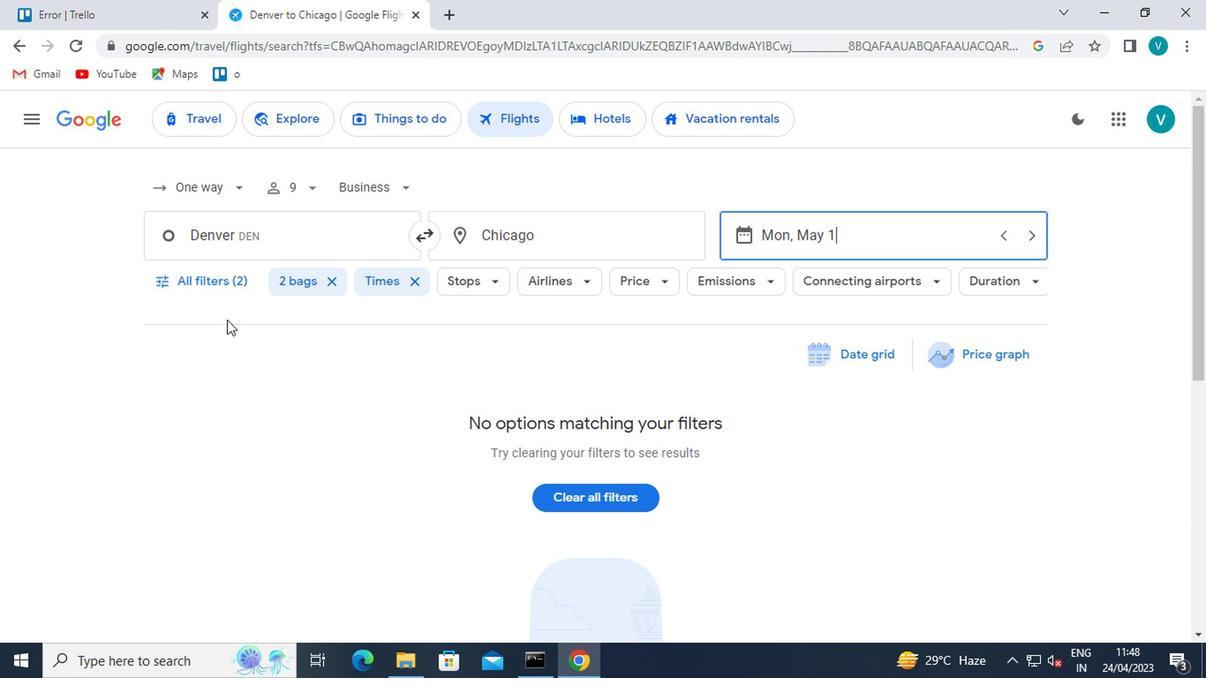 
Action: Mouse pressed left at (215, 270)
Screenshot: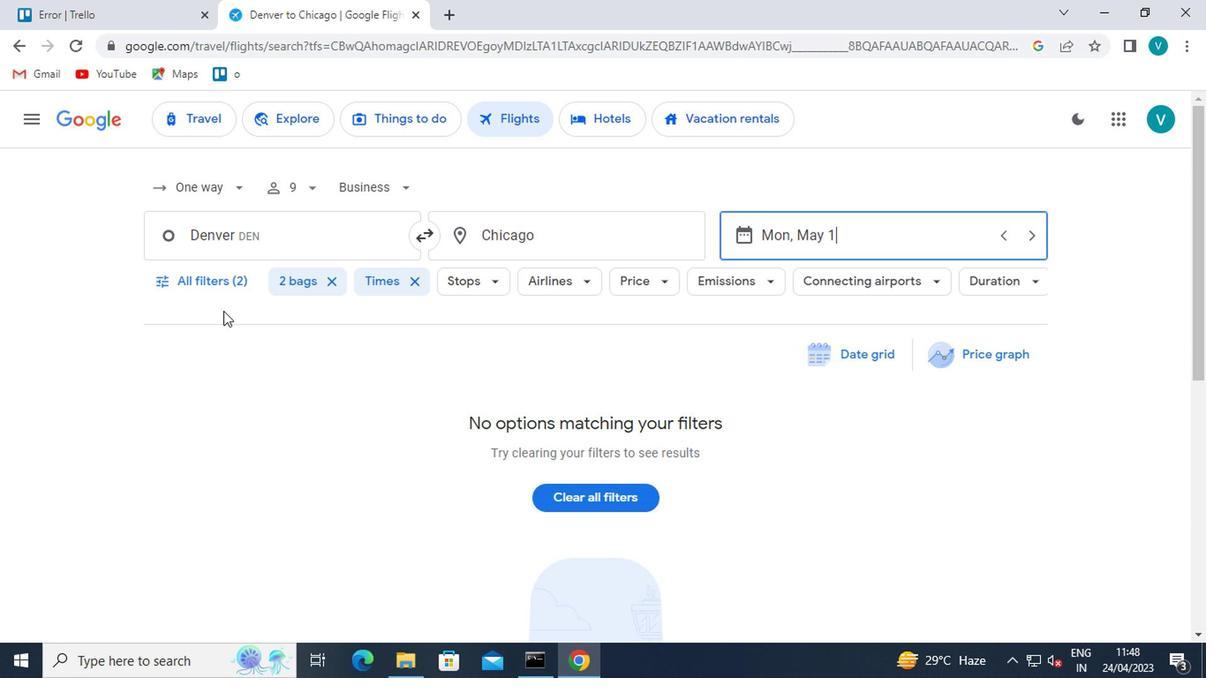 
Action: Mouse moved to (304, 421)
Screenshot: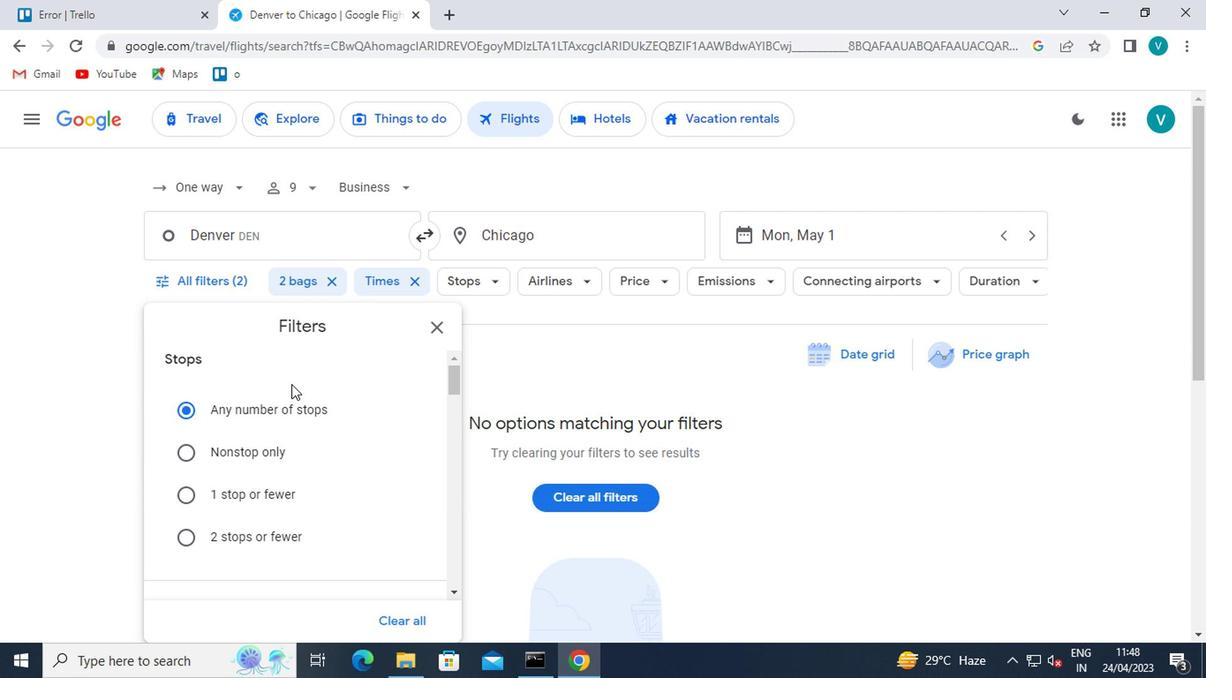 
Action: Mouse scrolled (304, 421) with delta (0, 0)
Screenshot: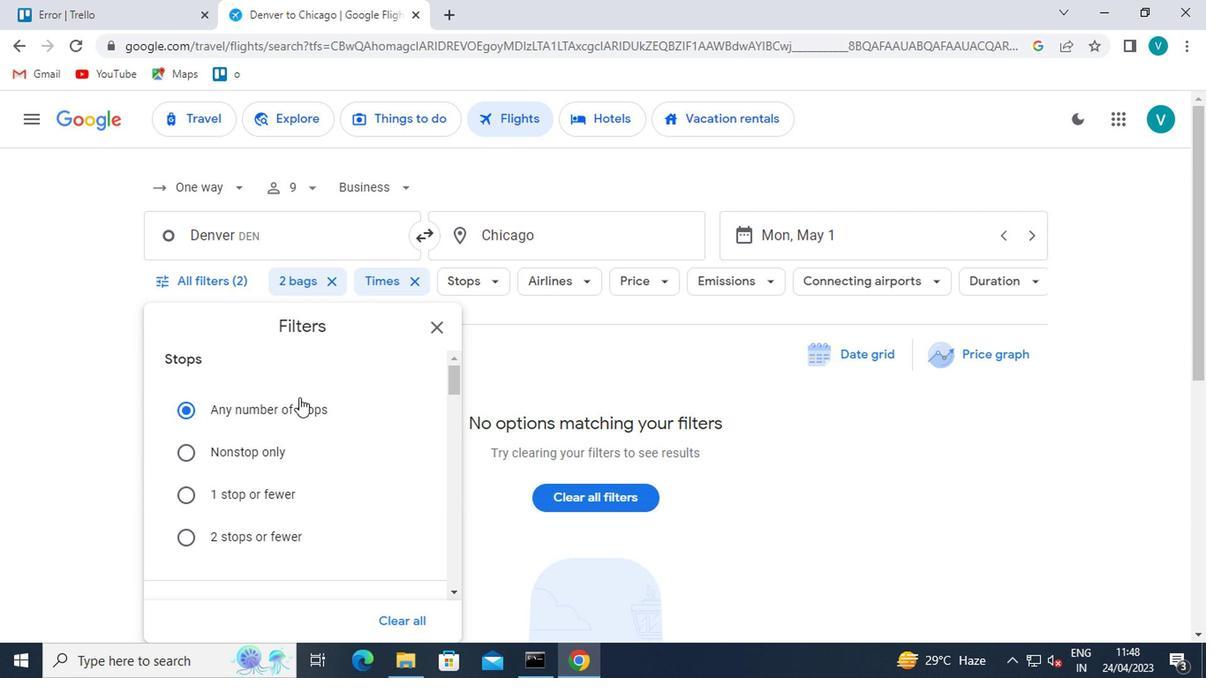 
Action: Mouse moved to (304, 424)
Screenshot: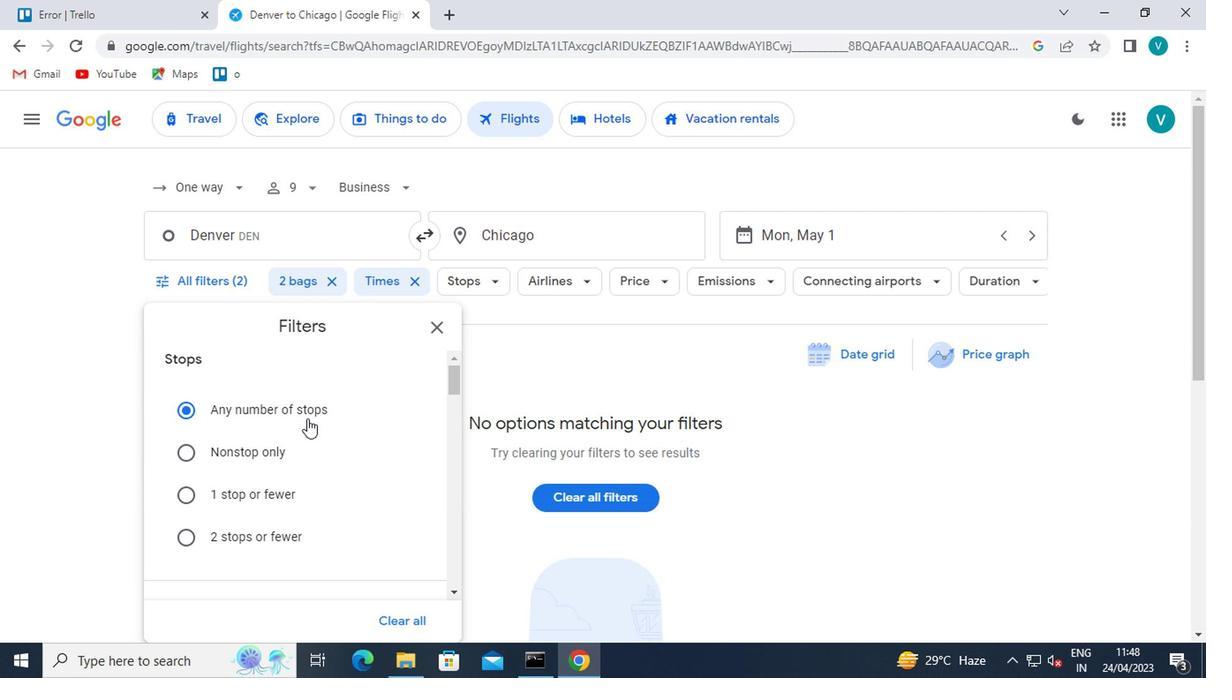 
Action: Mouse scrolled (304, 423) with delta (0, 0)
Screenshot: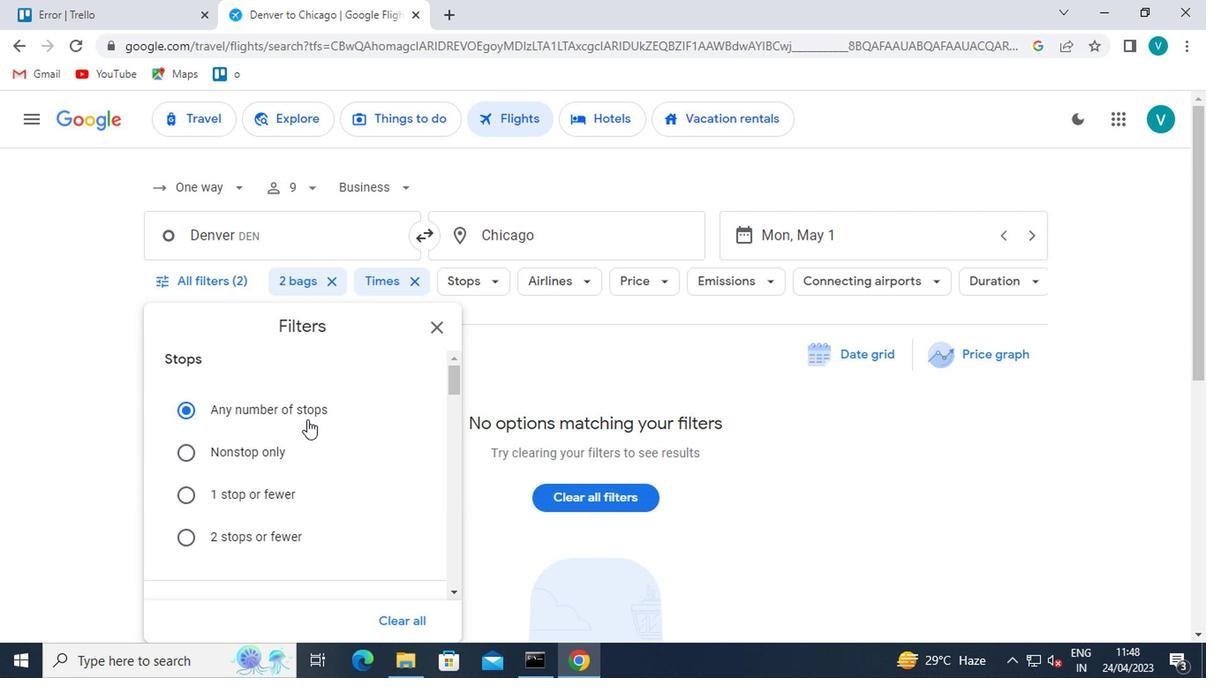 
Action: Mouse scrolled (304, 423) with delta (0, 0)
Screenshot: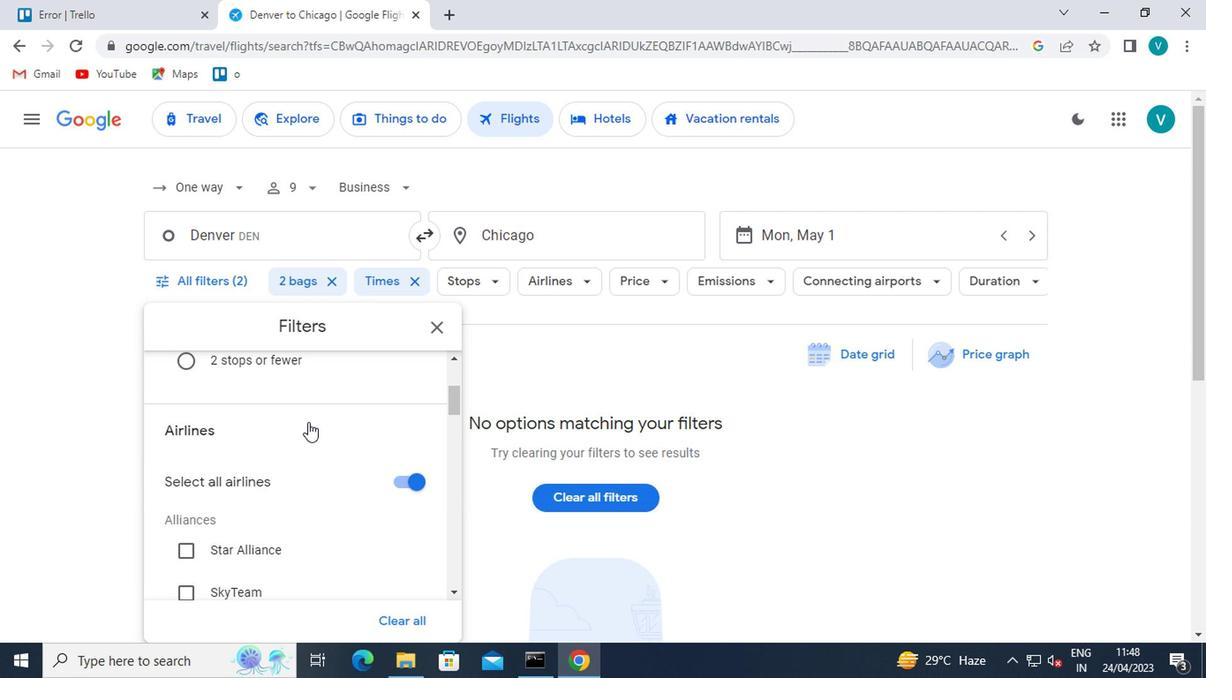 
Action: Mouse scrolled (304, 423) with delta (0, 0)
Screenshot: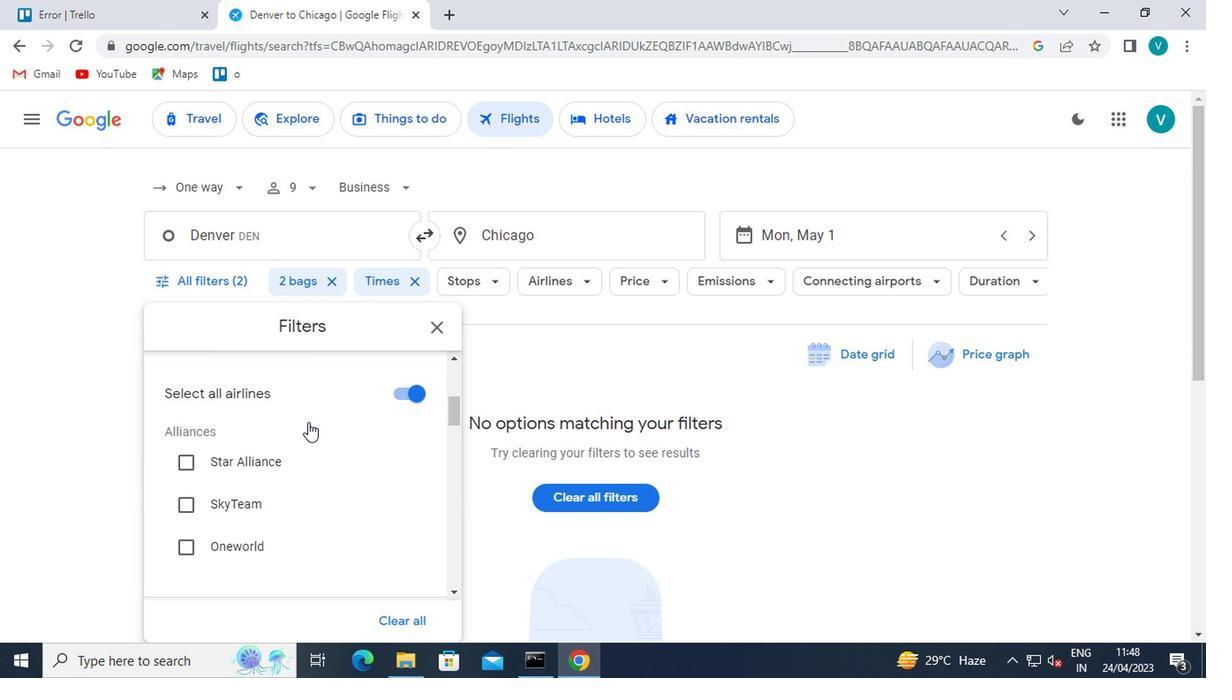 
Action: Mouse scrolled (304, 423) with delta (0, 0)
Screenshot: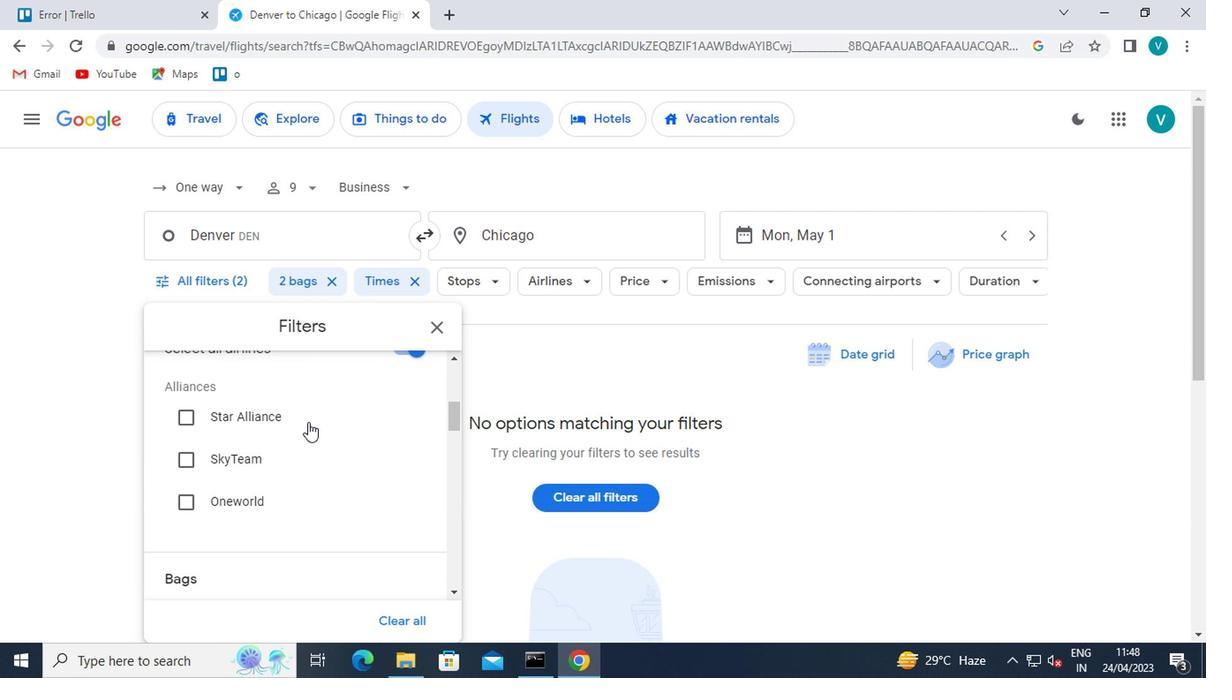 
Action: Mouse scrolled (304, 423) with delta (0, 0)
Screenshot: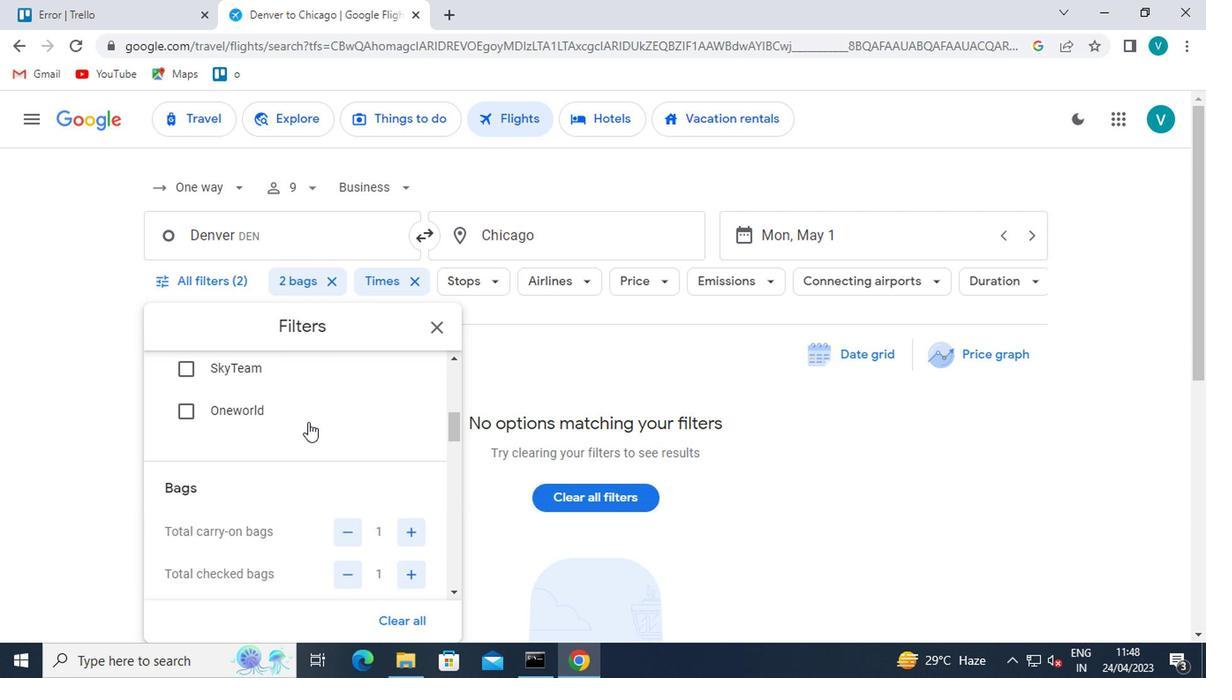 
Action: Mouse scrolled (304, 423) with delta (0, 0)
Screenshot: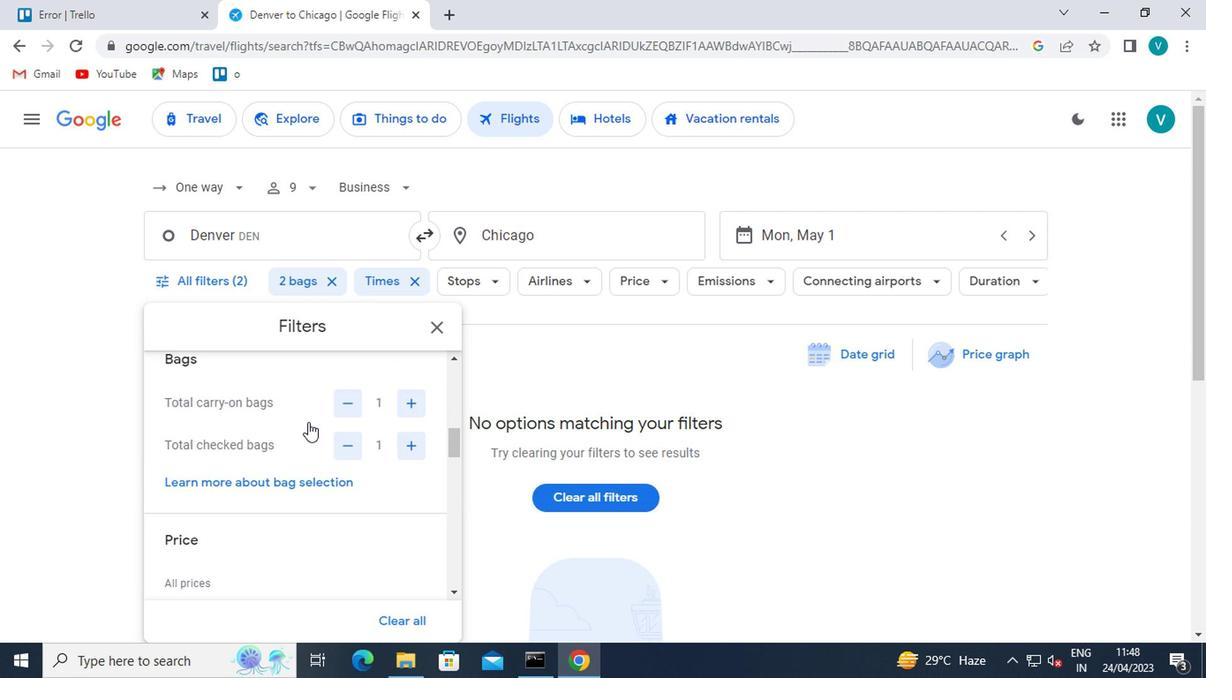 
Action: Mouse scrolled (304, 423) with delta (0, 0)
Screenshot: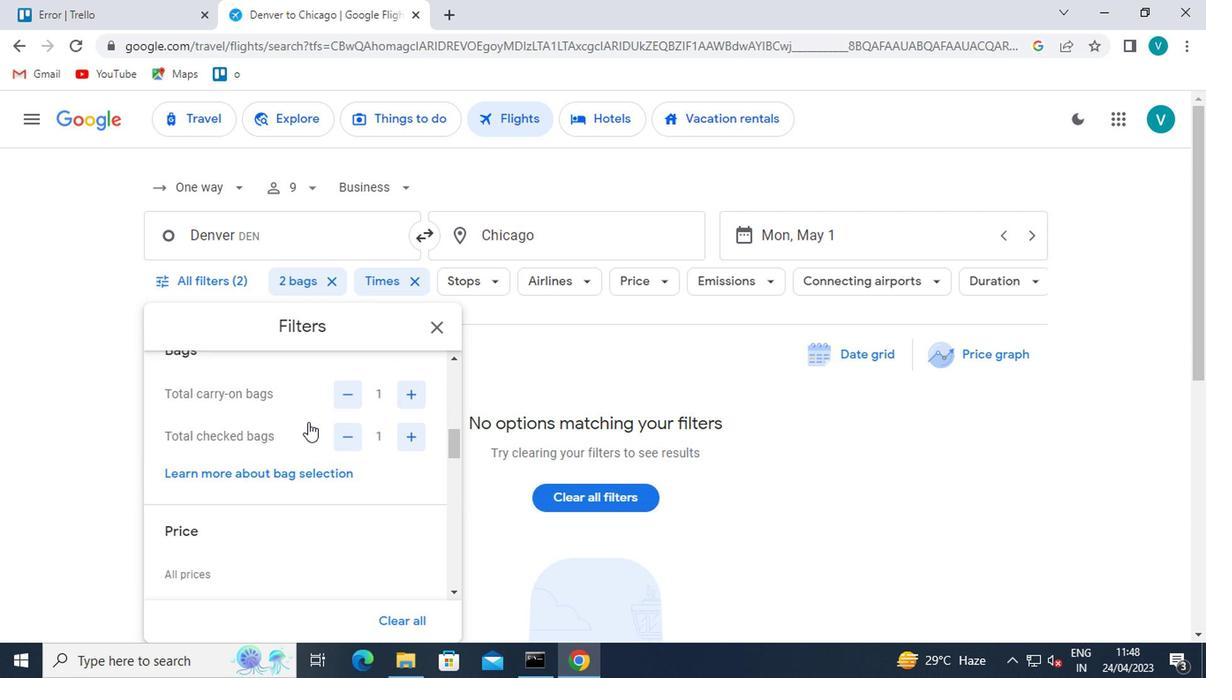 
Action: Mouse scrolled (304, 423) with delta (0, 0)
Screenshot: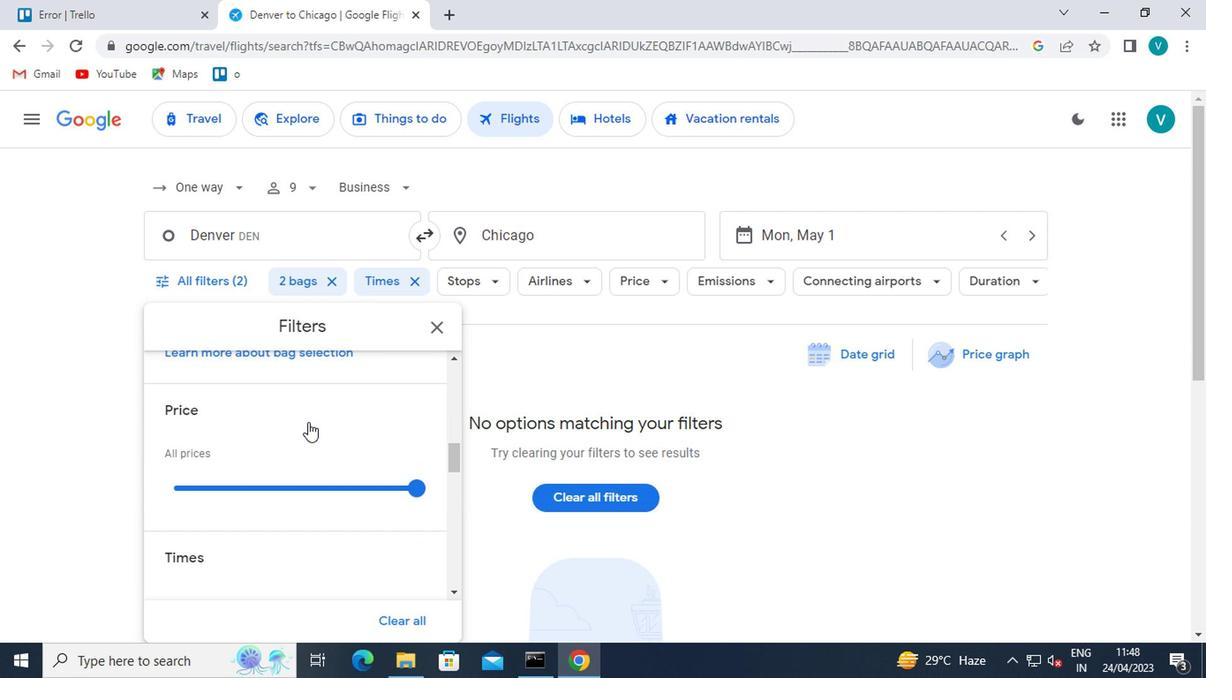 
Action: Mouse scrolled (304, 425) with delta (0, 1)
Screenshot: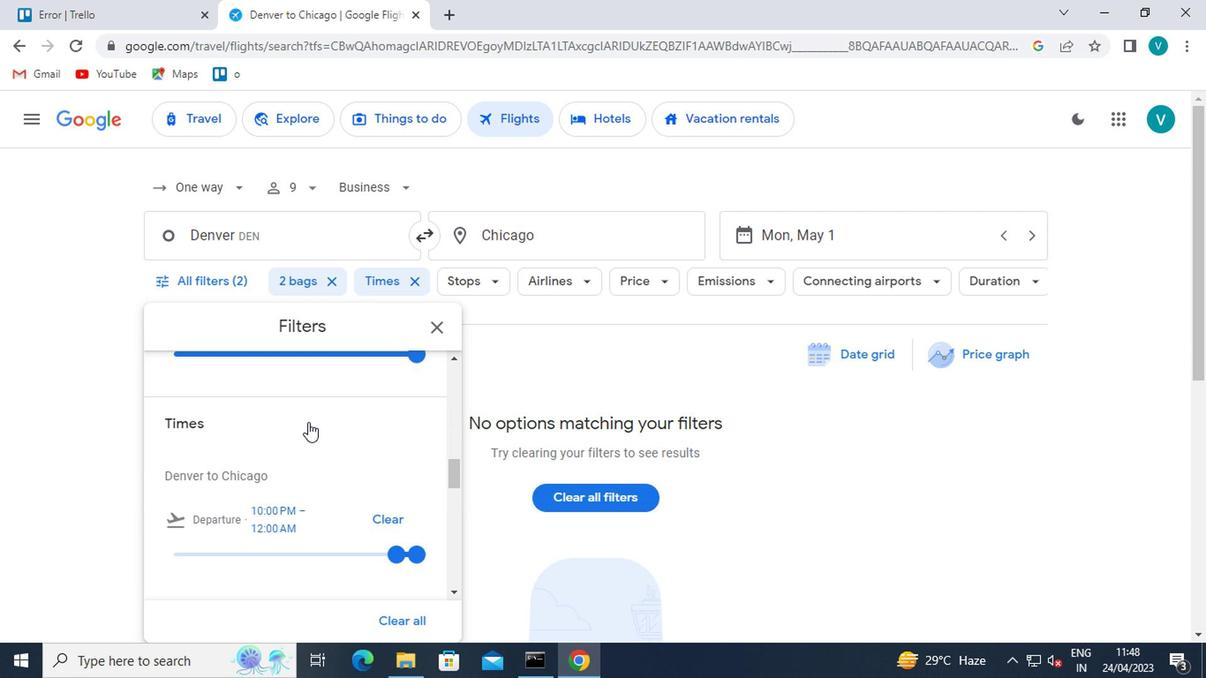 
Action: Mouse scrolled (304, 425) with delta (0, 1)
Screenshot: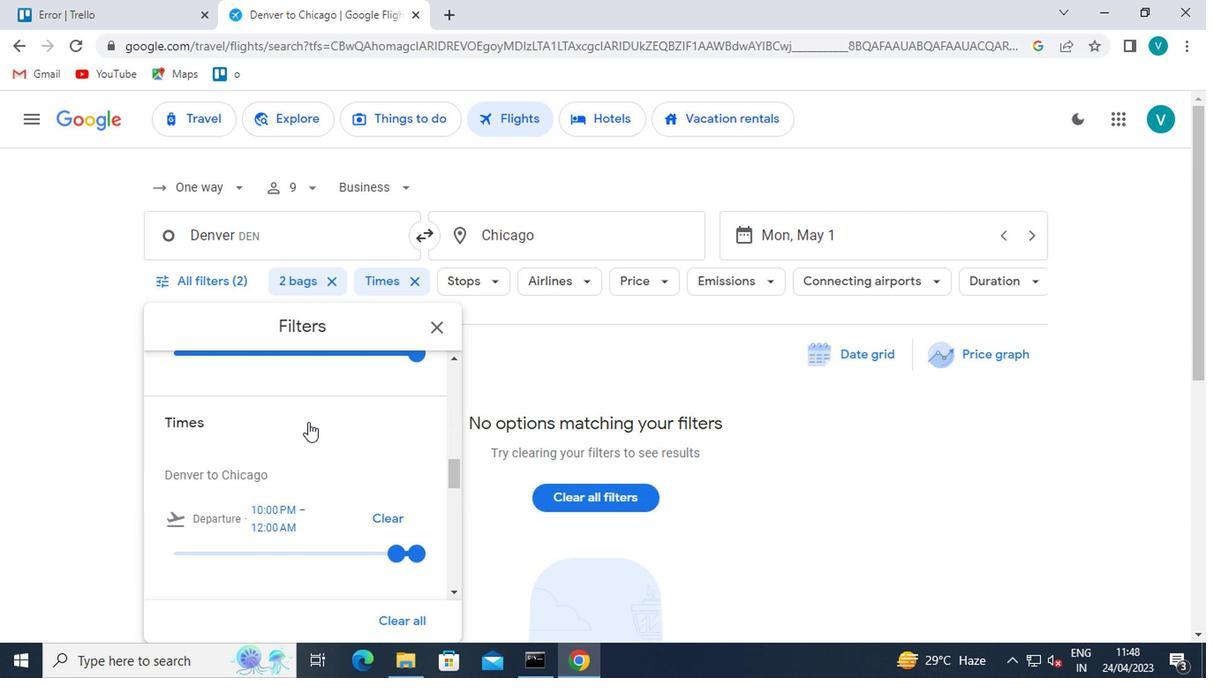 
Action: Mouse scrolled (304, 425) with delta (0, 1)
Screenshot: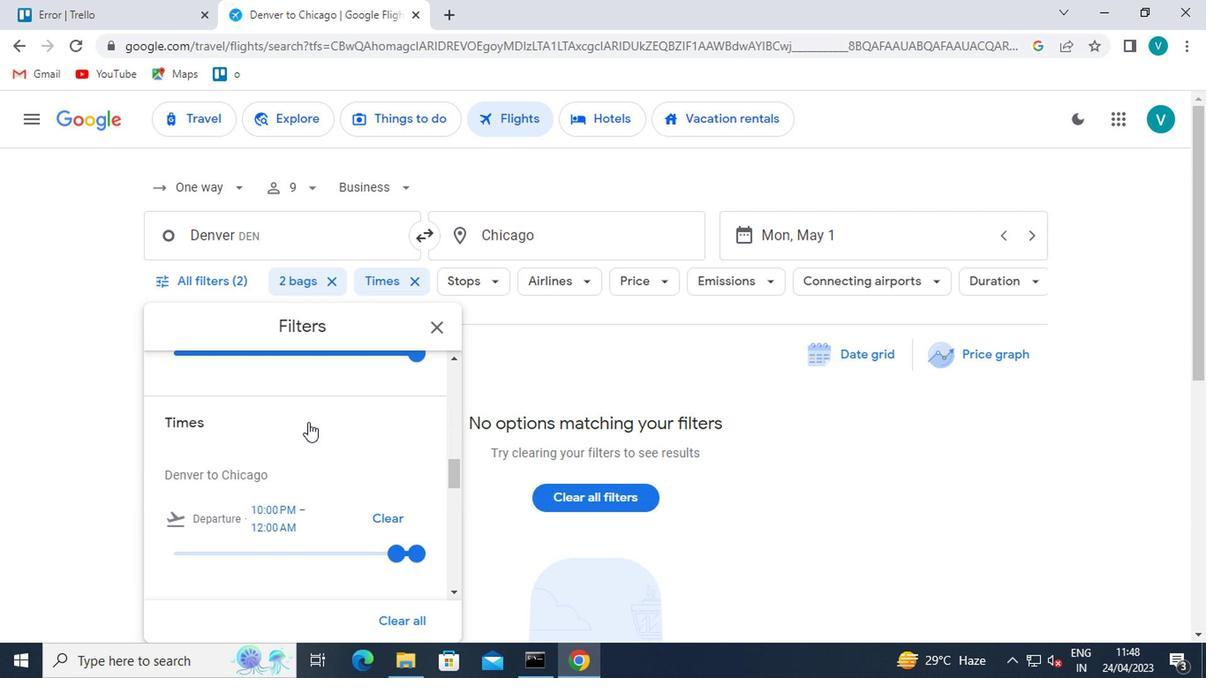 
Action: Mouse scrolled (304, 425) with delta (0, 1)
Screenshot: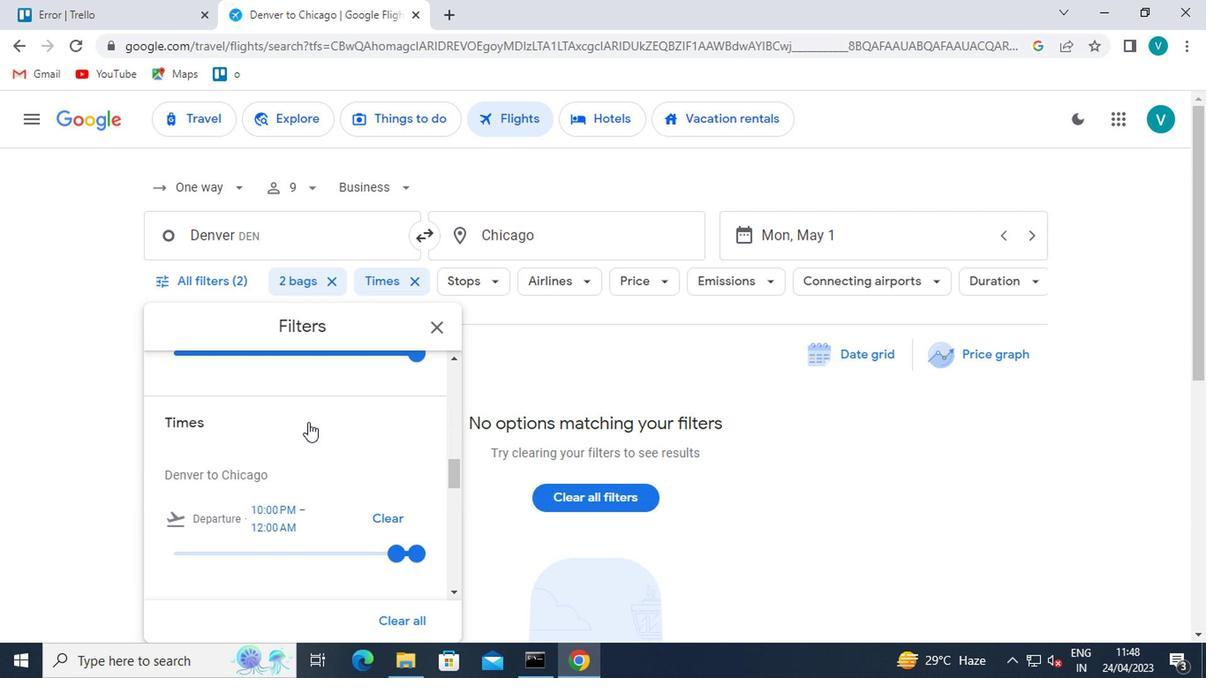 
Action: Mouse scrolled (304, 425) with delta (0, 1)
Screenshot: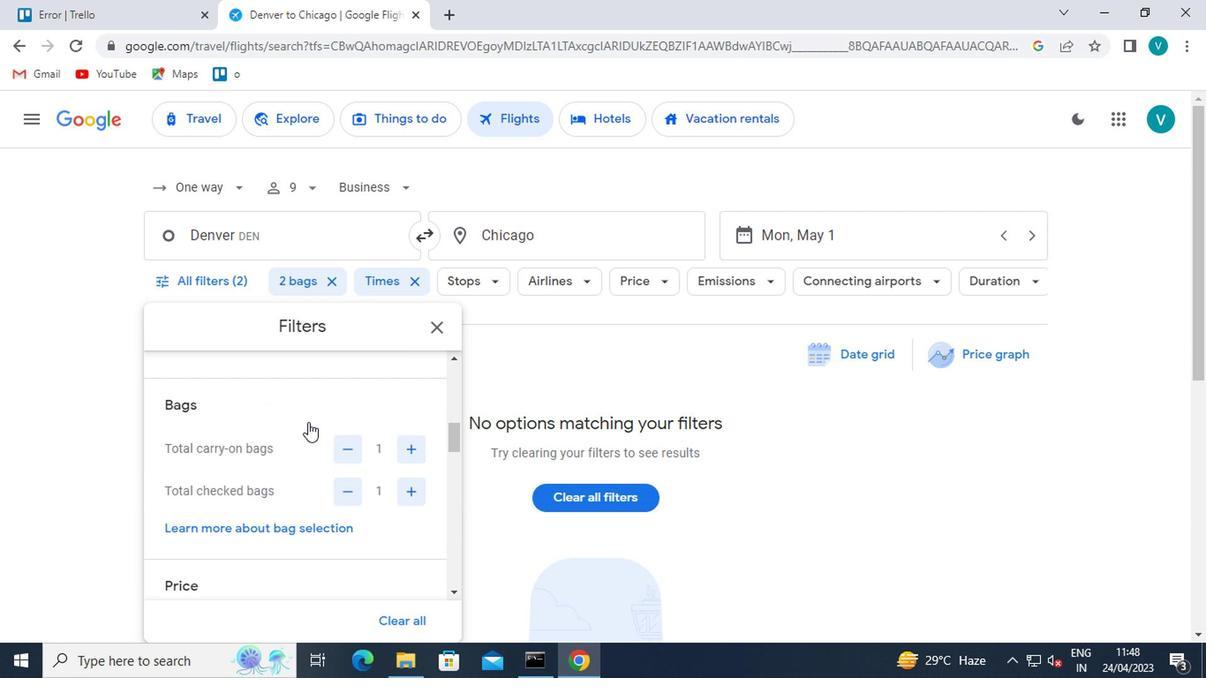 
Action: Mouse scrolled (304, 425) with delta (0, 1)
Screenshot: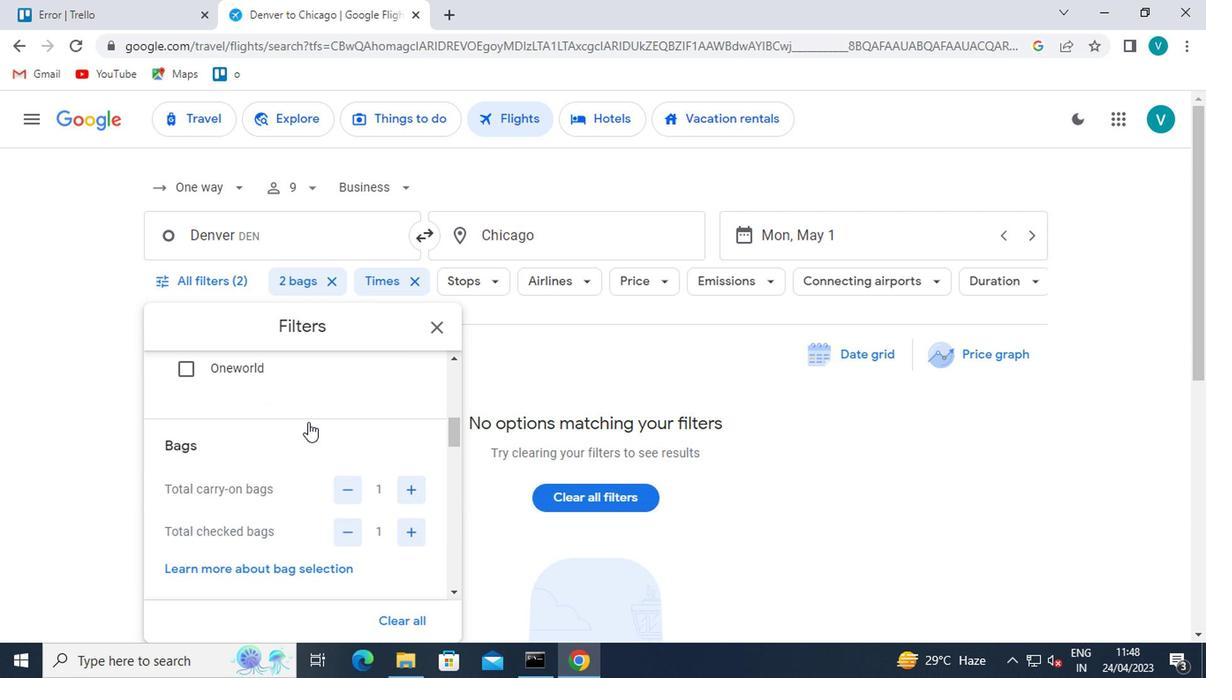 
Action: Mouse scrolled (304, 425) with delta (0, 1)
Screenshot: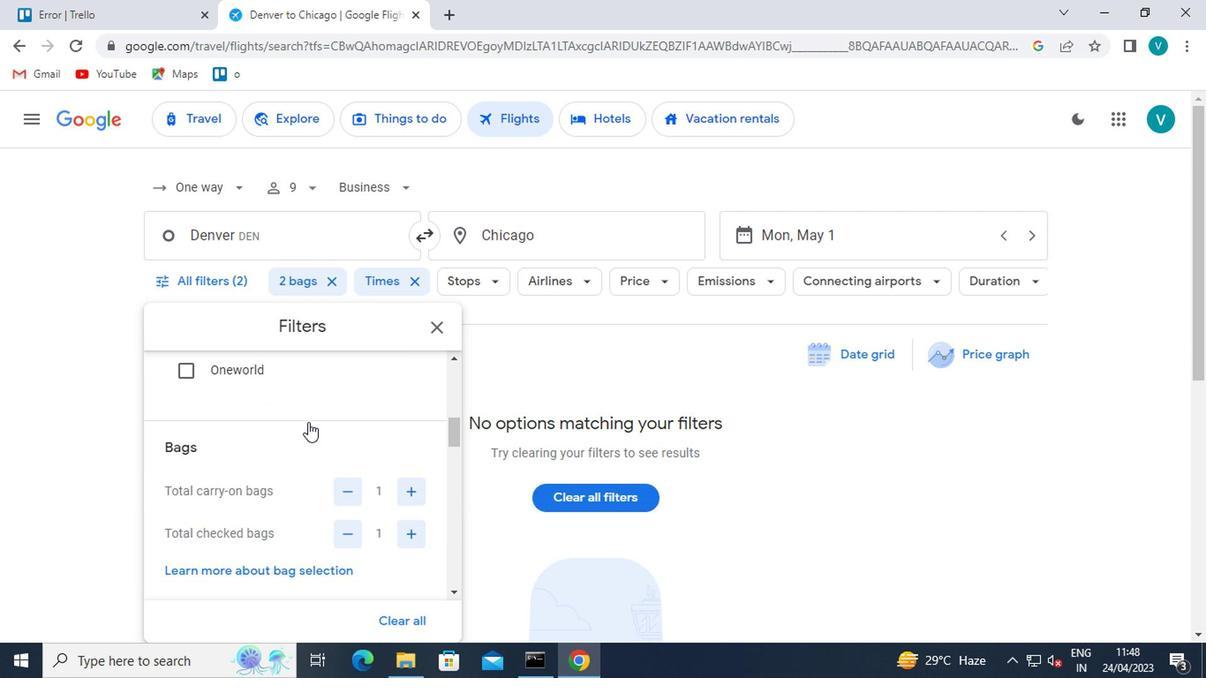 
Action: Mouse scrolled (304, 425) with delta (0, 1)
Screenshot: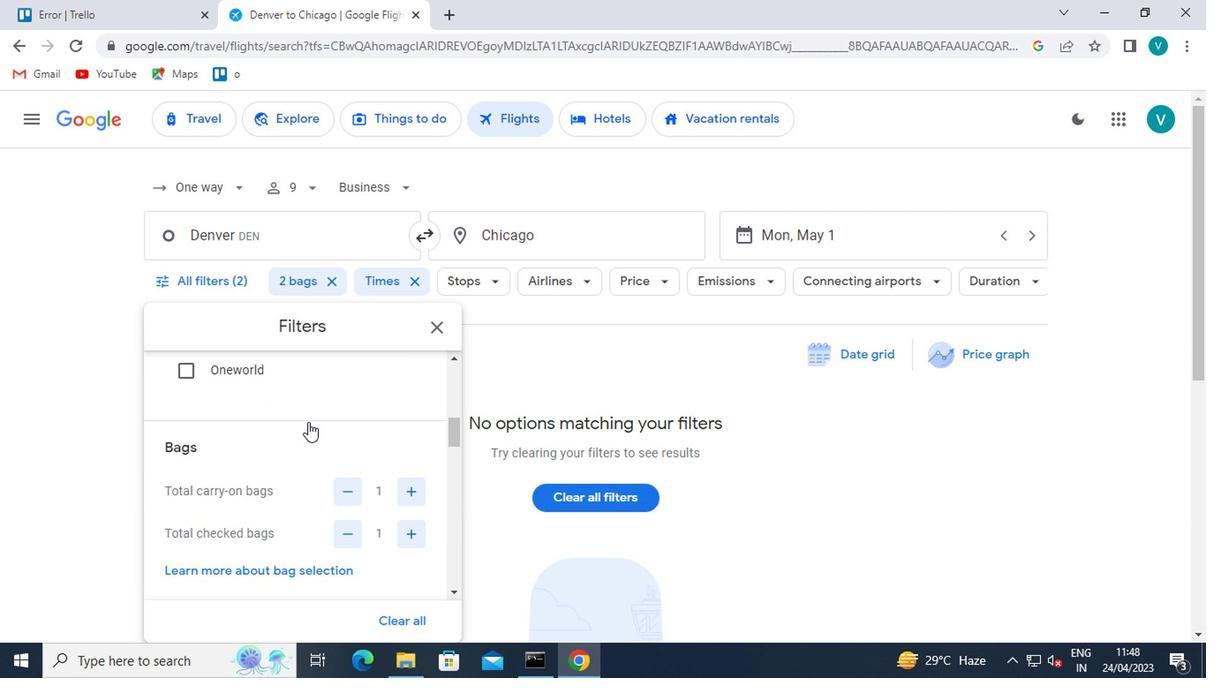 
Action: Mouse scrolled (304, 425) with delta (0, 1)
Screenshot: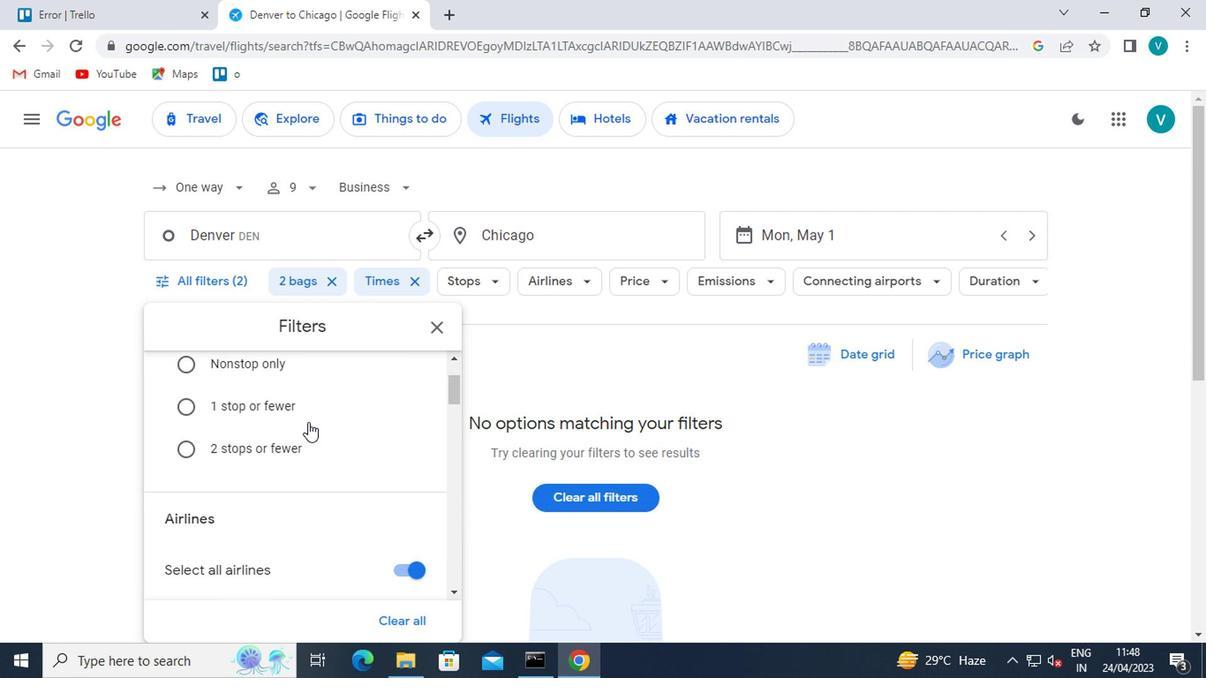 
Action: Mouse scrolled (304, 425) with delta (0, 1)
Screenshot: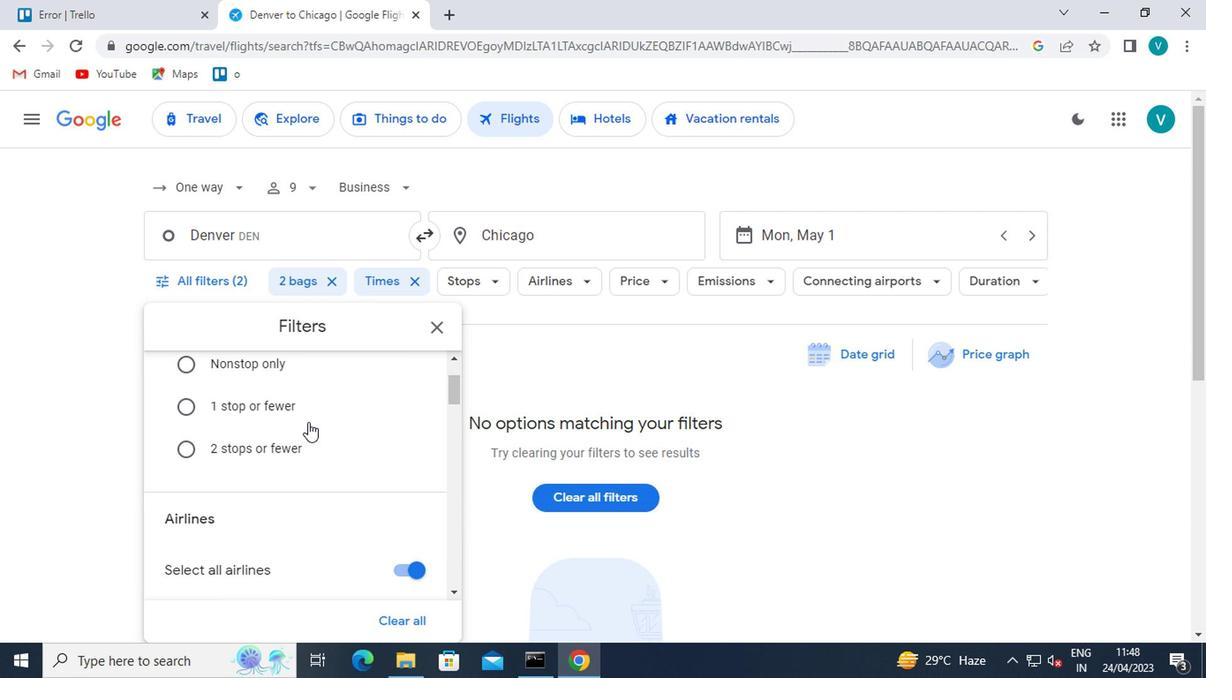 
Action: Mouse scrolled (304, 425) with delta (0, 1)
Screenshot: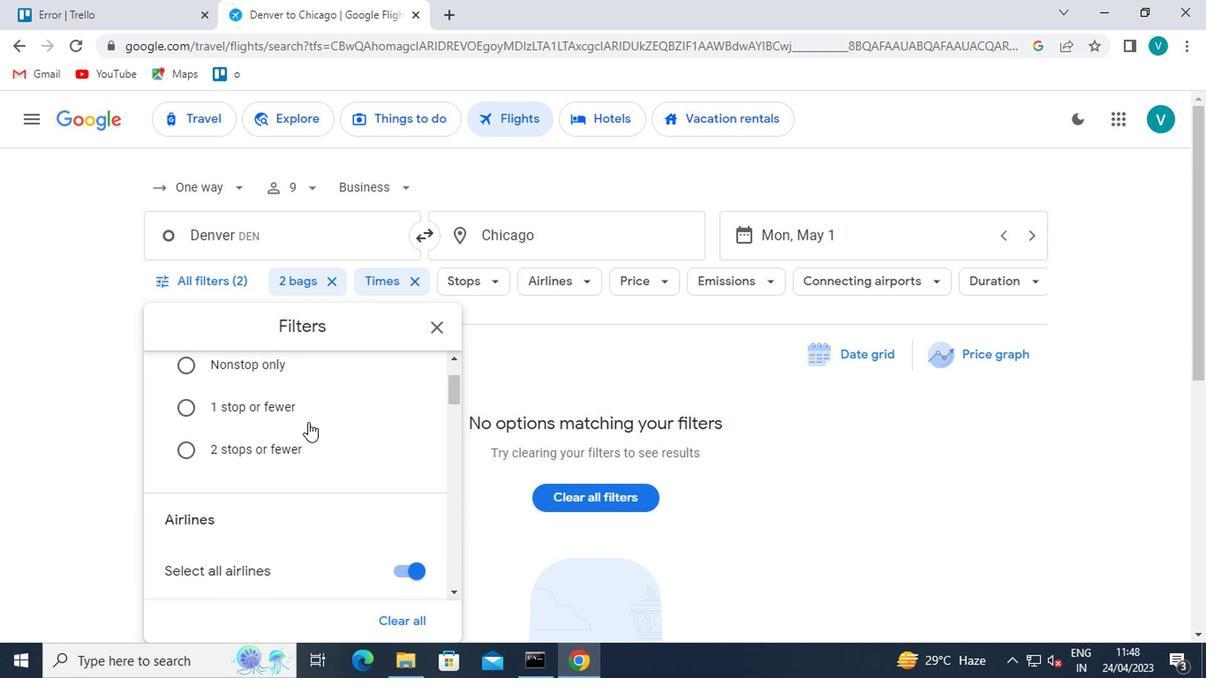 
Action: Mouse scrolled (304, 425) with delta (0, 1)
Screenshot: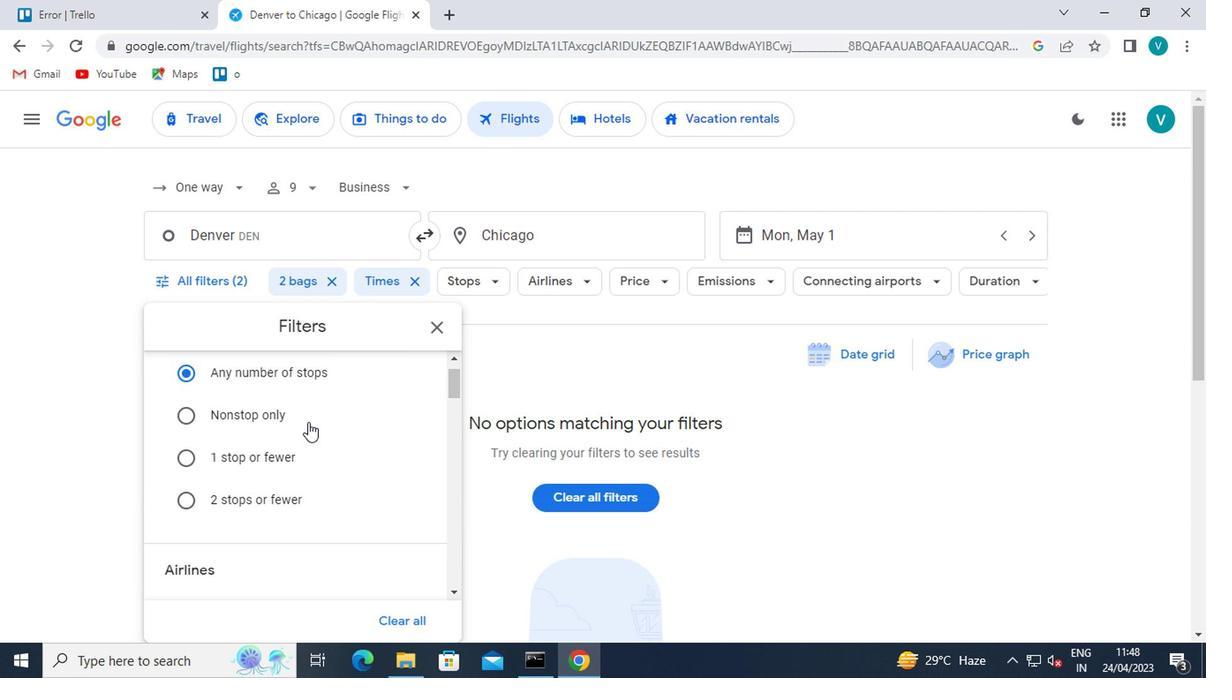 
Action: Mouse scrolled (304, 423) with delta (0, 0)
Screenshot: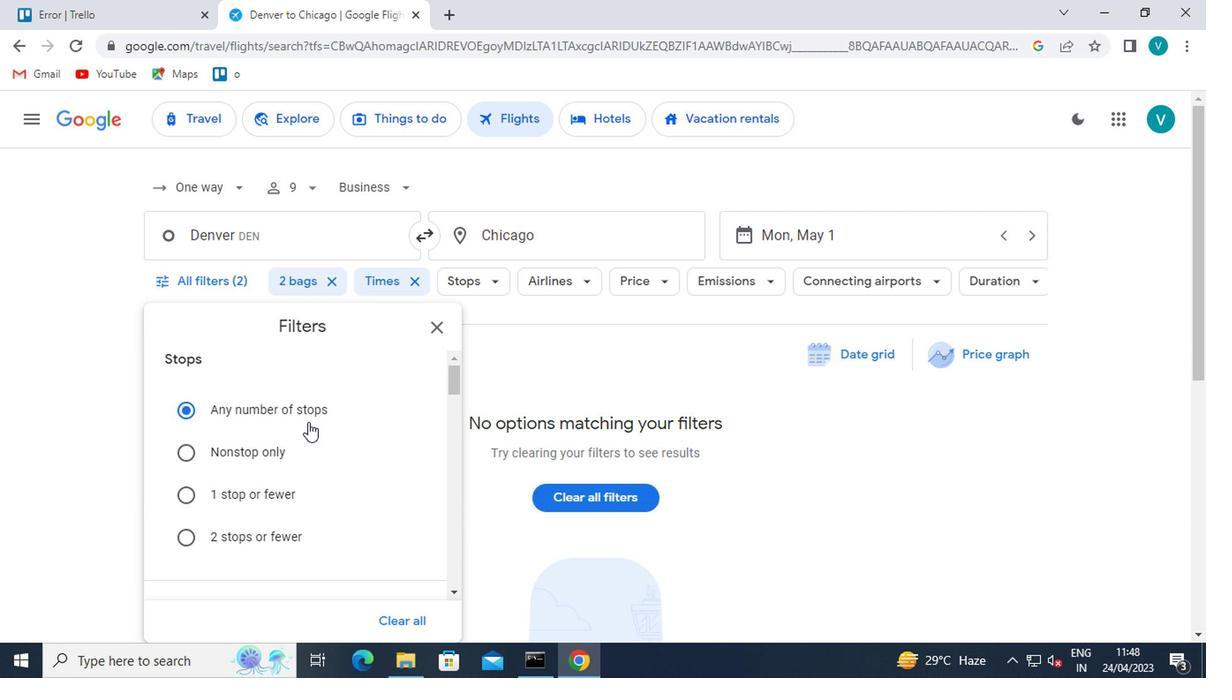
Action: Mouse scrolled (304, 423) with delta (0, 0)
Screenshot: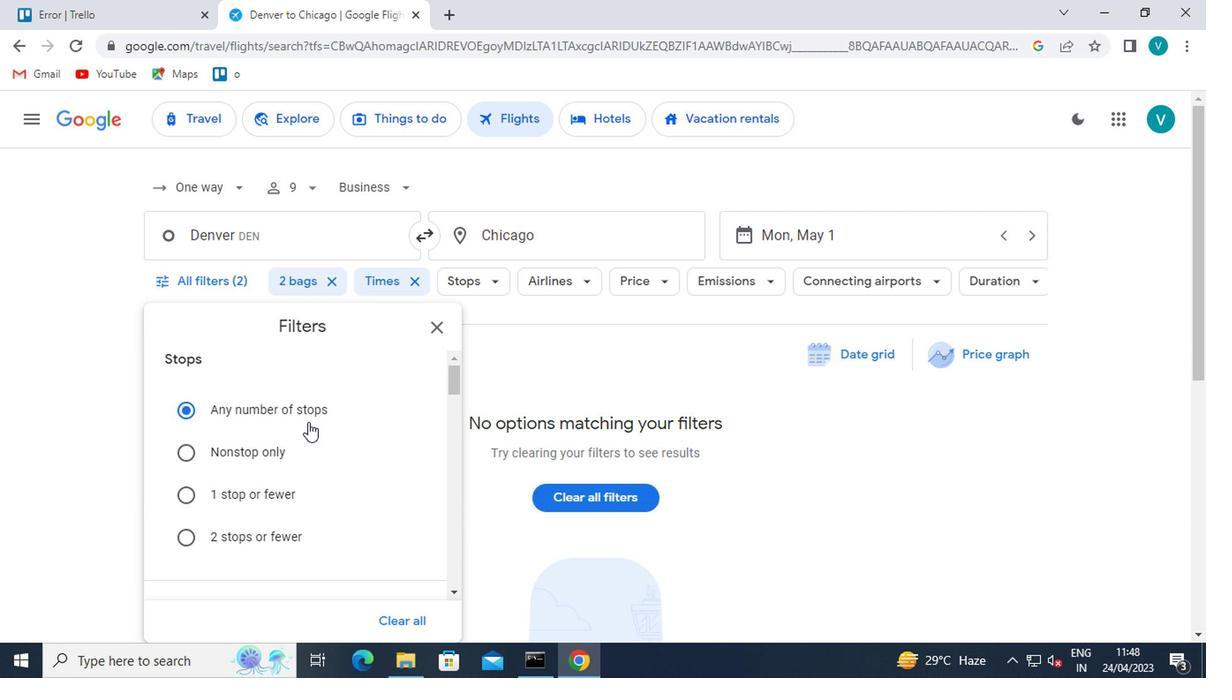 
Action: Mouse scrolled (304, 423) with delta (0, 0)
Screenshot: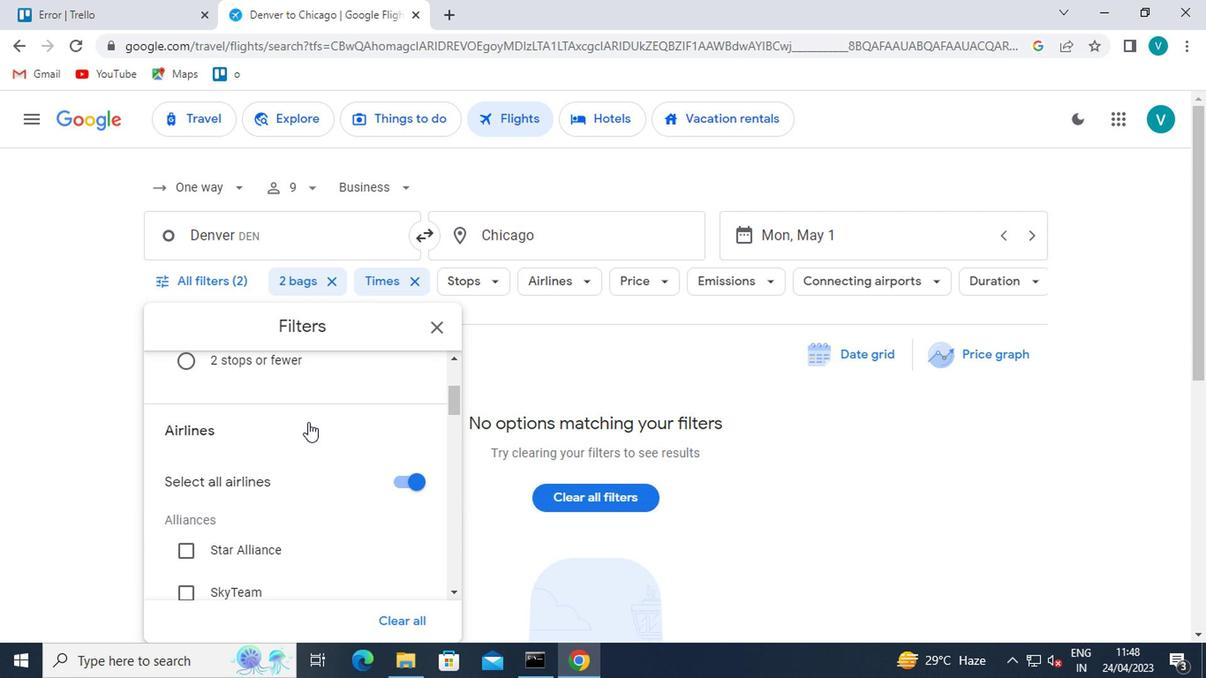 
Action: Mouse scrolled (304, 423) with delta (0, 0)
Screenshot: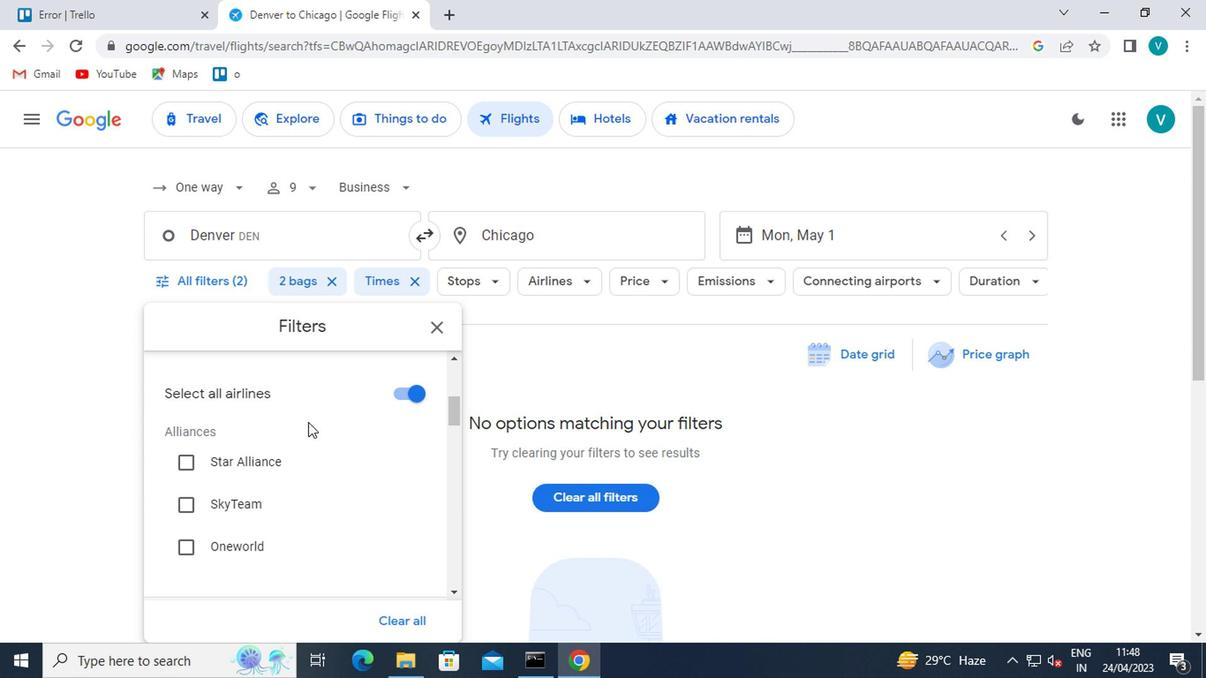 
Action: Mouse scrolled (304, 423) with delta (0, 0)
Screenshot: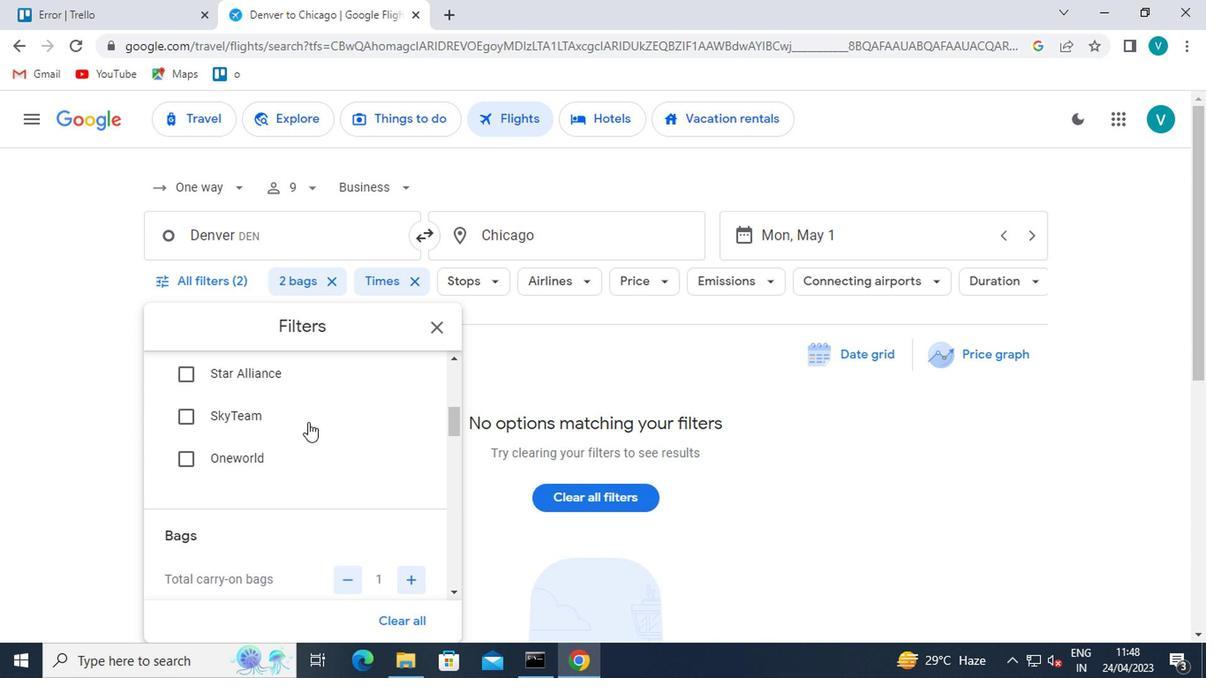 
Action: Mouse scrolled (304, 423) with delta (0, 0)
Screenshot: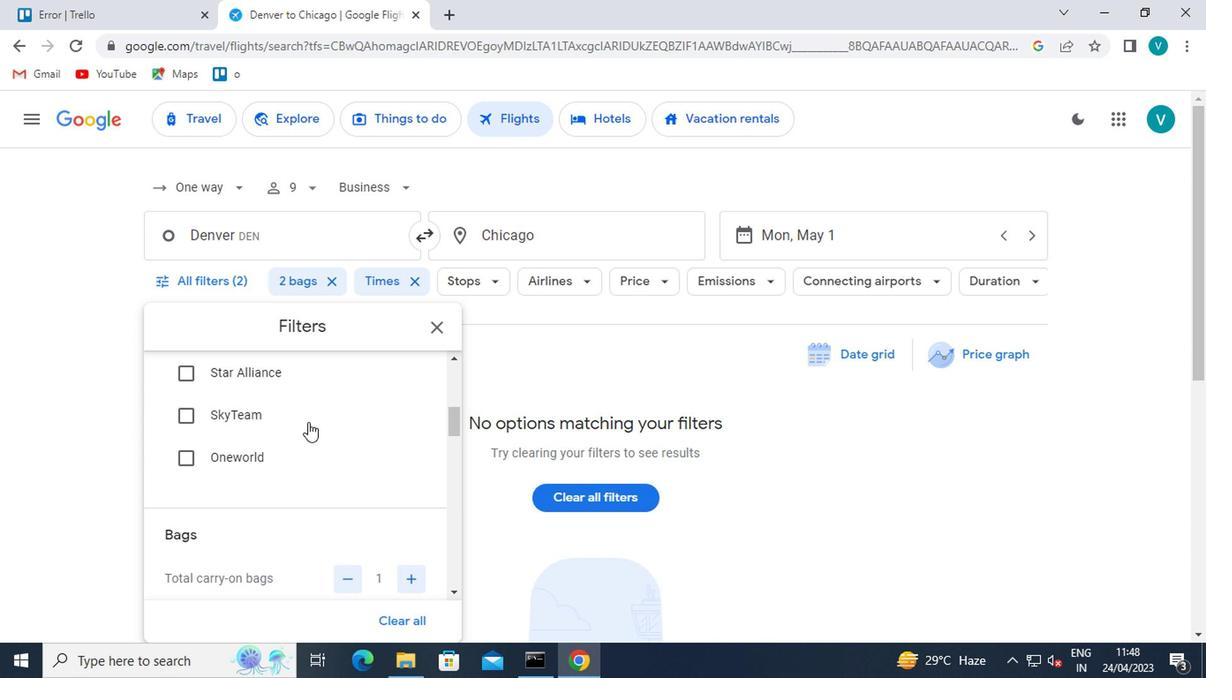 
Action: Mouse scrolled (304, 423) with delta (0, 0)
Screenshot: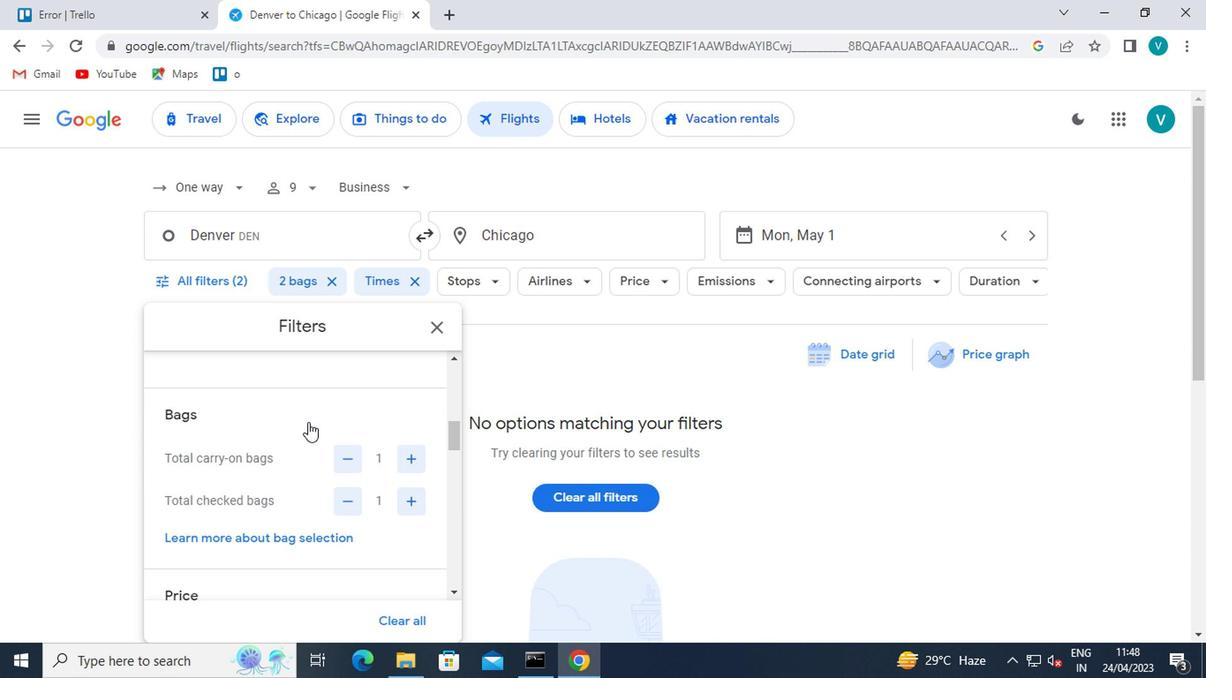 
Action: Mouse scrolled (304, 425) with delta (0, 1)
Screenshot: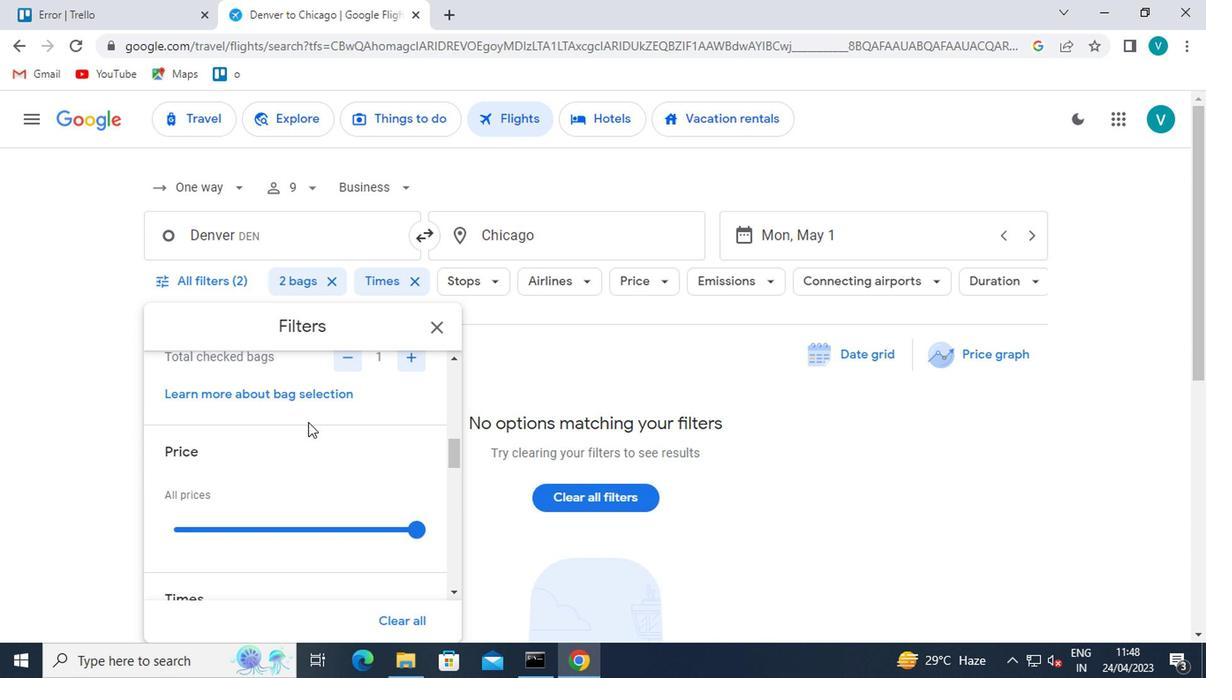 
Action: Mouse moved to (345, 446)
Screenshot: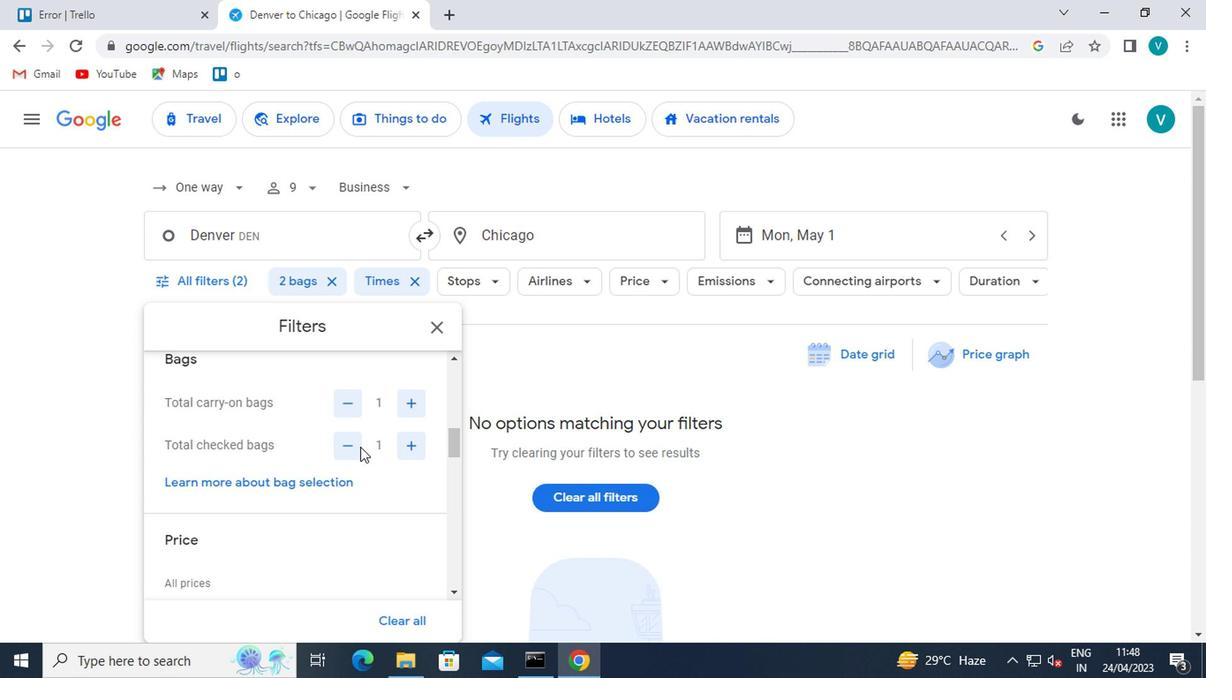 
Action: Mouse pressed left at (345, 446)
Screenshot: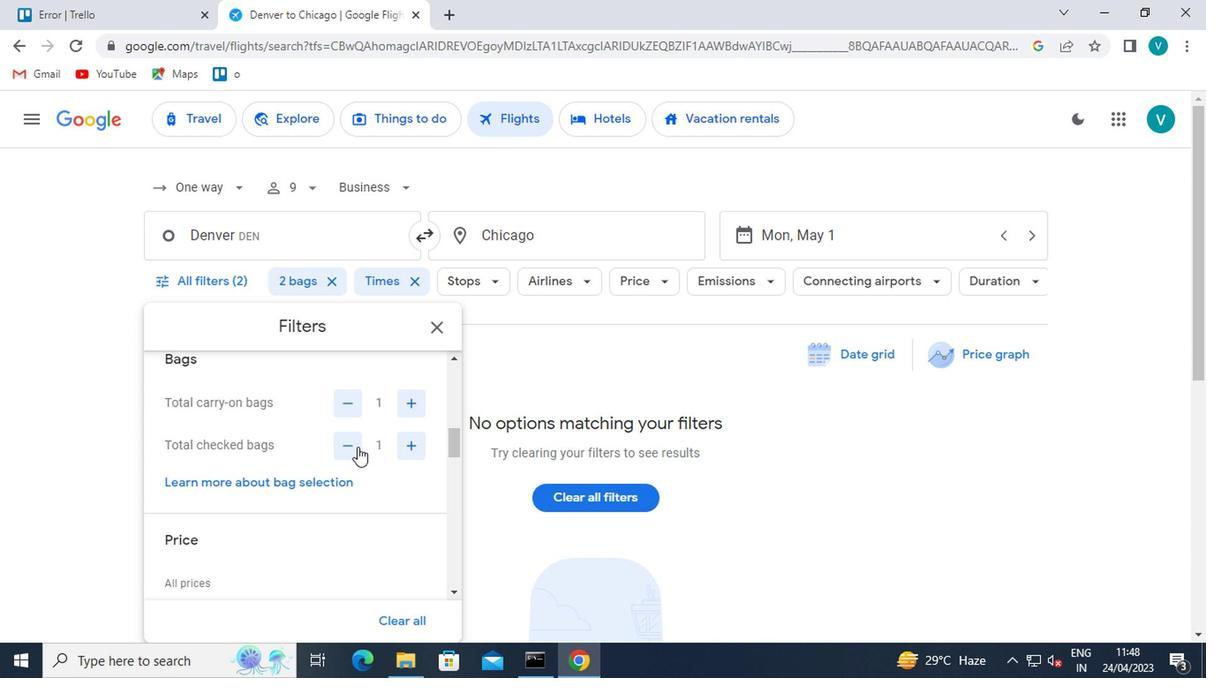 
Action: Mouse moved to (344, 446)
Screenshot: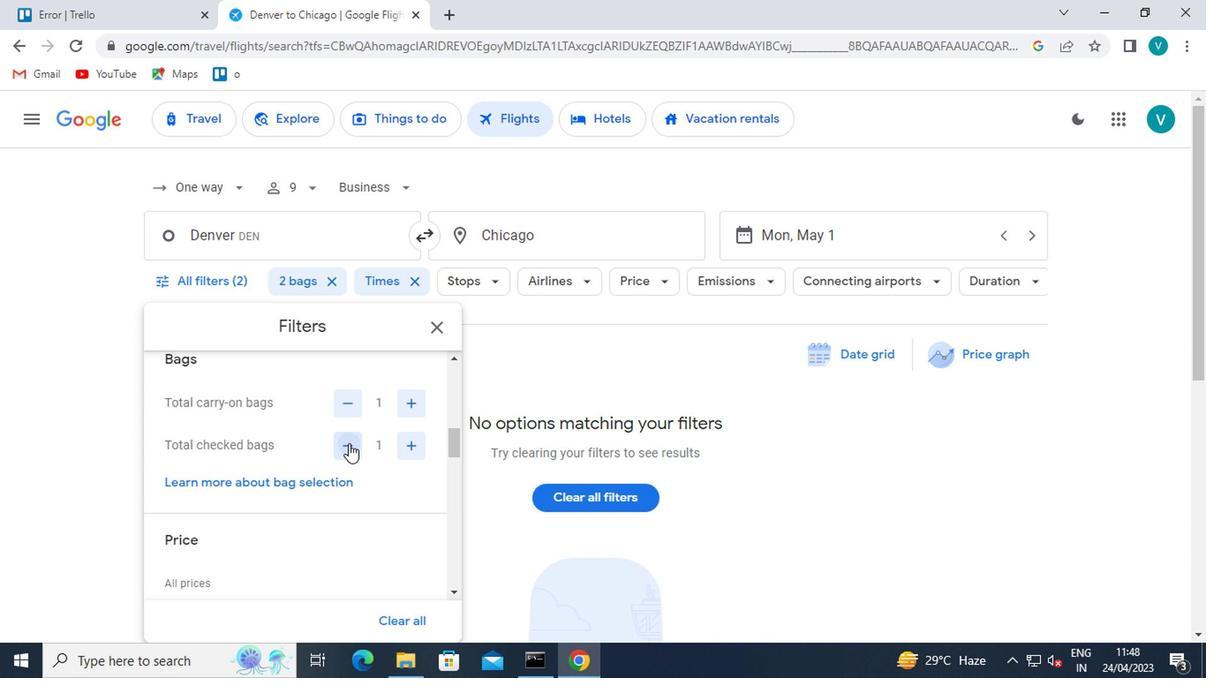 
Action: Mouse scrolled (344, 444) with delta (0, -1)
Screenshot: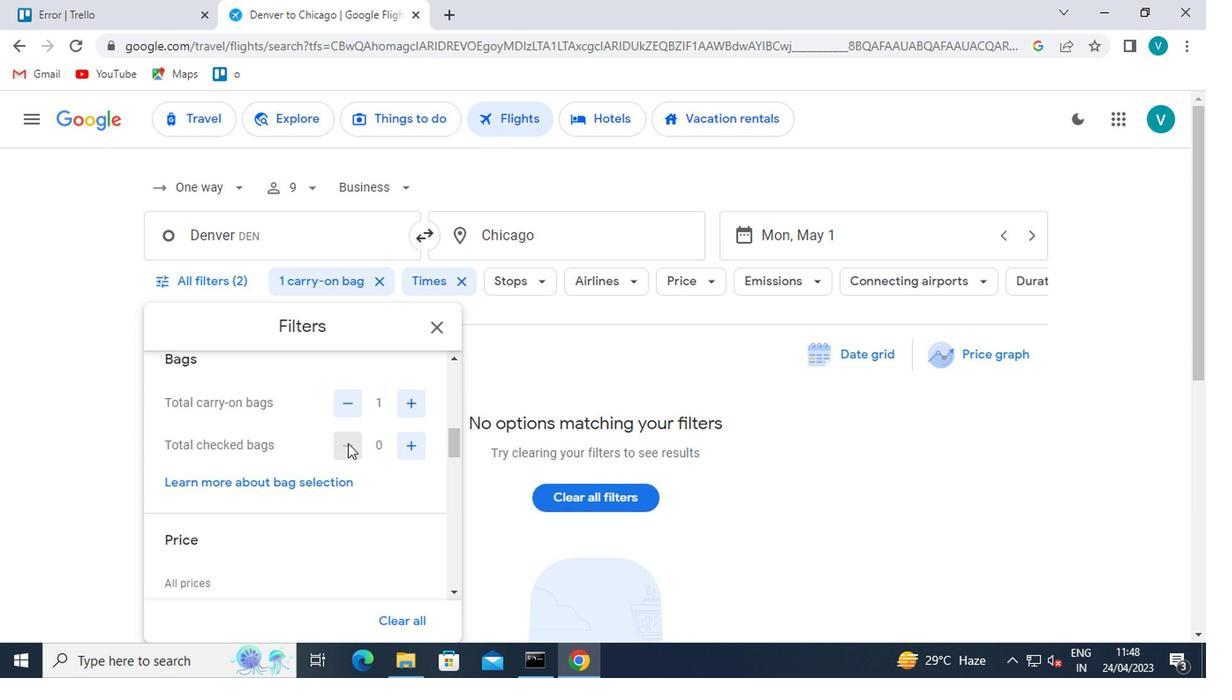 
Action: Mouse scrolled (344, 444) with delta (0, -1)
Screenshot: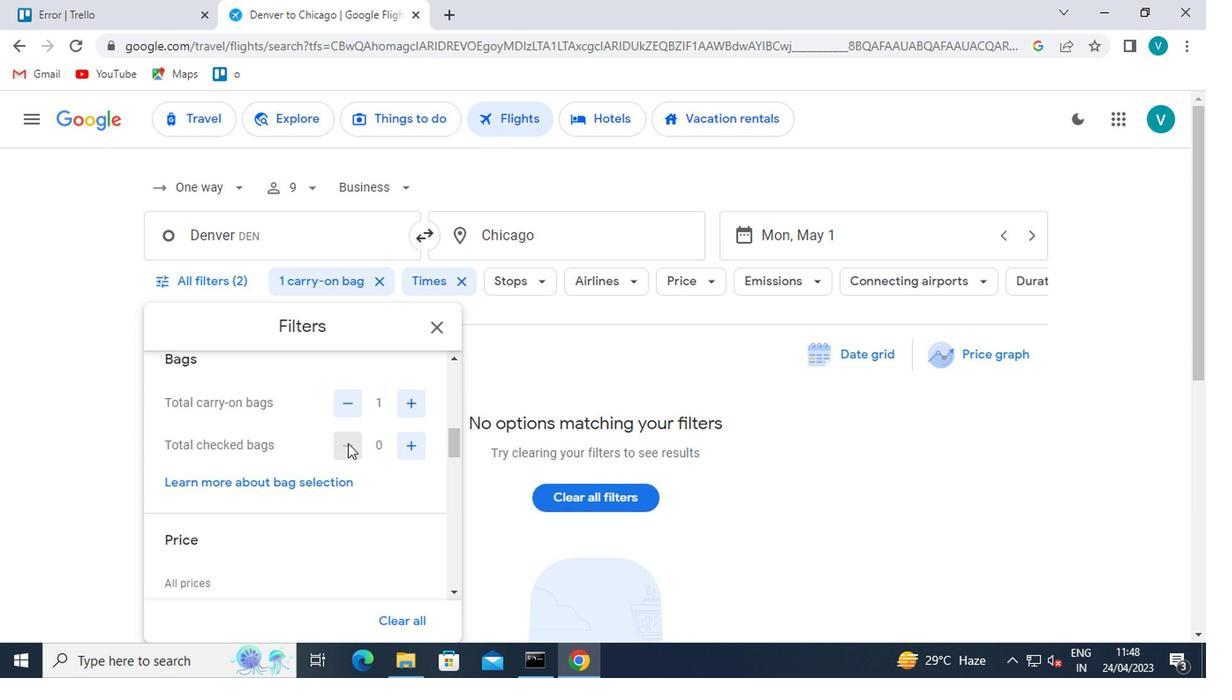 
Action: Mouse moved to (411, 443)
Screenshot: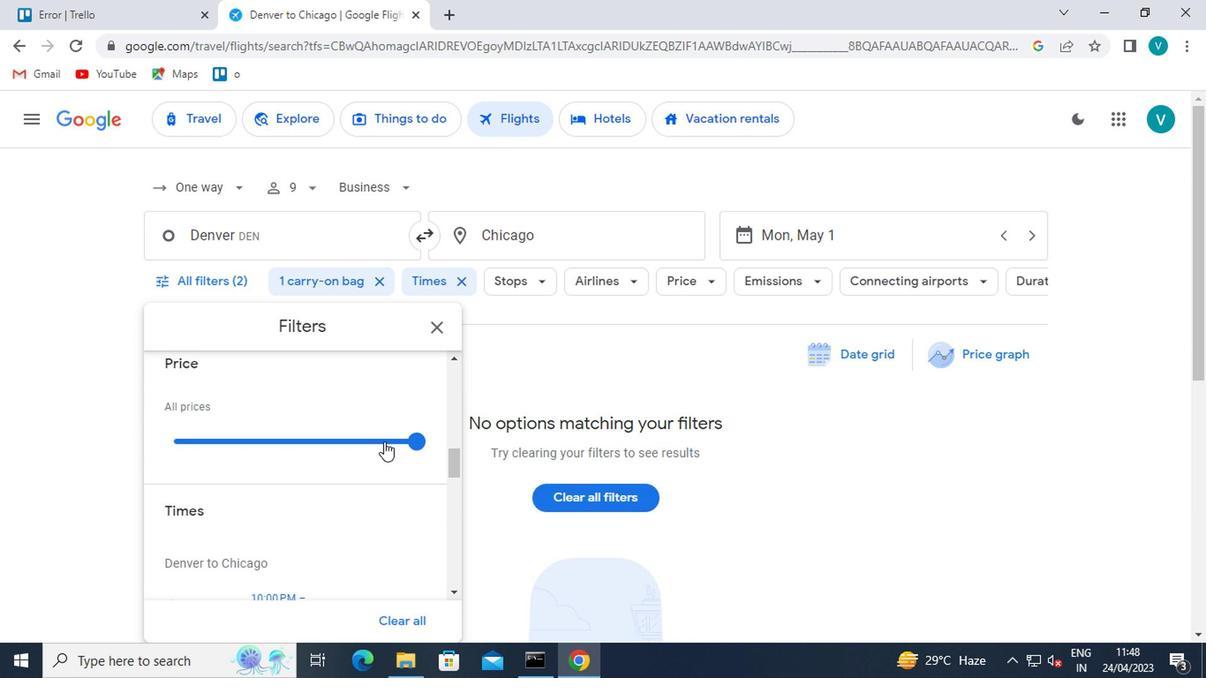 
Action: Mouse pressed left at (411, 443)
Screenshot: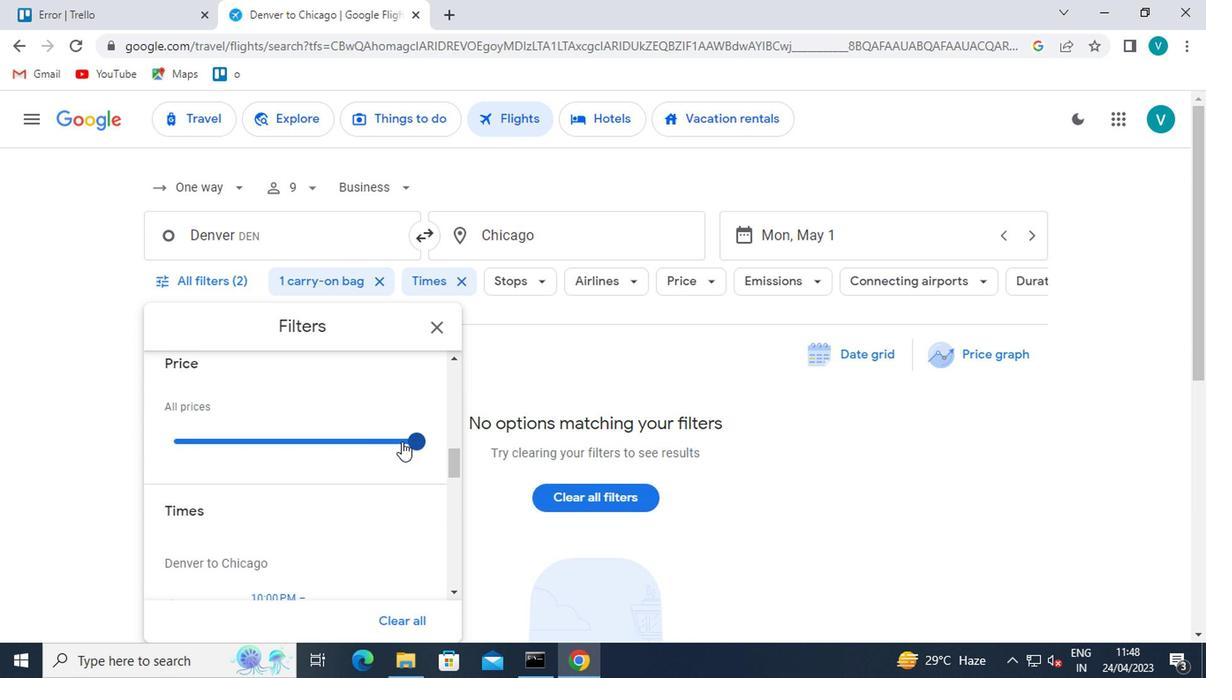 
Action: Mouse moved to (296, 470)
Screenshot: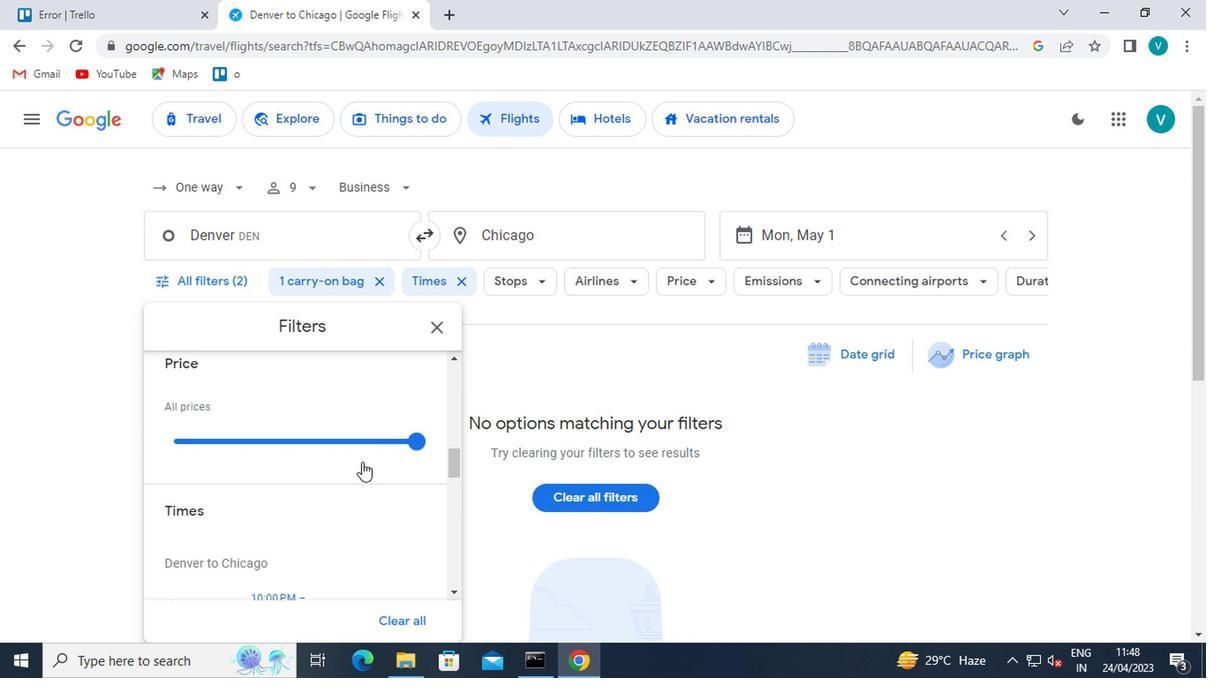 
Action: Mouse scrolled (296, 470) with delta (0, 0)
Screenshot: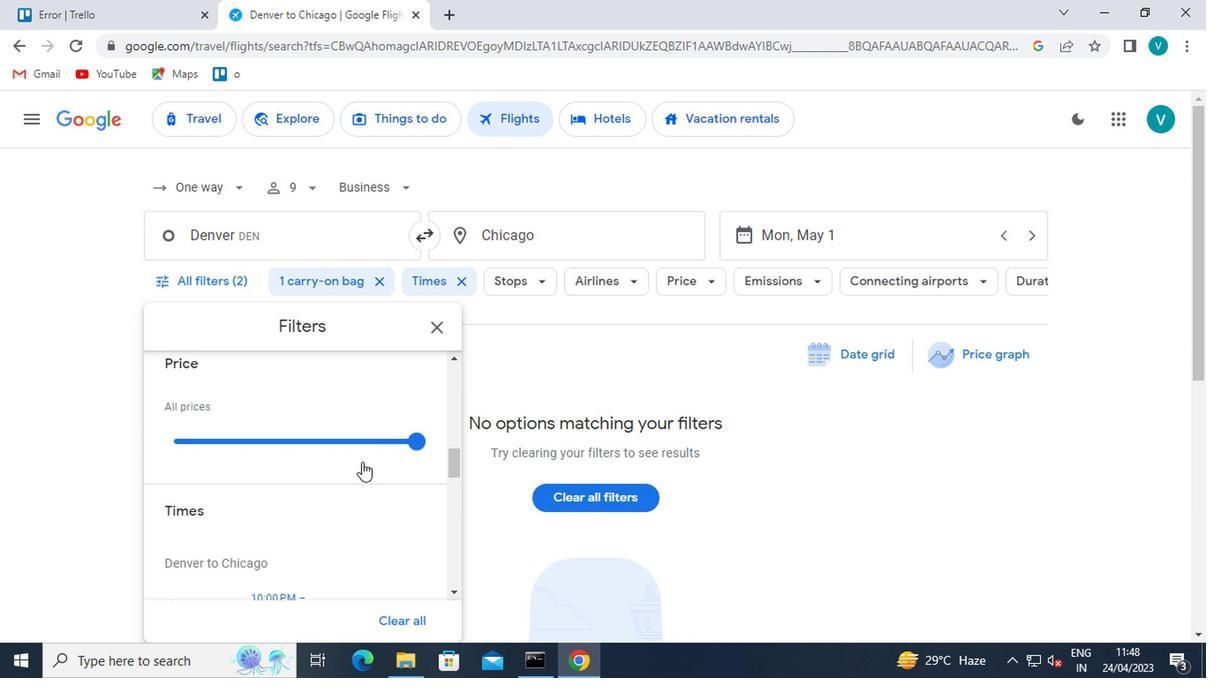 
Action: Mouse moved to (259, 471)
Screenshot: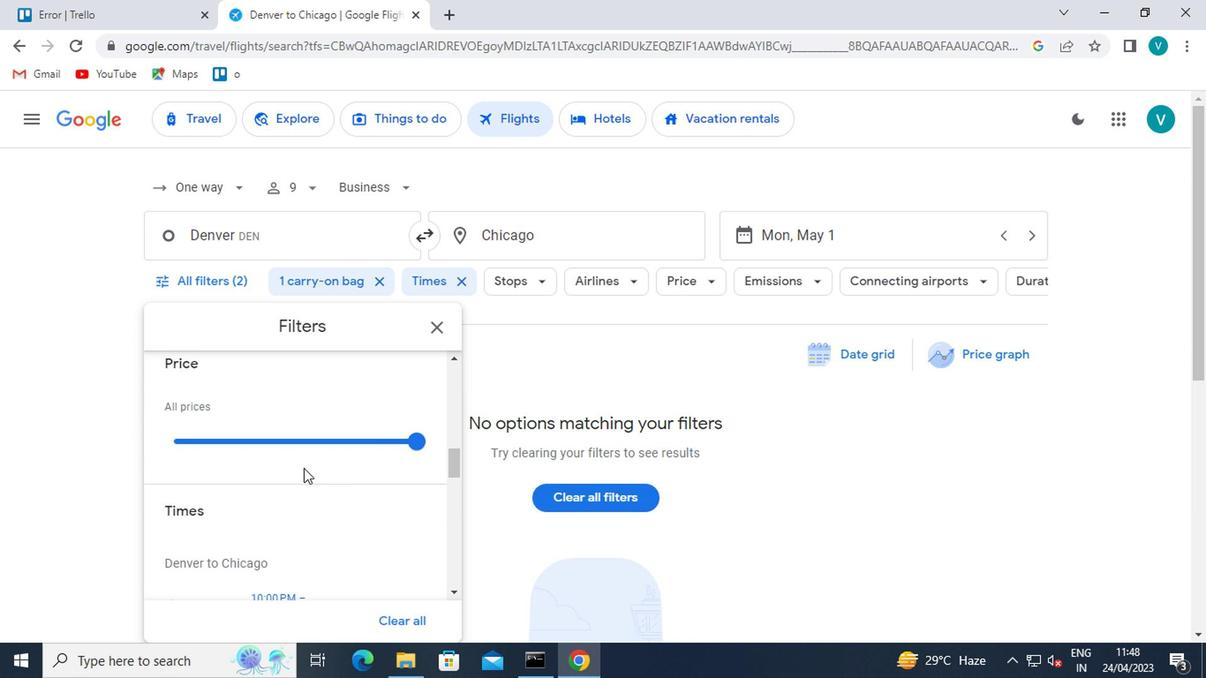 
Action: Mouse scrolled (259, 470) with delta (0, -1)
Screenshot: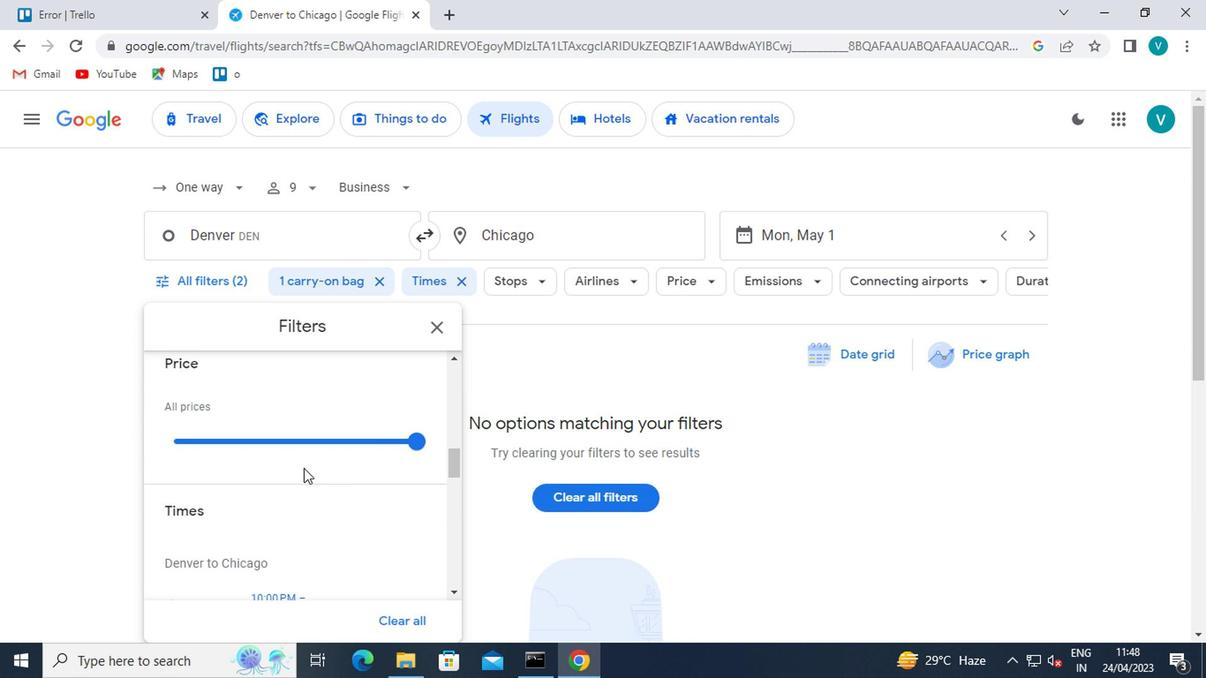 
Action: Mouse moved to (241, 476)
Screenshot: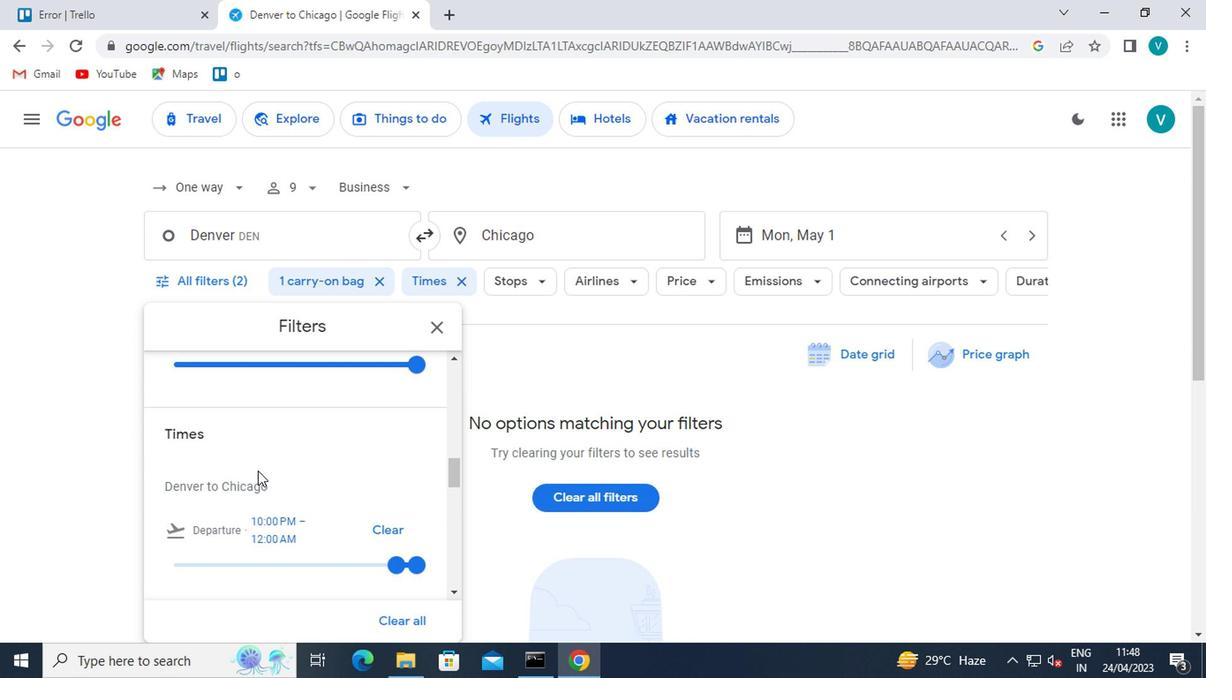 
Action: Mouse scrolled (241, 476) with delta (0, 0)
Screenshot: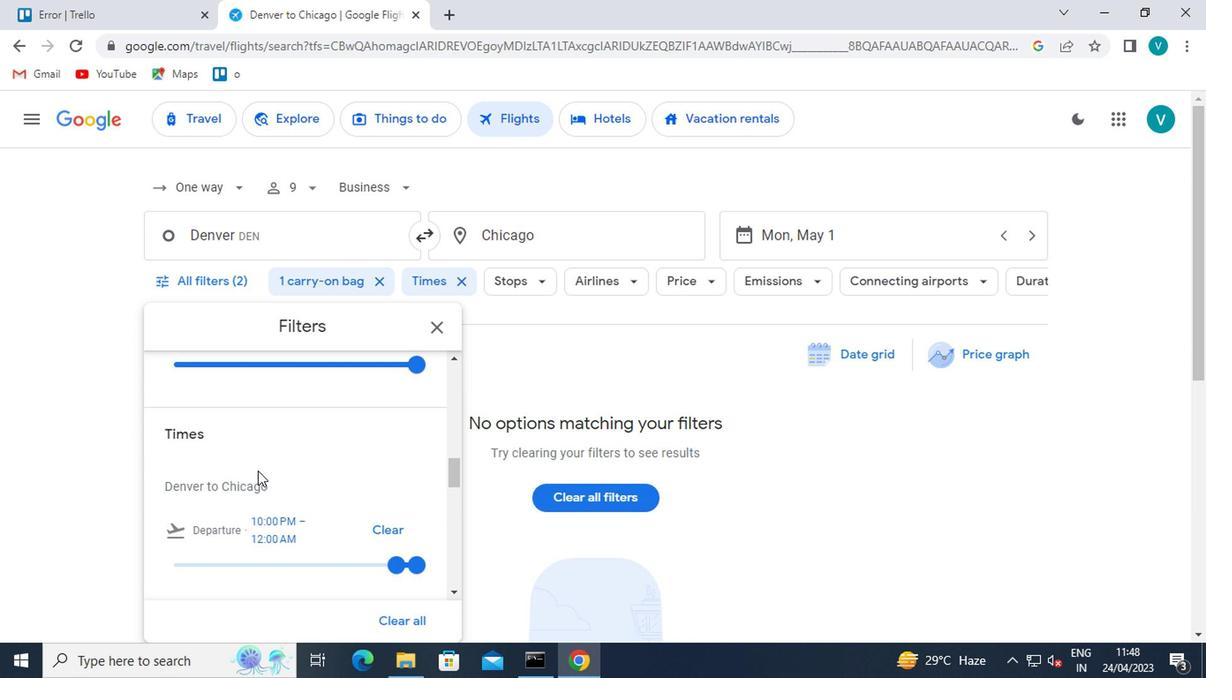 
Action: Mouse moved to (224, 476)
Screenshot: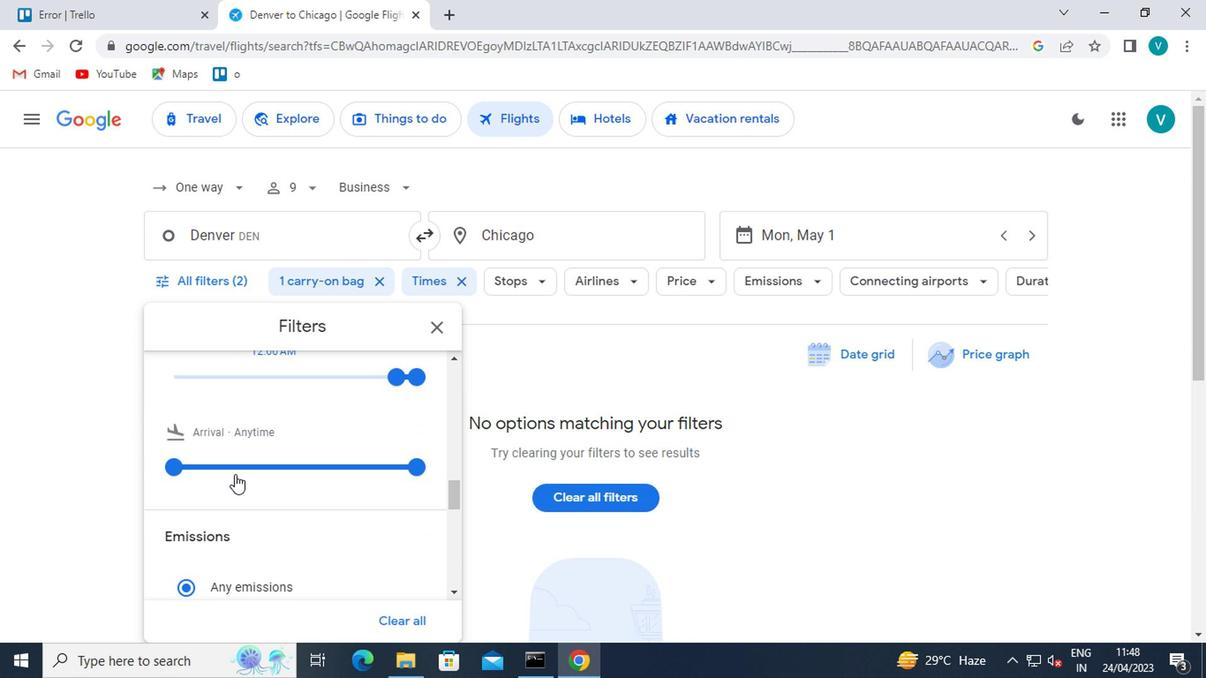 
Action: Mouse scrolled (224, 478) with delta (0, 1)
Screenshot: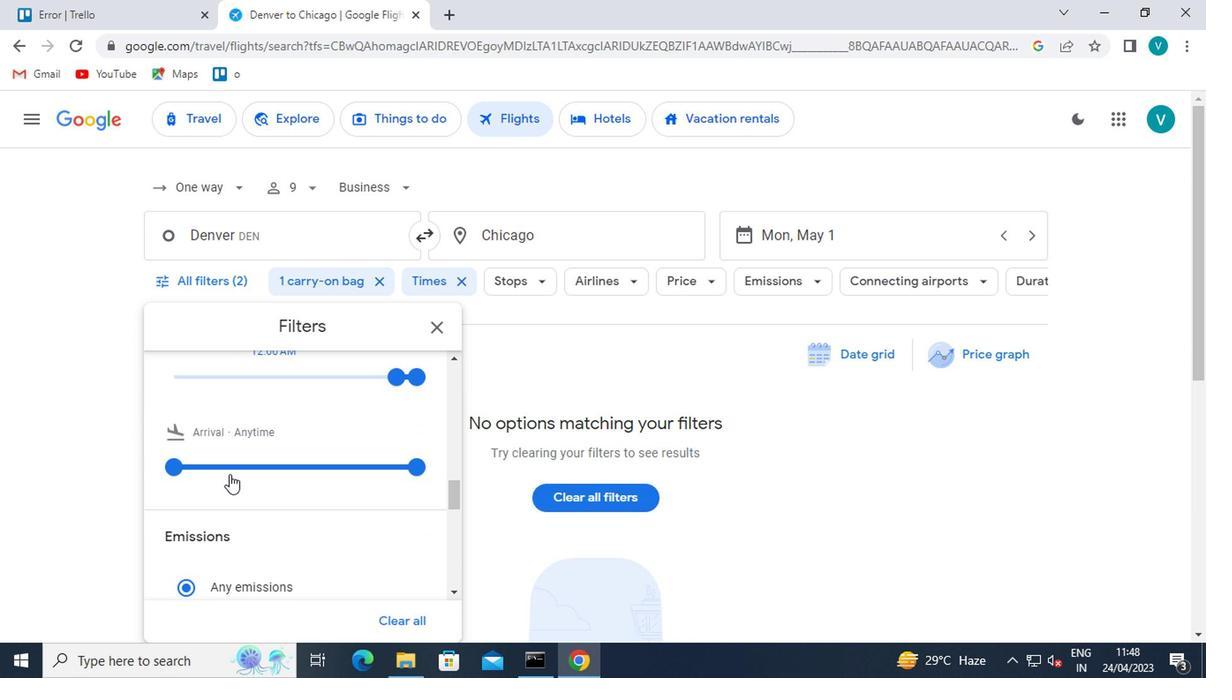 
Action: Mouse scrolled (224, 478) with delta (0, 1)
Screenshot: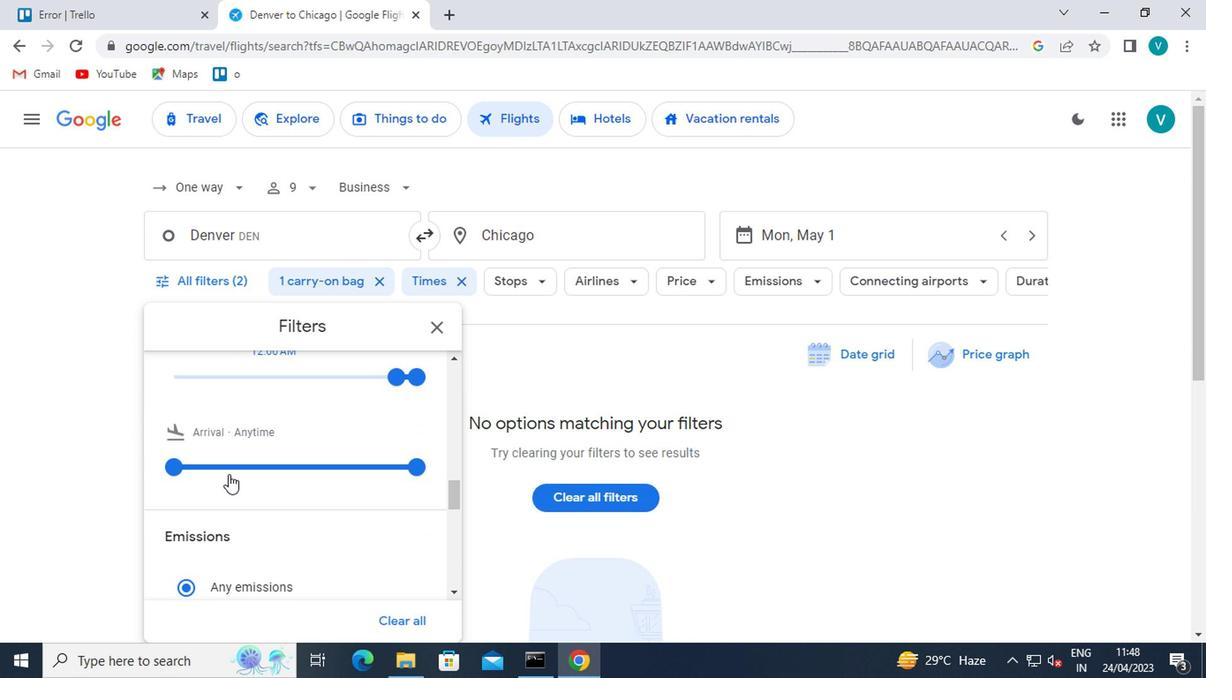 
Action: Mouse moved to (389, 555)
Screenshot: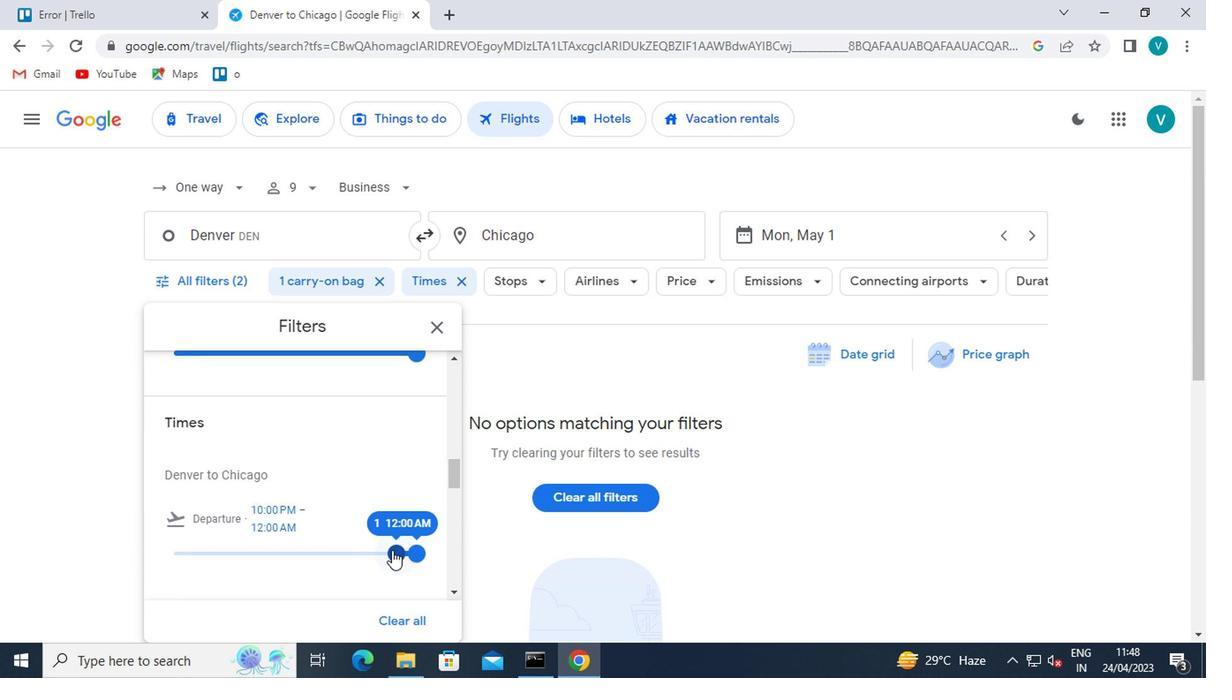 
Action: Mouse pressed left at (389, 555)
Screenshot: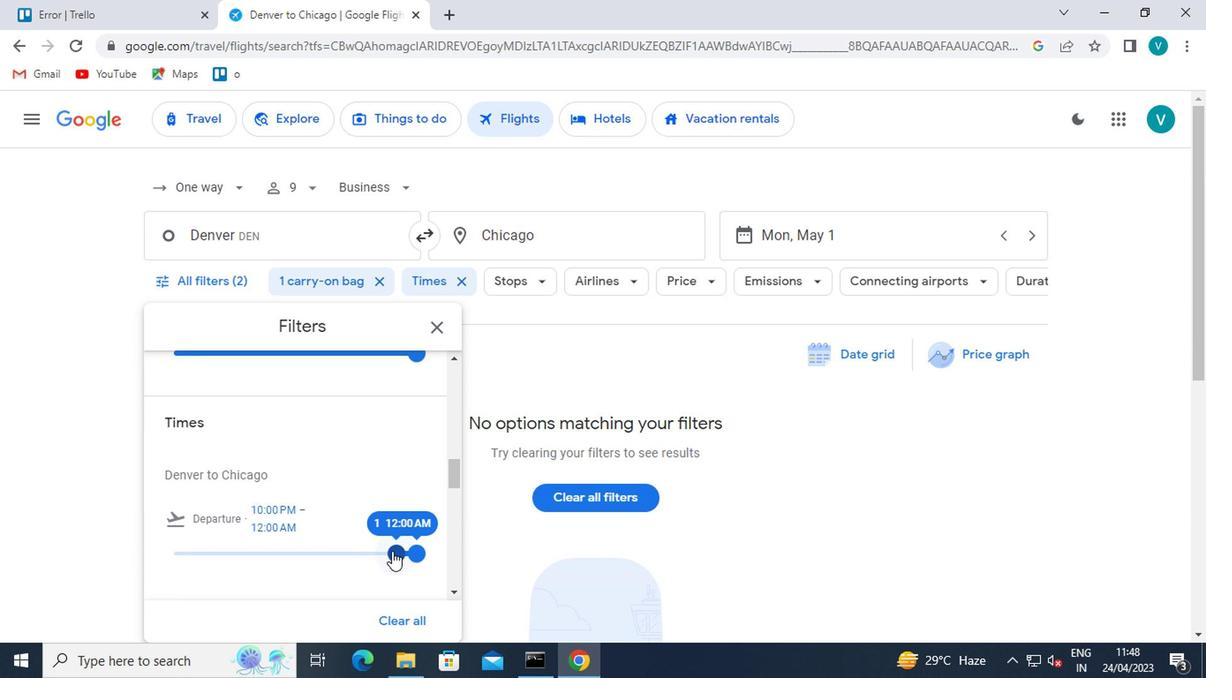 
Action: Mouse moved to (402, 557)
Screenshot: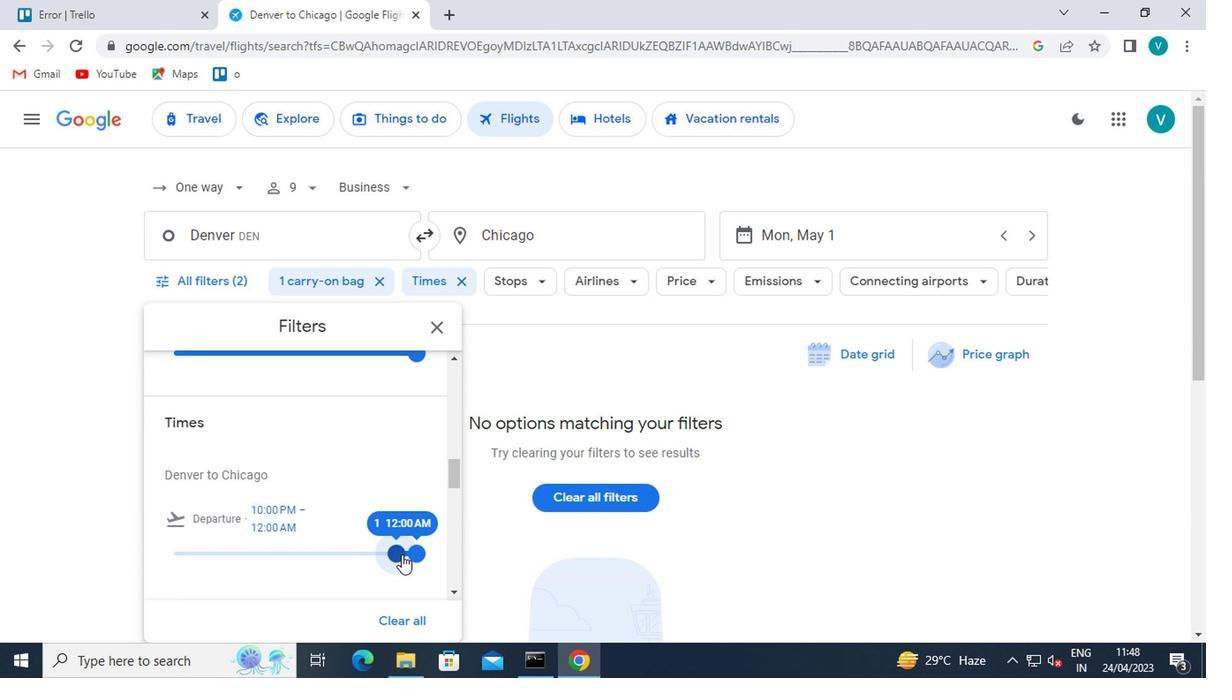 
